 Task: Find connections with filter location Nadiād with filter topic #bestadvicewith filter profile language Spanish with filter current company BookMyShow with filter school MICA | The School of Ideas with filter industry Food and Beverage Manufacturing with filter service category Personal Injury Law with filter keywords title Engineer
Action: Mouse moved to (549, 97)
Screenshot: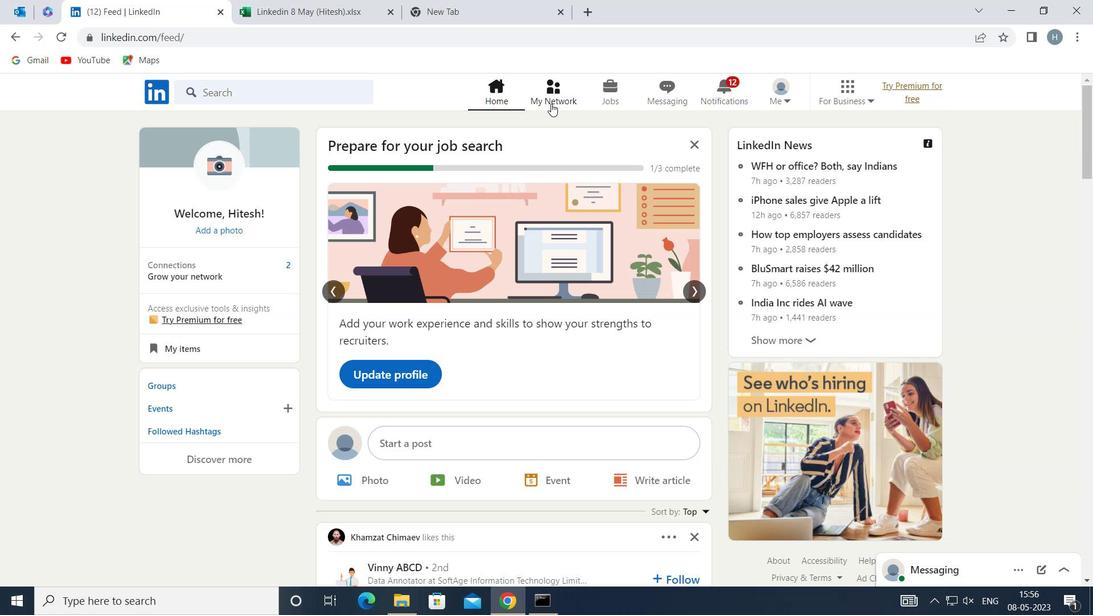 
Action: Mouse pressed left at (549, 97)
Screenshot: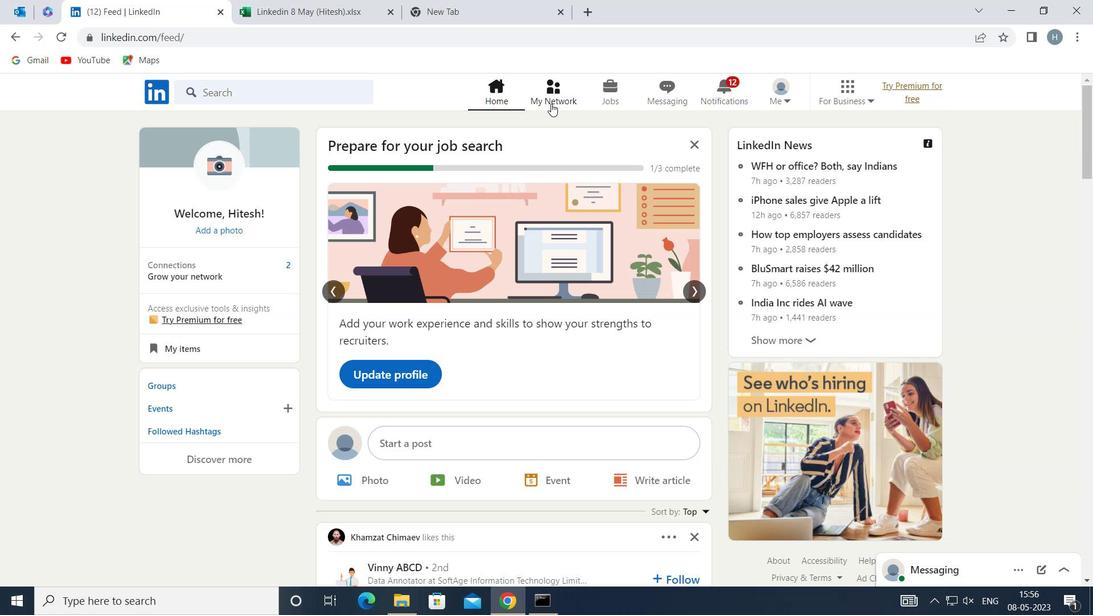 
Action: Mouse moved to (296, 173)
Screenshot: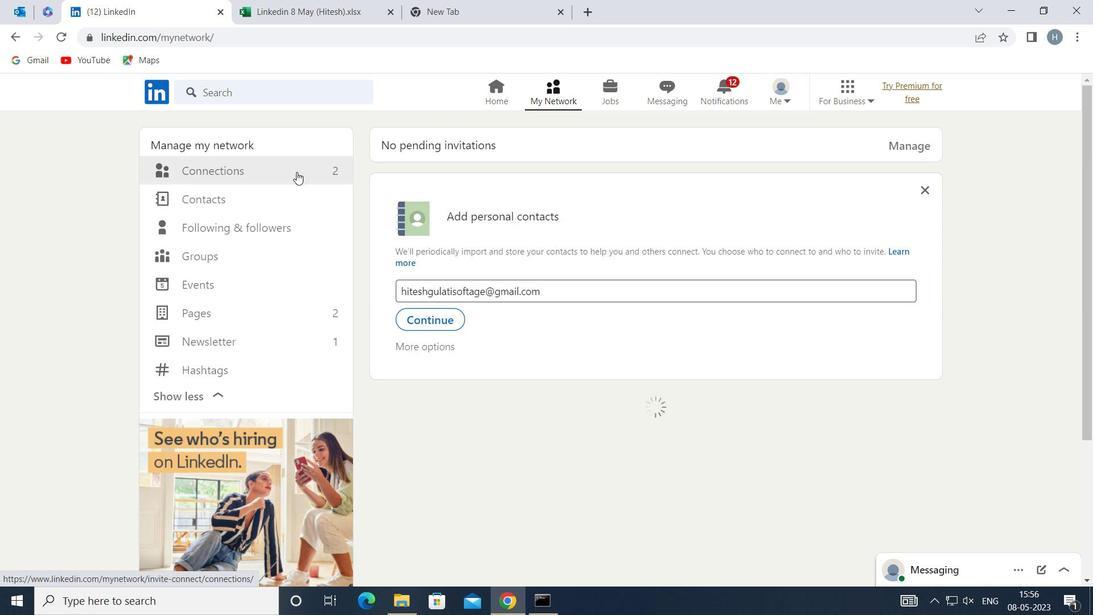 
Action: Mouse pressed left at (296, 173)
Screenshot: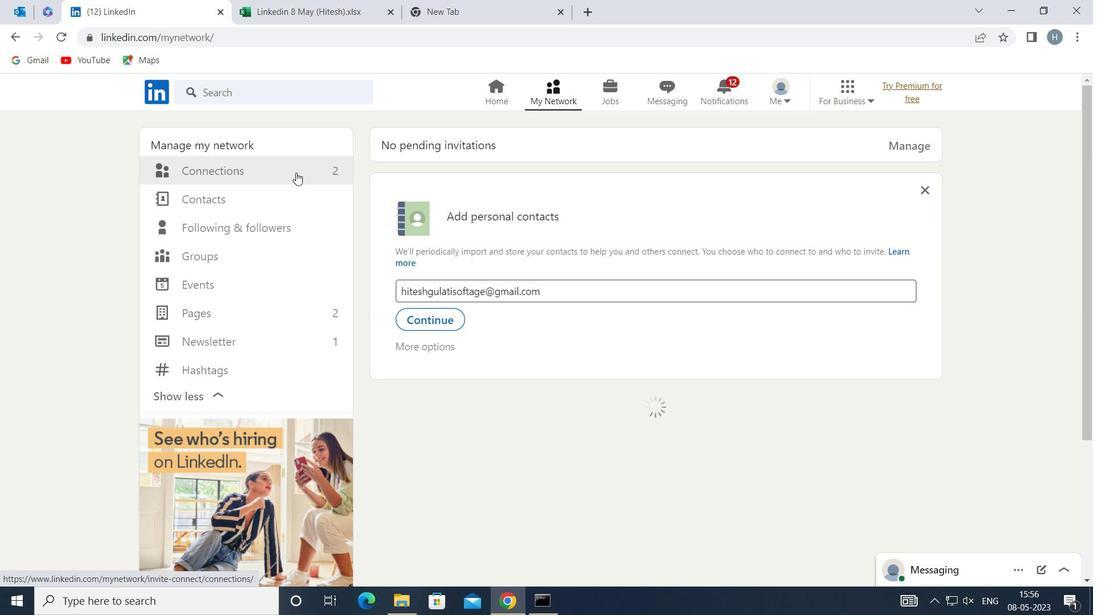 
Action: Mouse moved to (659, 171)
Screenshot: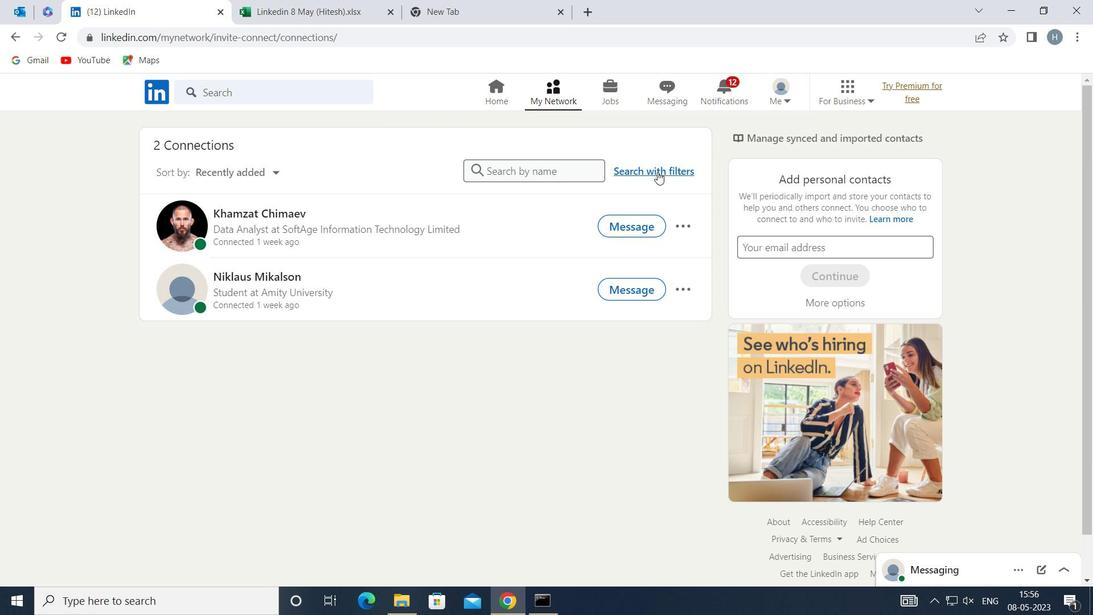 
Action: Mouse pressed left at (659, 171)
Screenshot: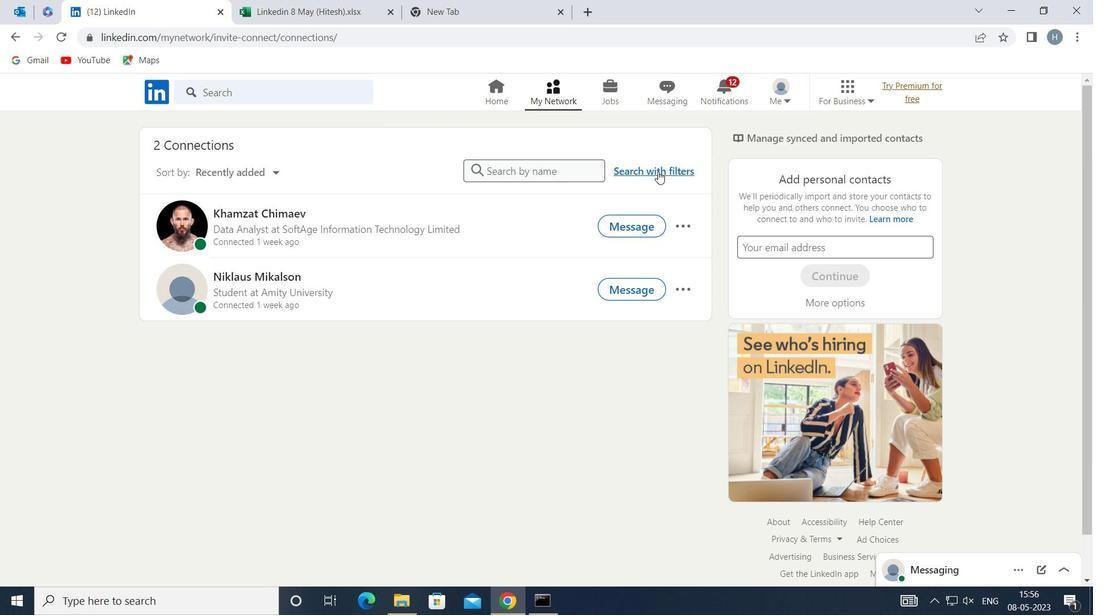 
Action: Mouse moved to (593, 129)
Screenshot: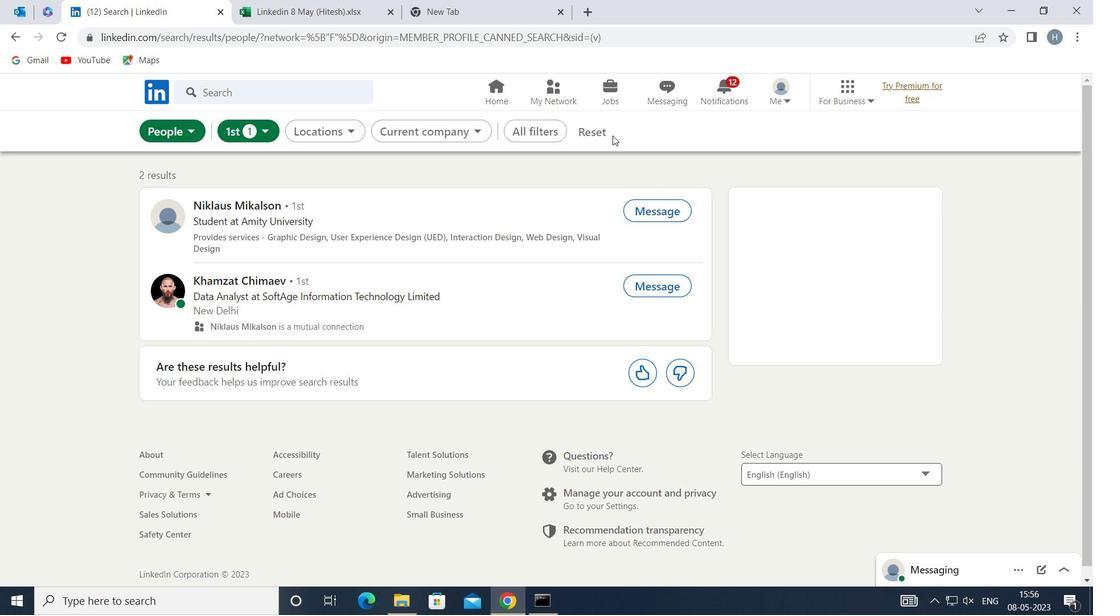 
Action: Mouse pressed left at (593, 129)
Screenshot: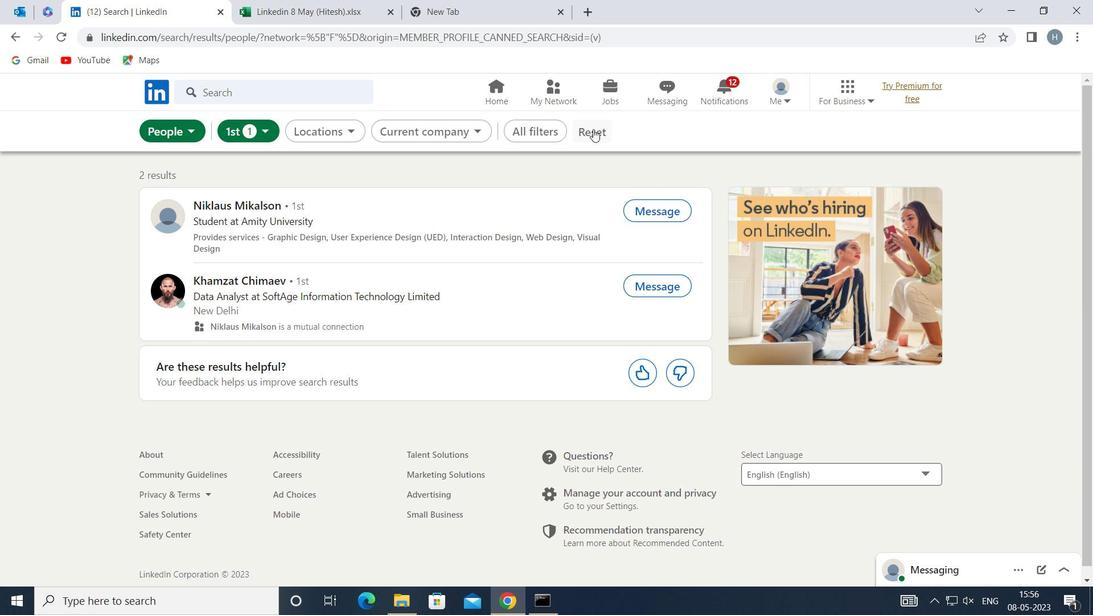 
Action: Mouse moved to (585, 129)
Screenshot: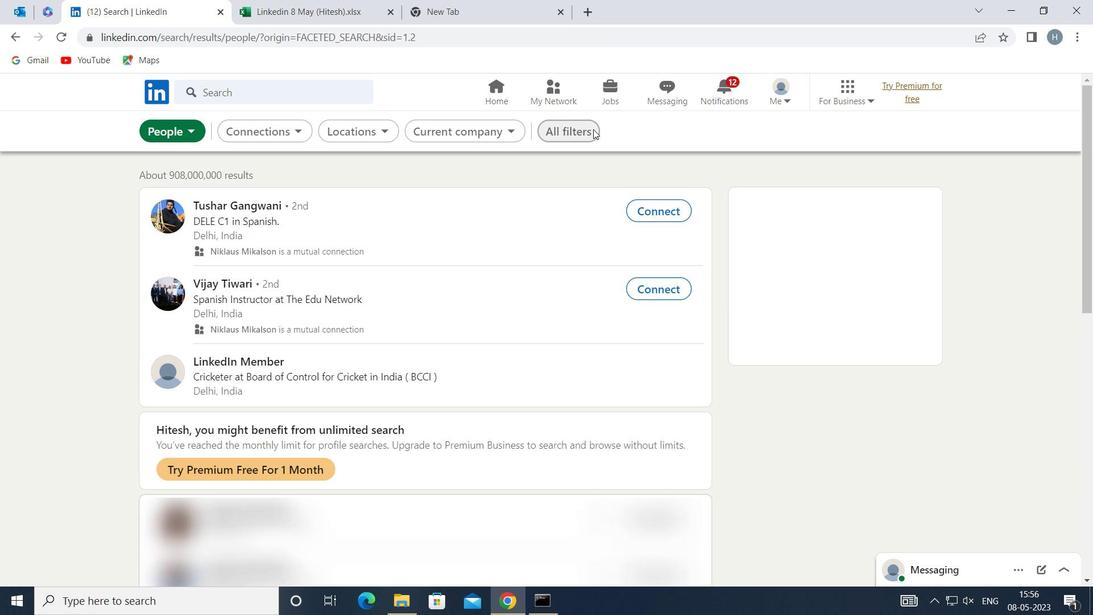 
Action: Mouse pressed left at (585, 129)
Screenshot: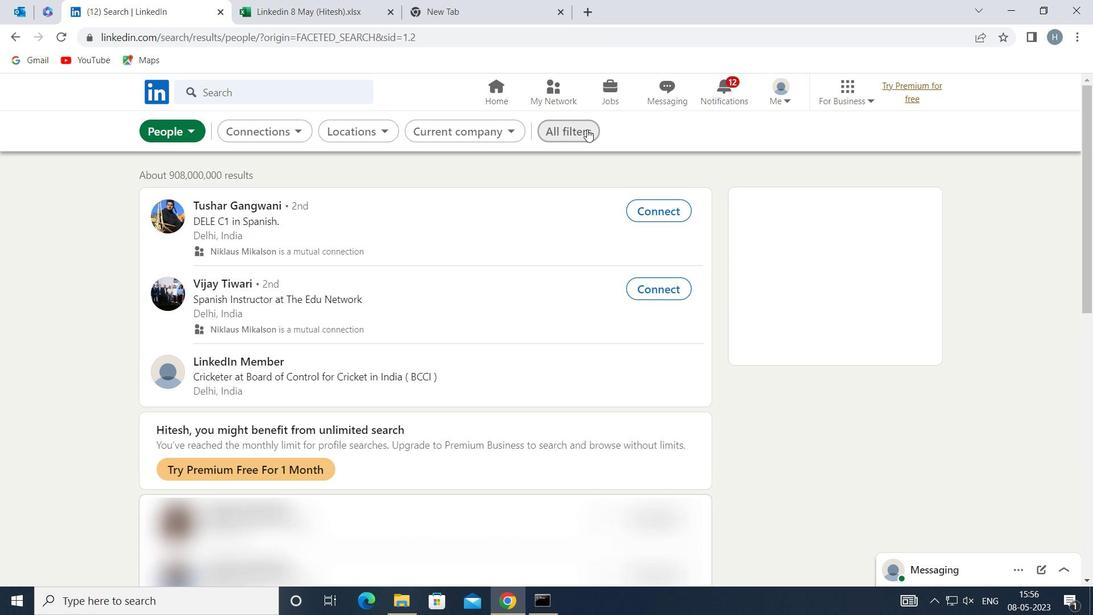 
Action: Mouse moved to (856, 291)
Screenshot: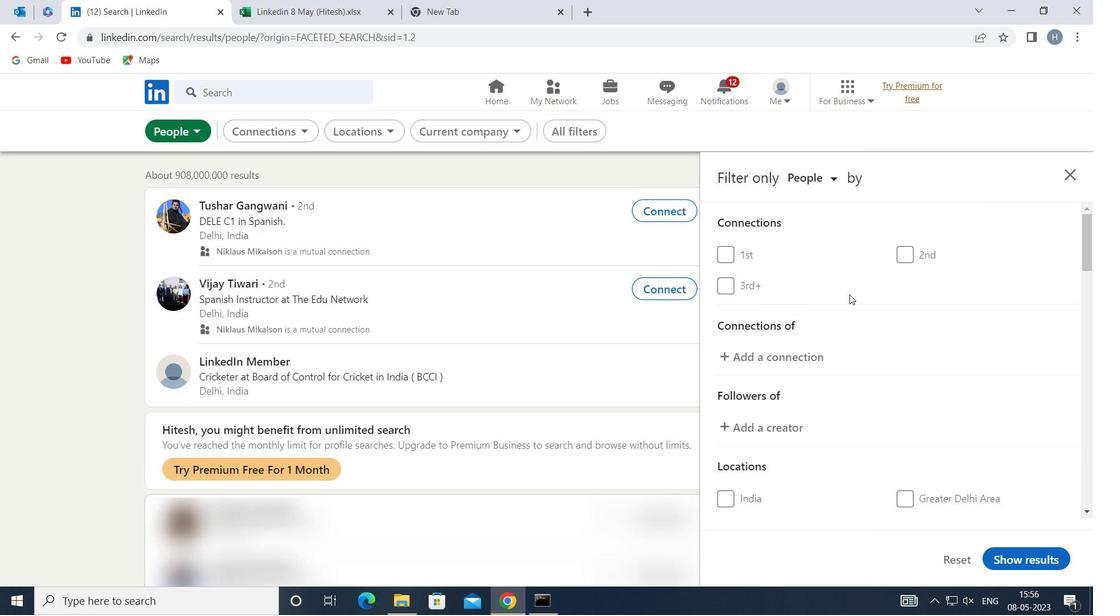 
Action: Mouse scrolled (856, 291) with delta (0, 0)
Screenshot: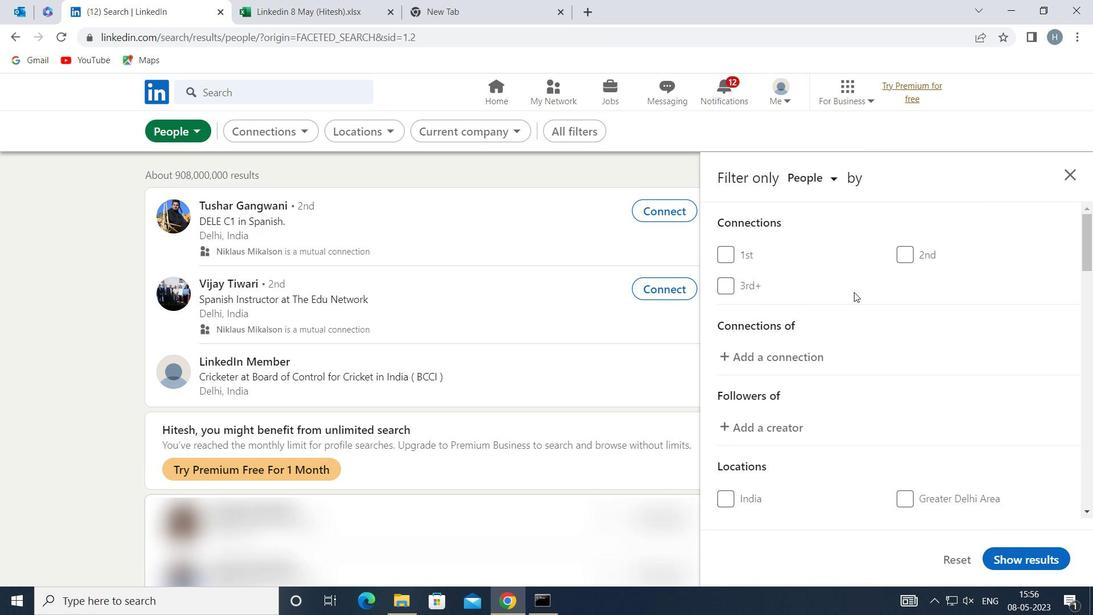 
Action: Mouse scrolled (856, 291) with delta (0, 0)
Screenshot: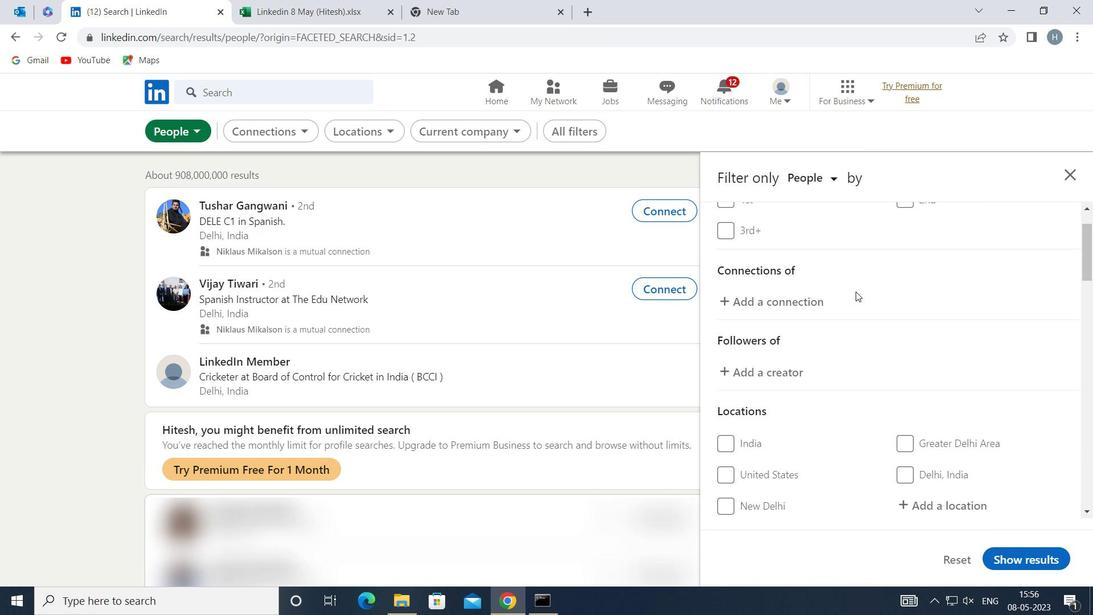 
Action: Mouse moved to (855, 295)
Screenshot: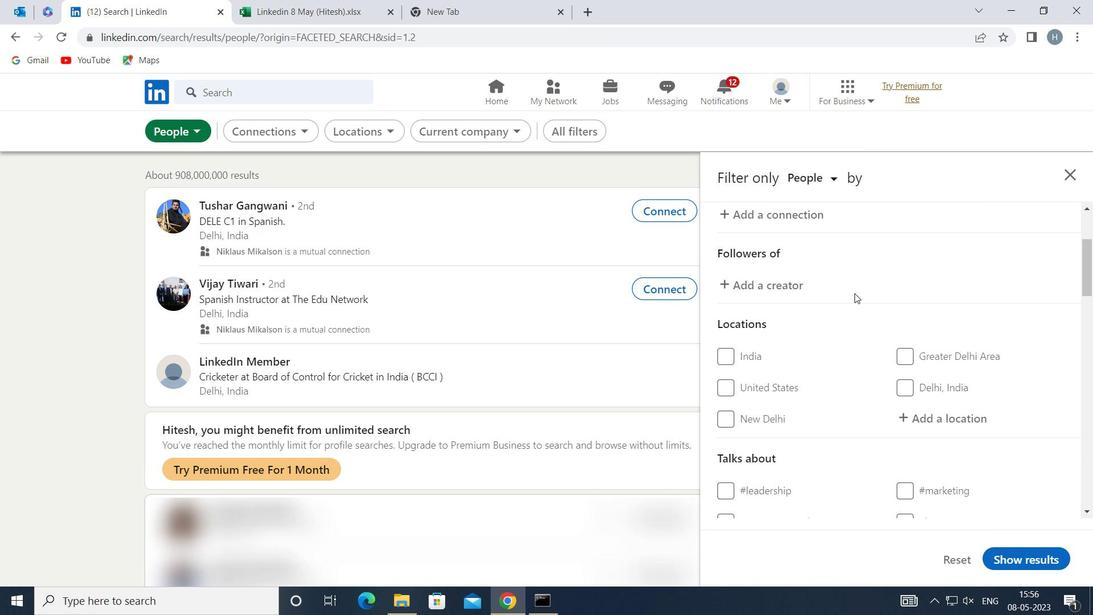 
Action: Mouse scrolled (855, 294) with delta (0, 0)
Screenshot: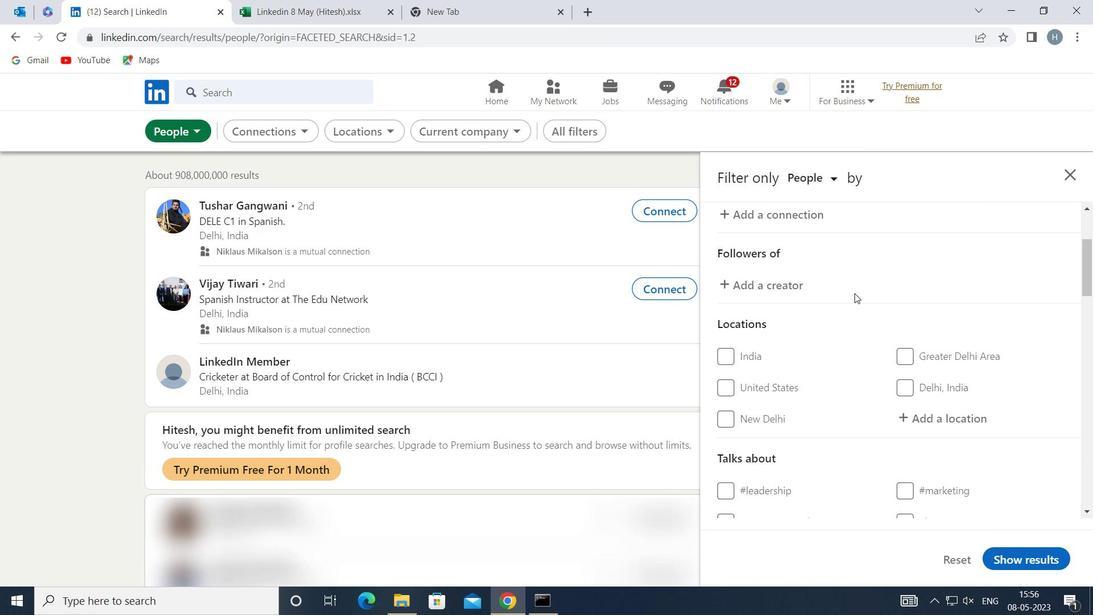 
Action: Mouse moved to (938, 344)
Screenshot: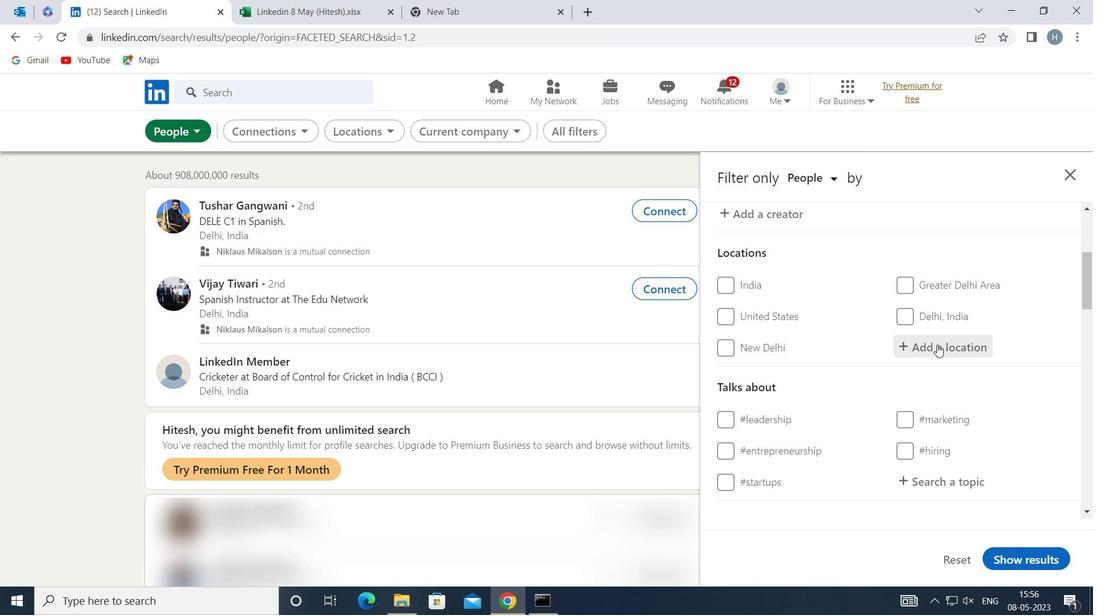 
Action: Mouse pressed left at (938, 344)
Screenshot: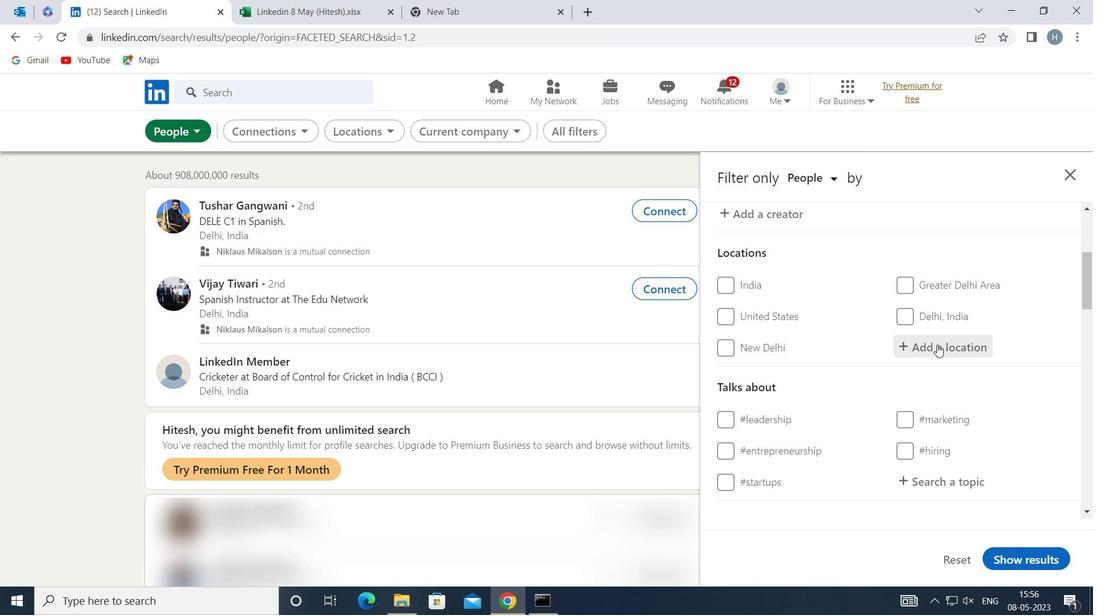 
Action: Mouse moved to (940, 344)
Screenshot: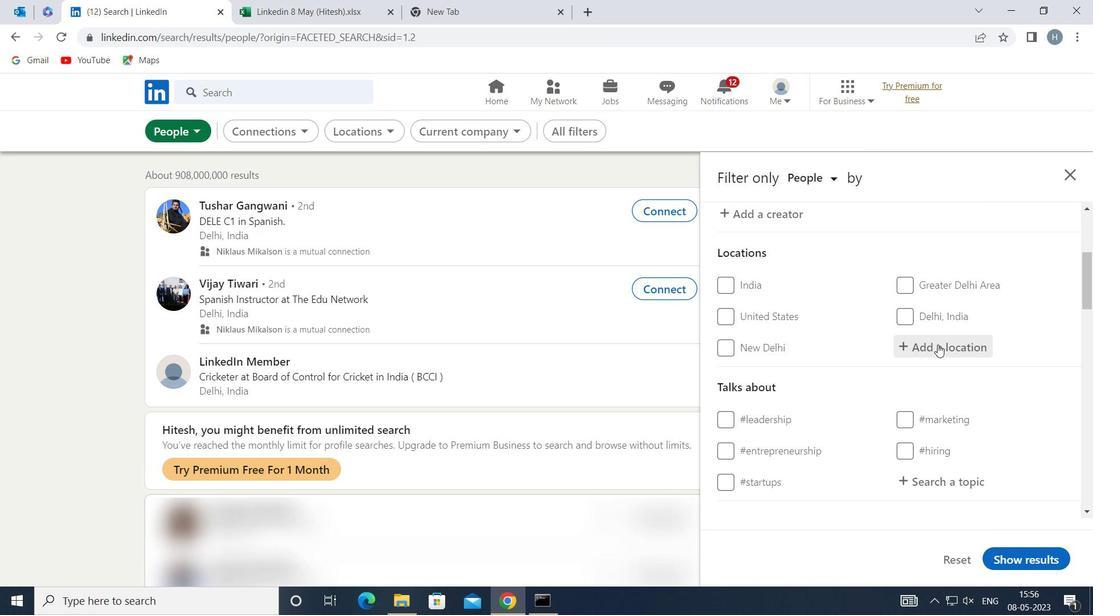 
Action: Key pressed <Key.shift>NAD
Screenshot: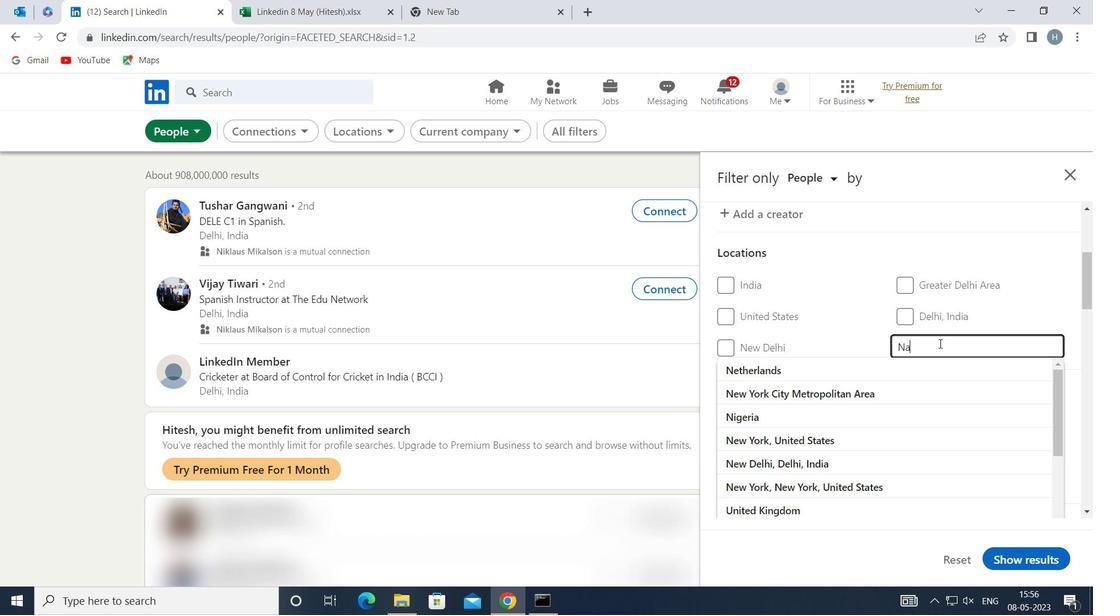 
Action: Mouse moved to (940, 343)
Screenshot: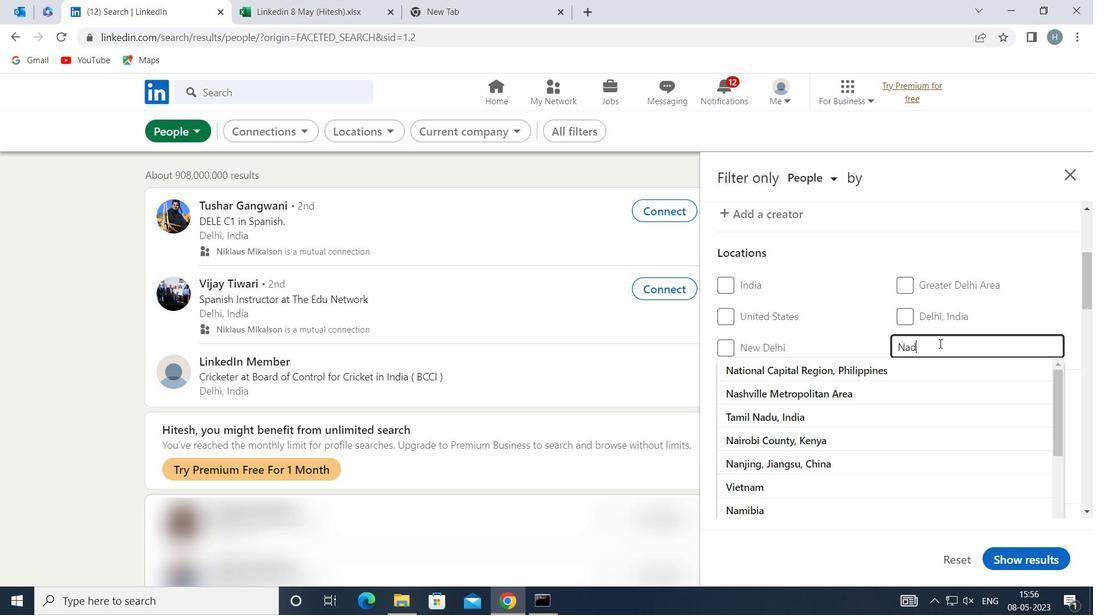 
Action: Key pressed IAD
Screenshot: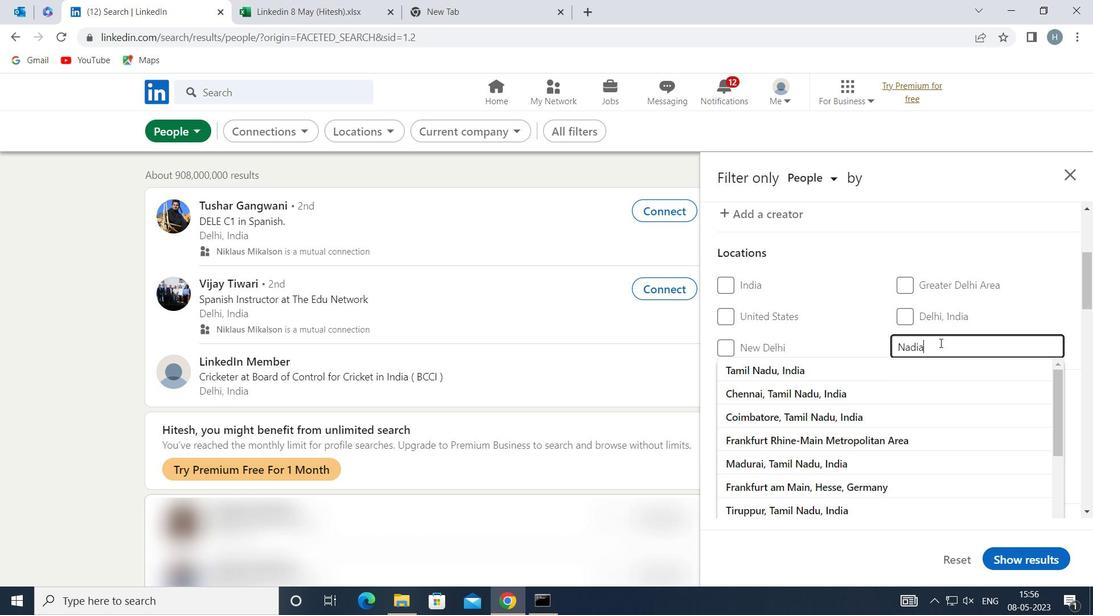 
Action: Mouse moved to (1033, 312)
Screenshot: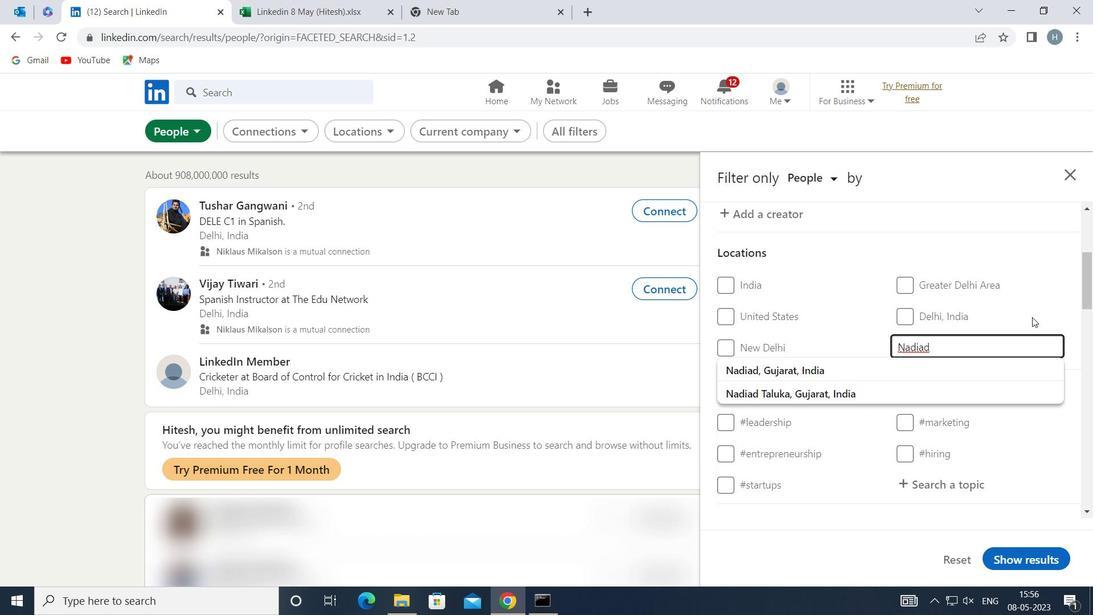 
Action: Mouse pressed left at (1033, 312)
Screenshot: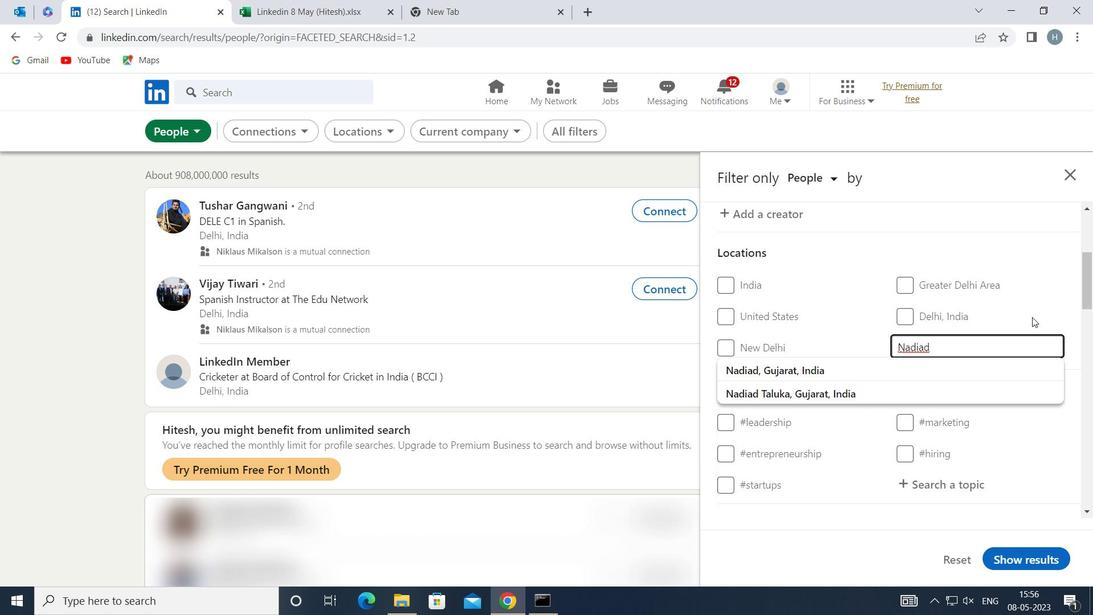 
Action: Mouse moved to (1007, 324)
Screenshot: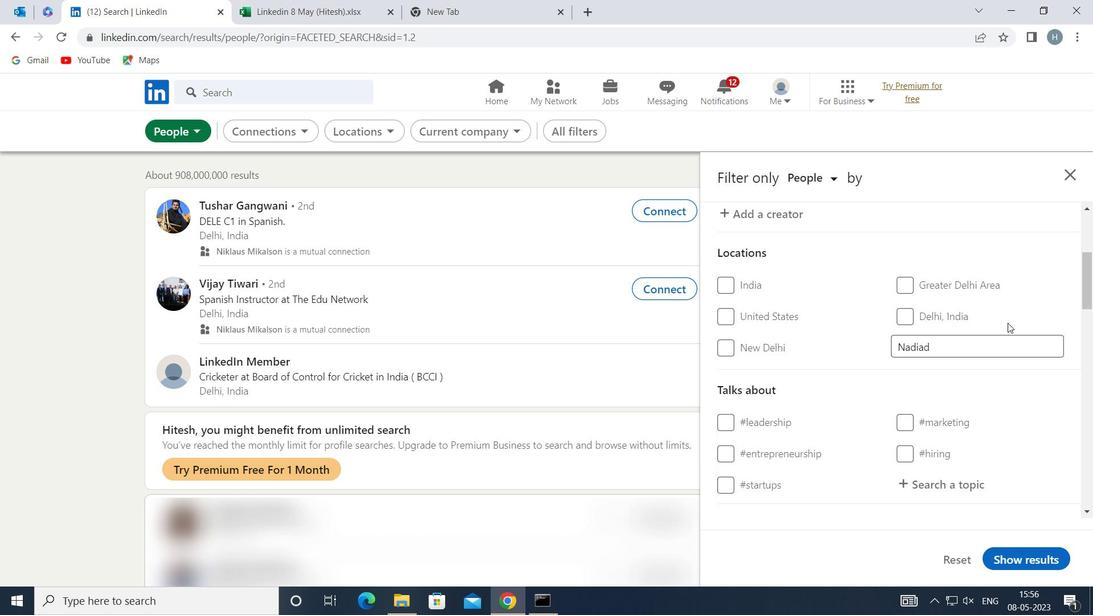 
Action: Mouse scrolled (1007, 323) with delta (0, 0)
Screenshot: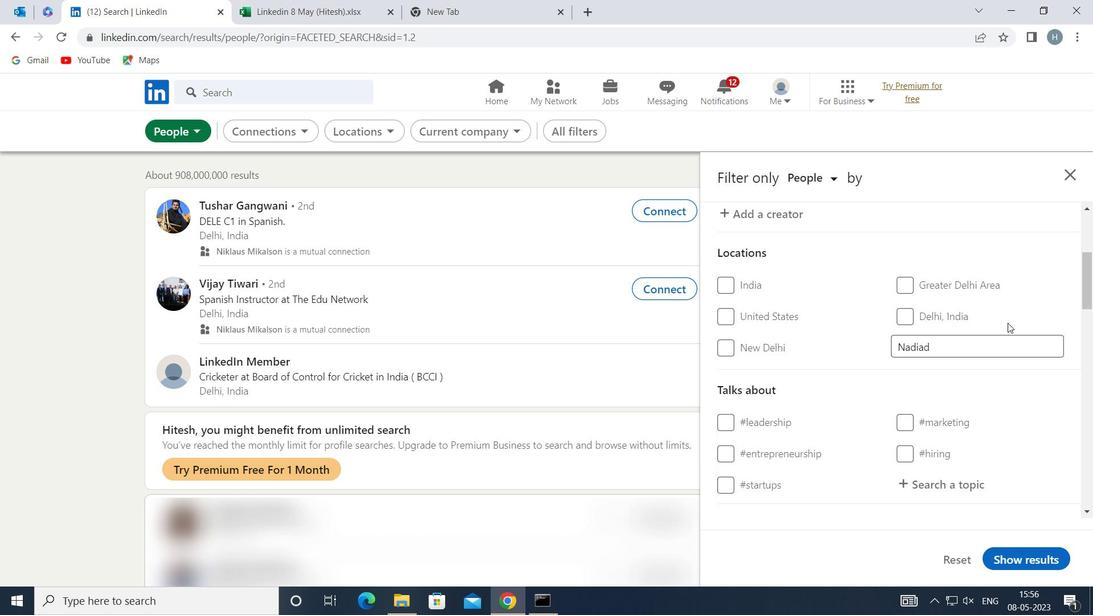 
Action: Mouse moved to (976, 357)
Screenshot: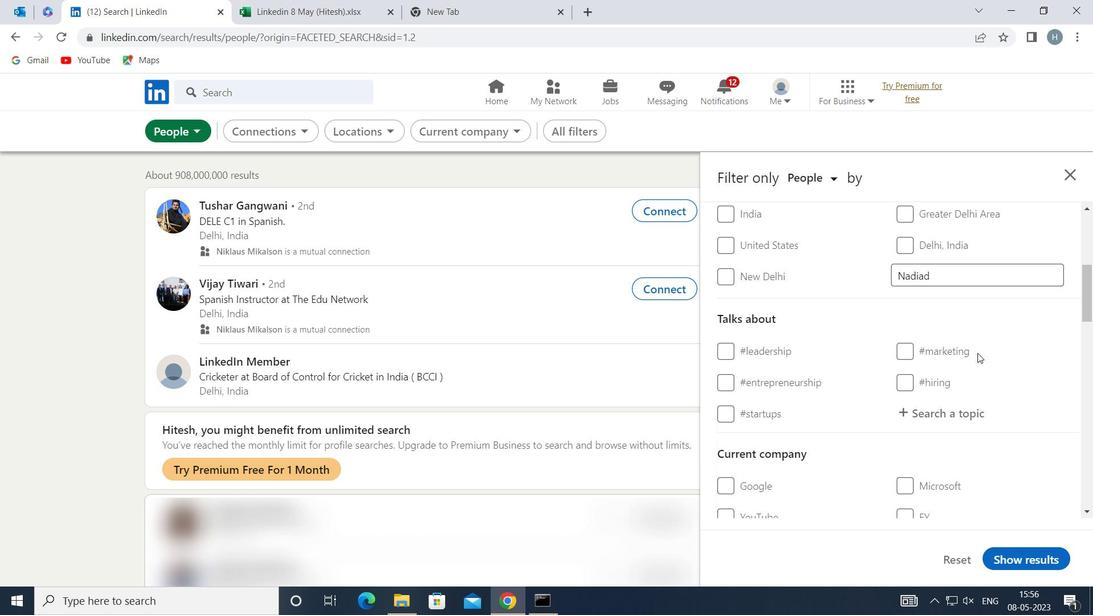 
Action: Mouse scrolled (976, 357) with delta (0, 0)
Screenshot: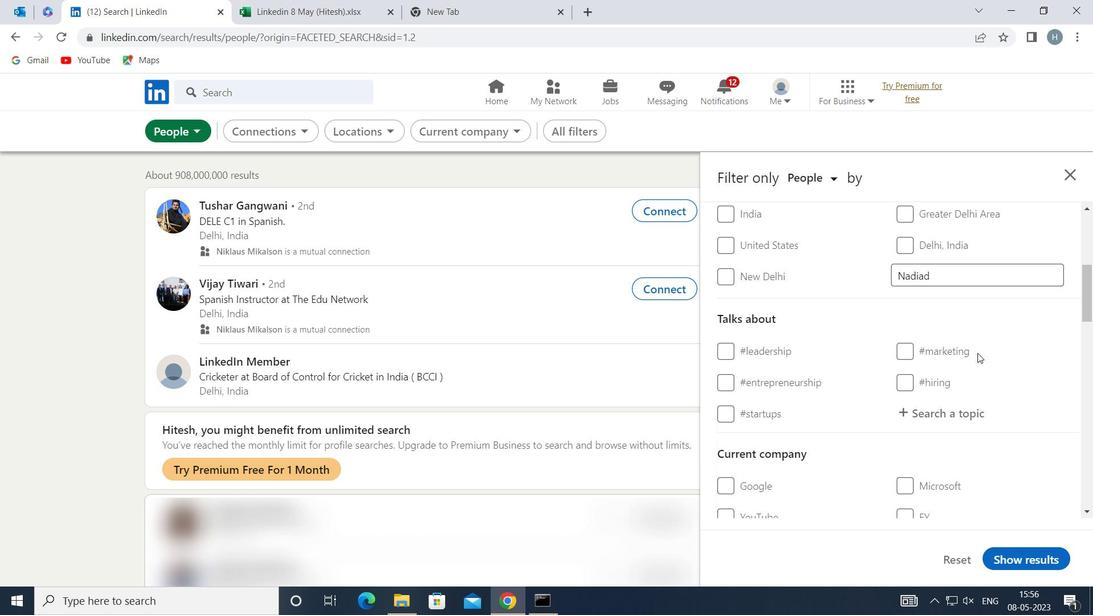 
Action: Mouse moved to (958, 342)
Screenshot: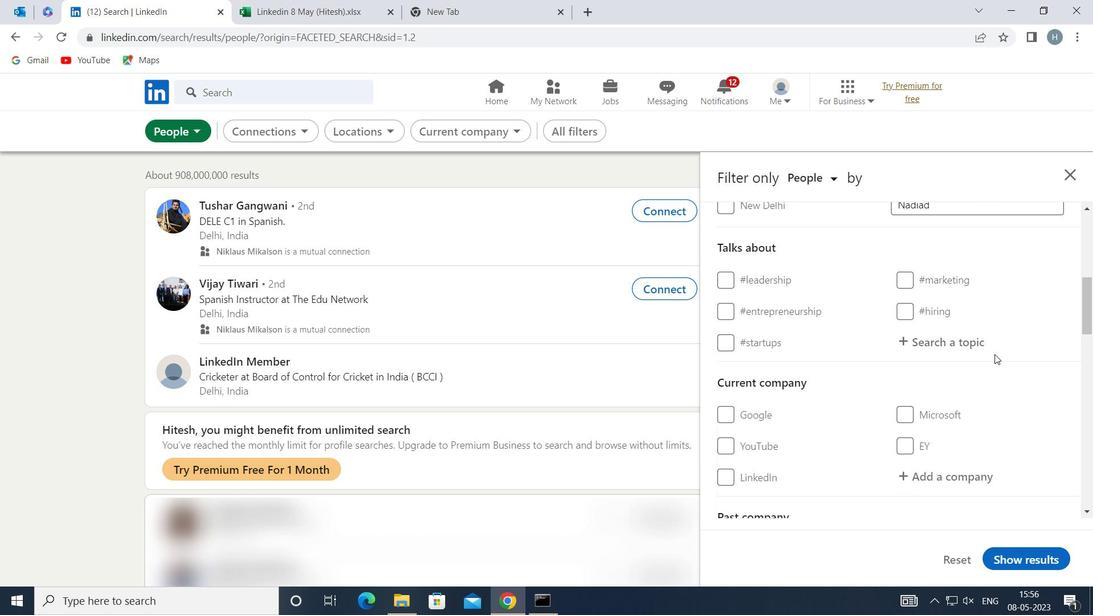 
Action: Mouse pressed left at (958, 342)
Screenshot: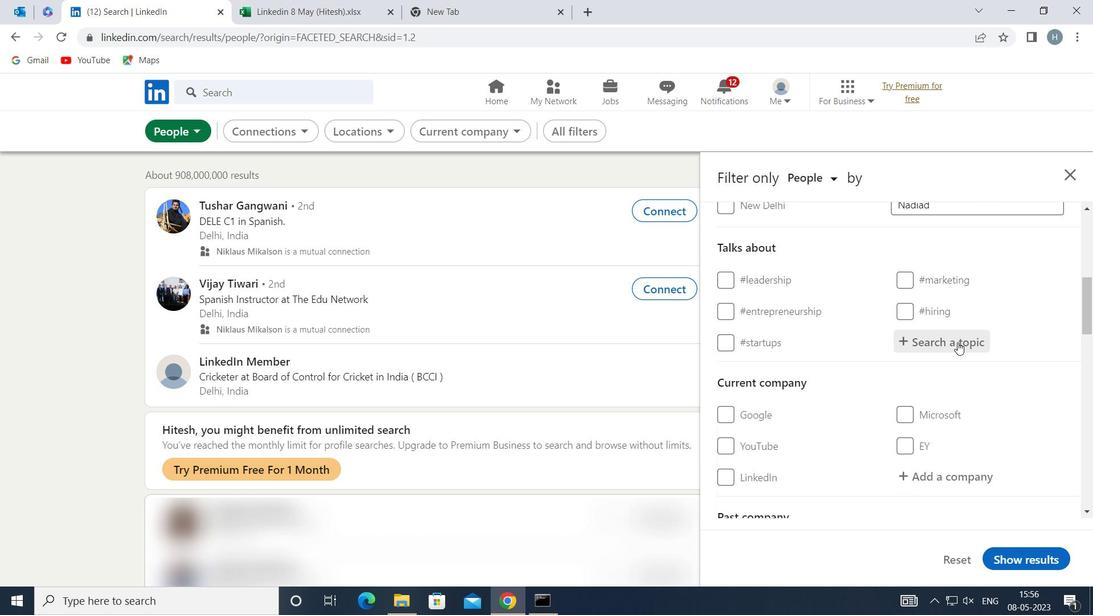 
Action: Key pressed BESTADVICE
Screenshot: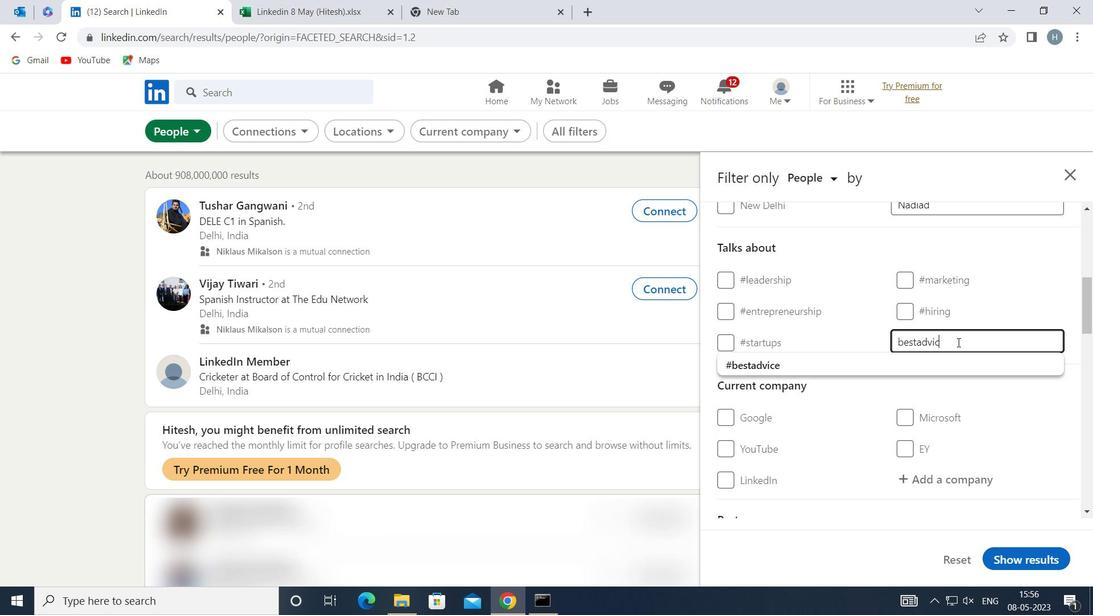 
Action: Mouse moved to (897, 358)
Screenshot: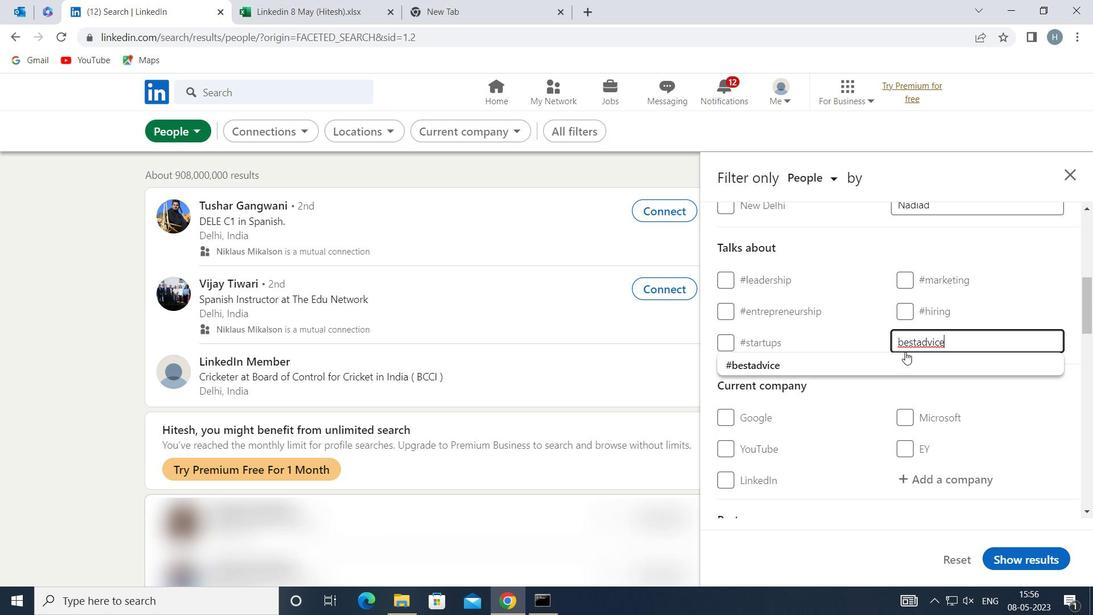 
Action: Mouse pressed left at (897, 358)
Screenshot: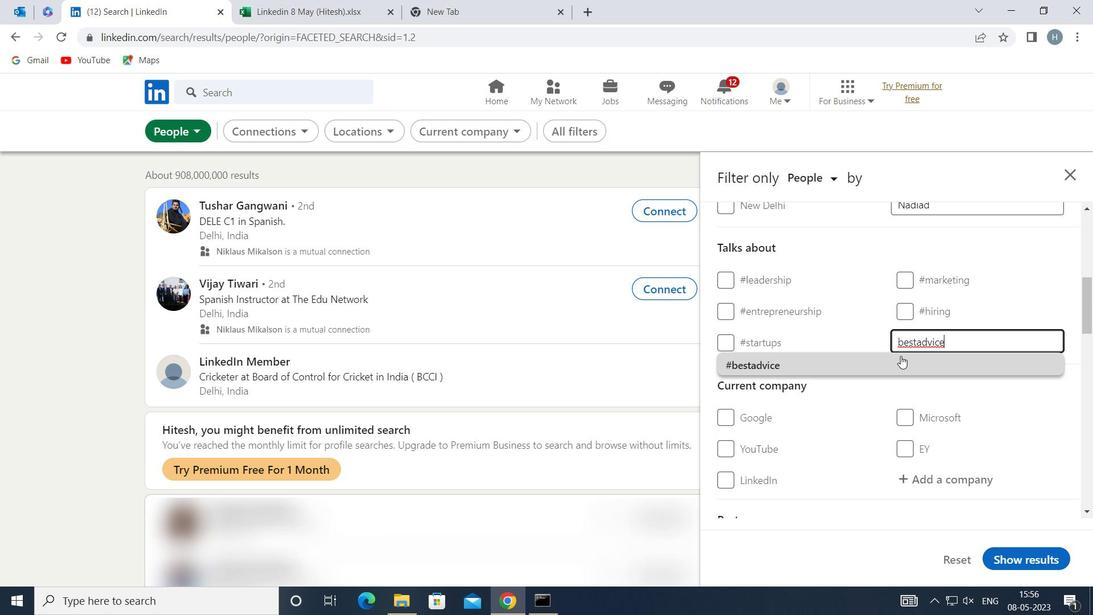 
Action: Mouse moved to (860, 382)
Screenshot: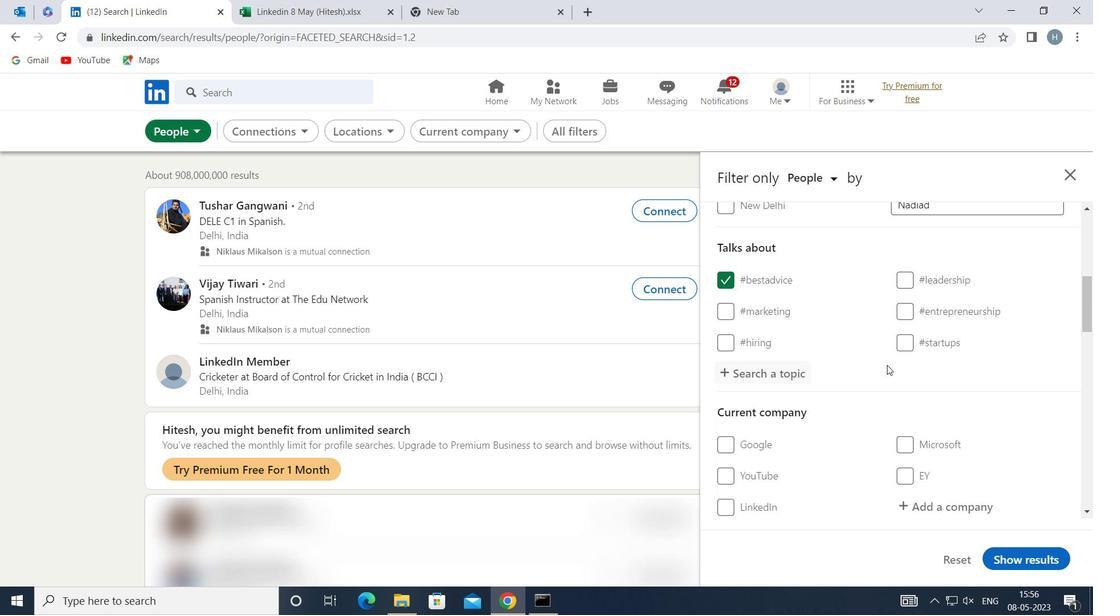 
Action: Mouse scrolled (860, 382) with delta (0, 0)
Screenshot: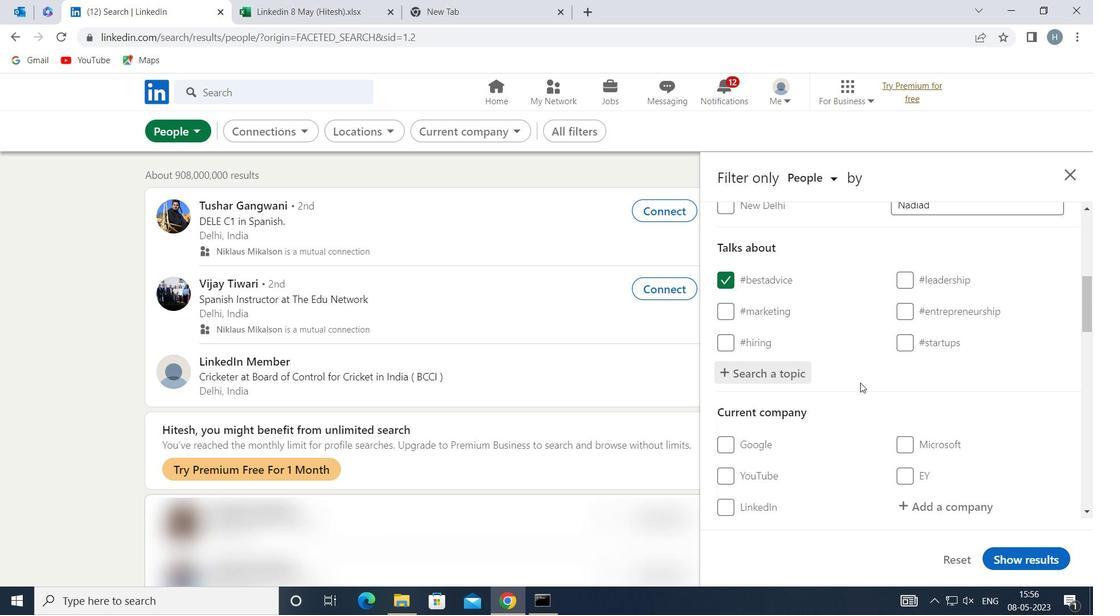 
Action: Mouse moved to (860, 381)
Screenshot: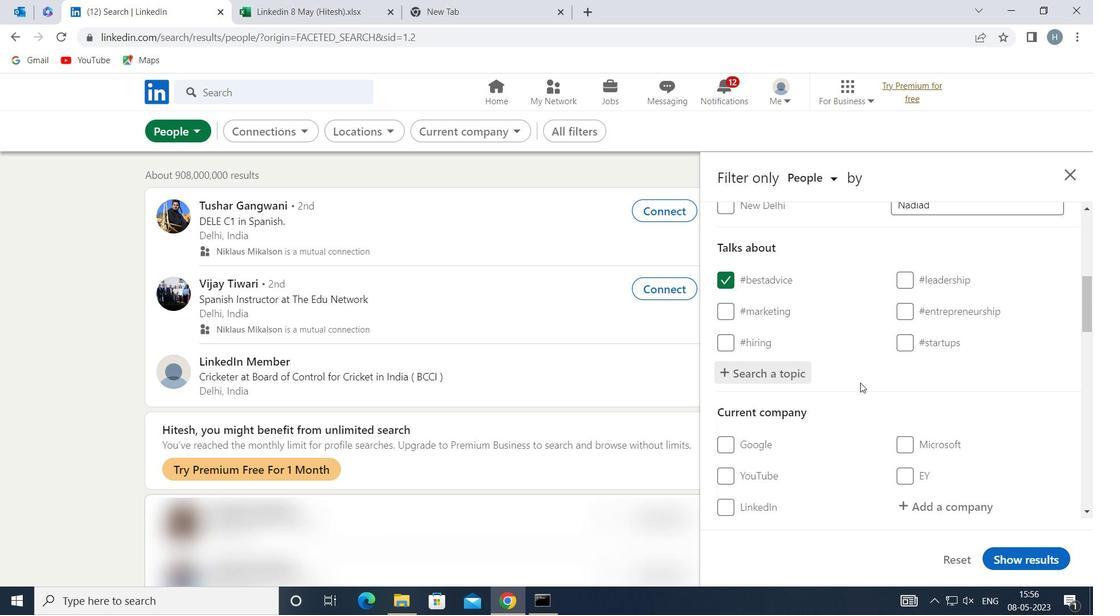 
Action: Mouse scrolled (860, 380) with delta (0, 0)
Screenshot: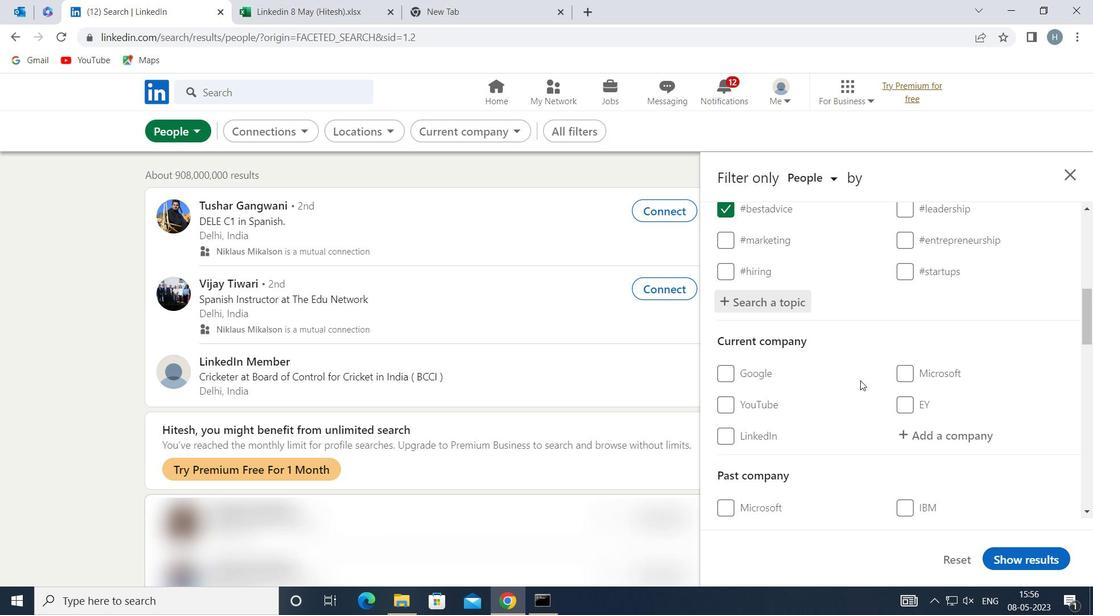 
Action: Mouse scrolled (860, 380) with delta (0, 0)
Screenshot: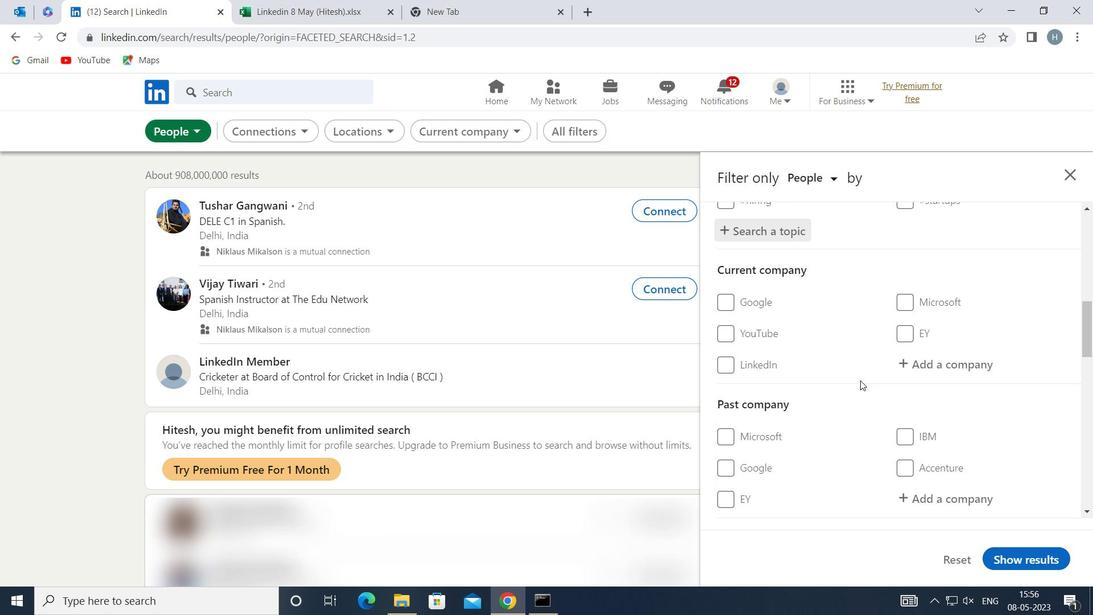 
Action: Mouse scrolled (860, 380) with delta (0, 0)
Screenshot: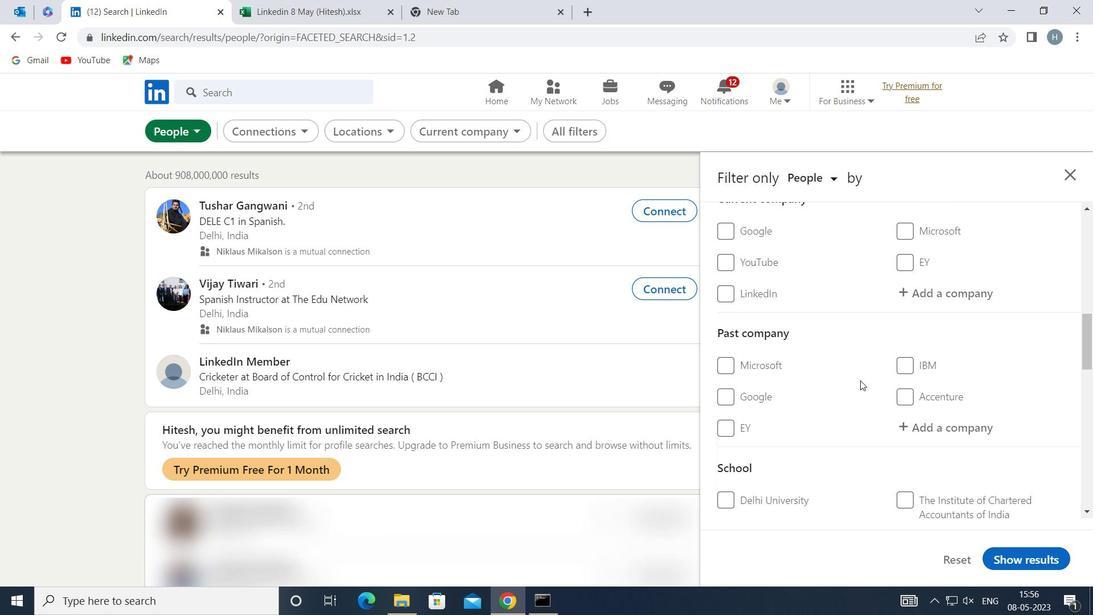 
Action: Mouse moved to (860, 378)
Screenshot: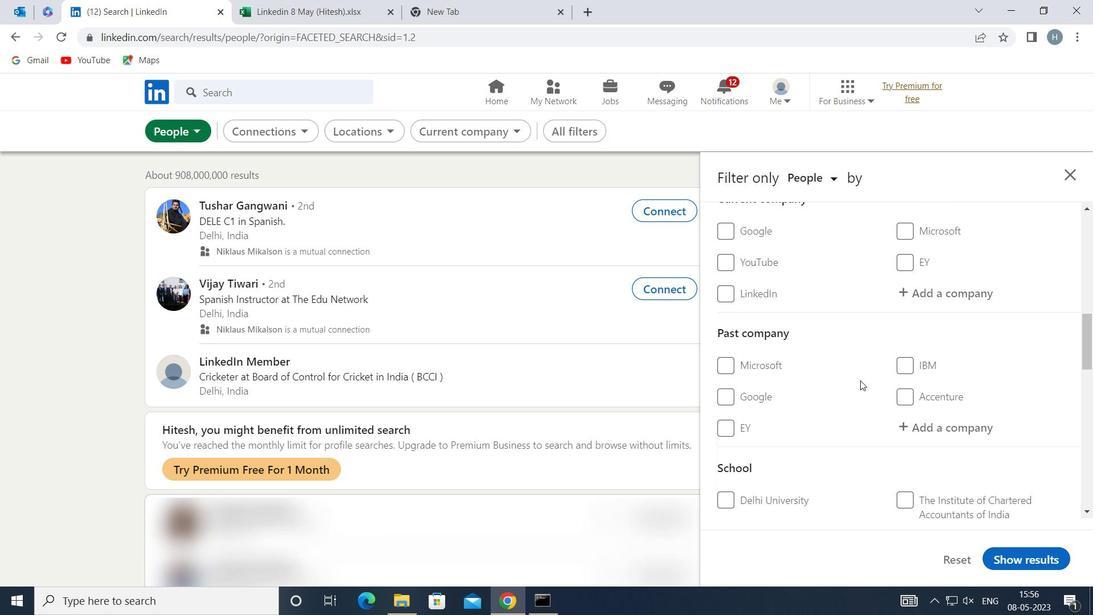 
Action: Mouse scrolled (860, 377) with delta (0, 0)
Screenshot: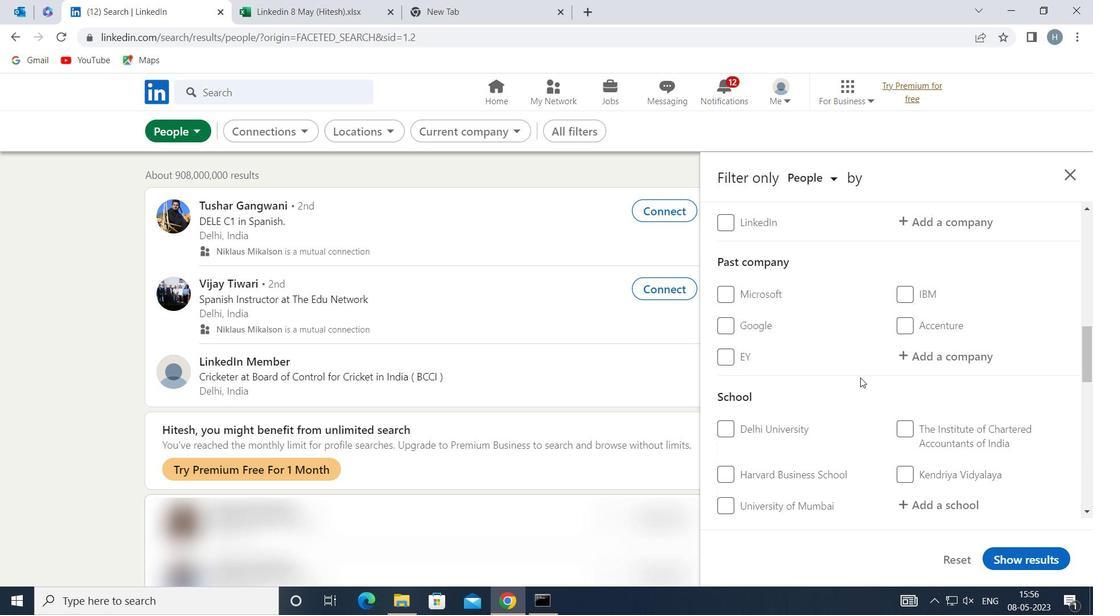 
Action: Mouse moved to (859, 373)
Screenshot: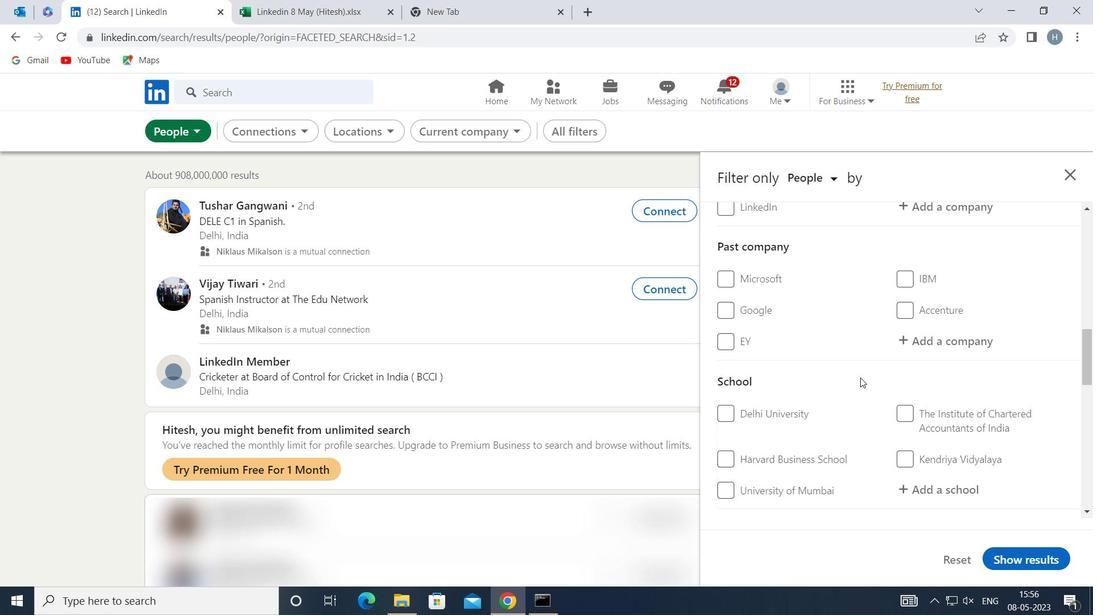 
Action: Mouse scrolled (859, 372) with delta (0, 0)
Screenshot: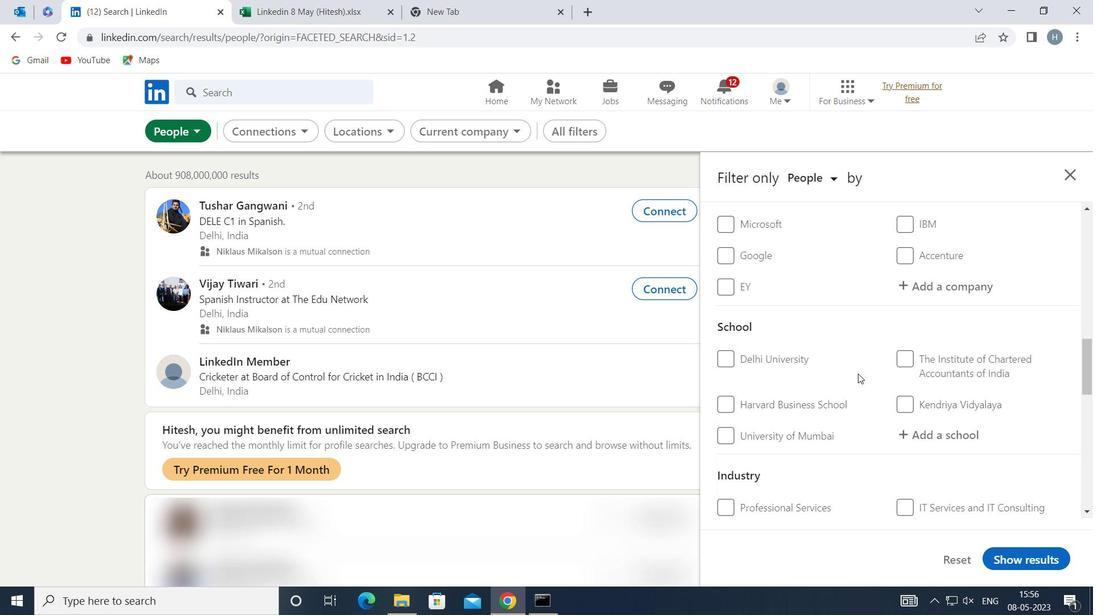 
Action: Mouse scrolled (859, 372) with delta (0, 0)
Screenshot: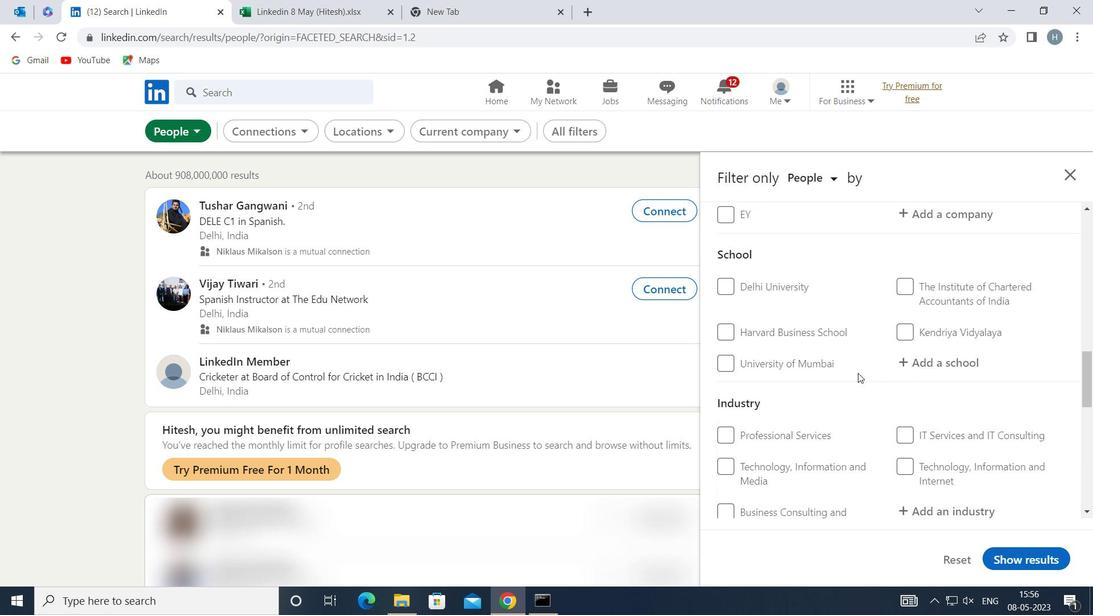 
Action: Mouse moved to (859, 372)
Screenshot: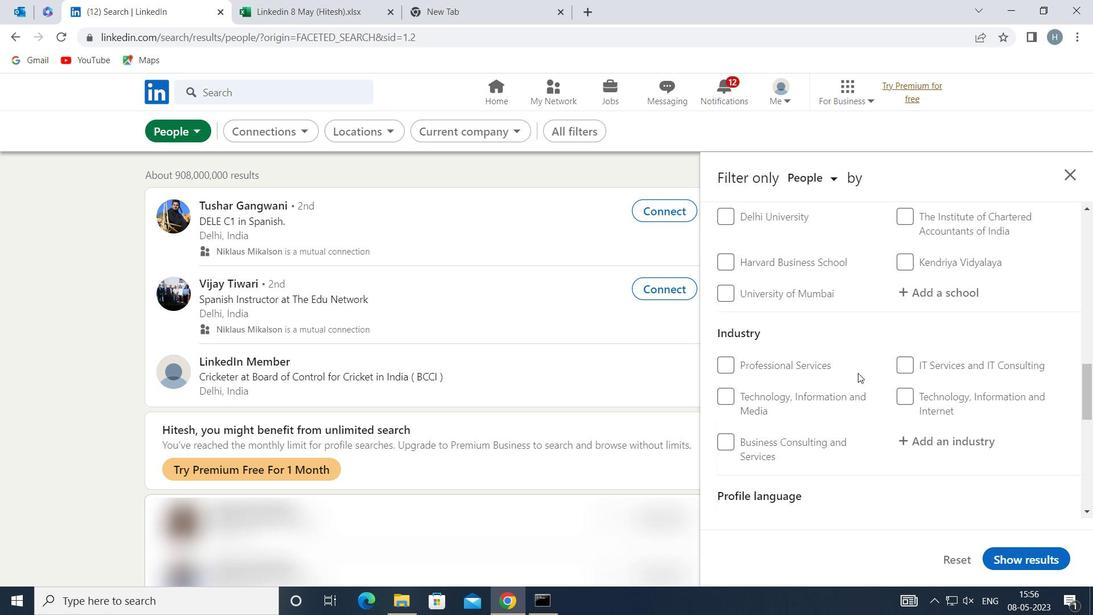 
Action: Mouse scrolled (859, 371) with delta (0, 0)
Screenshot: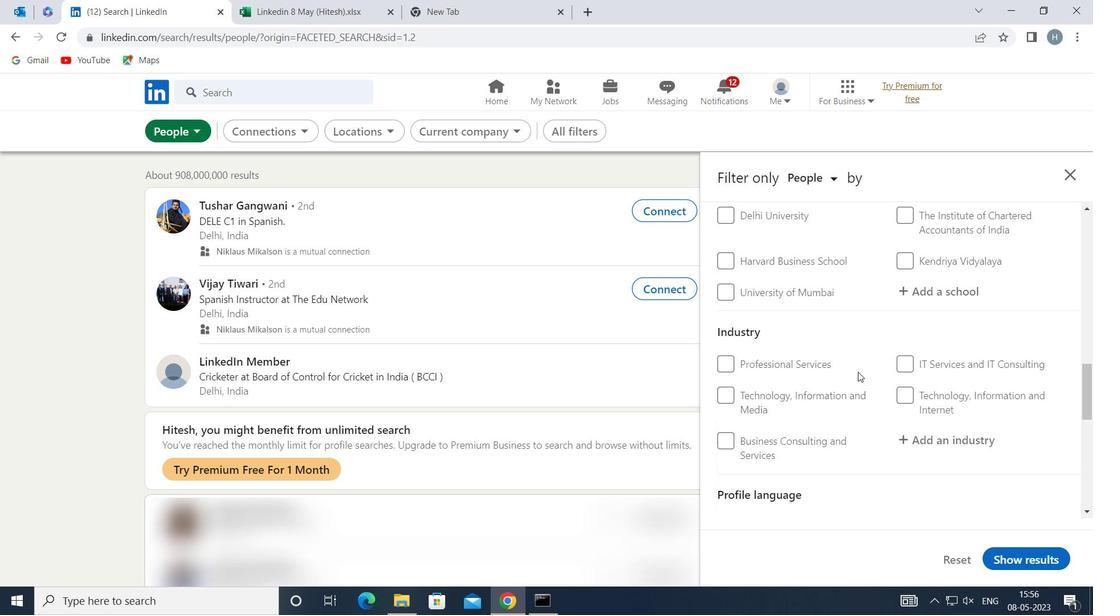 
Action: Mouse scrolled (859, 371) with delta (0, 0)
Screenshot: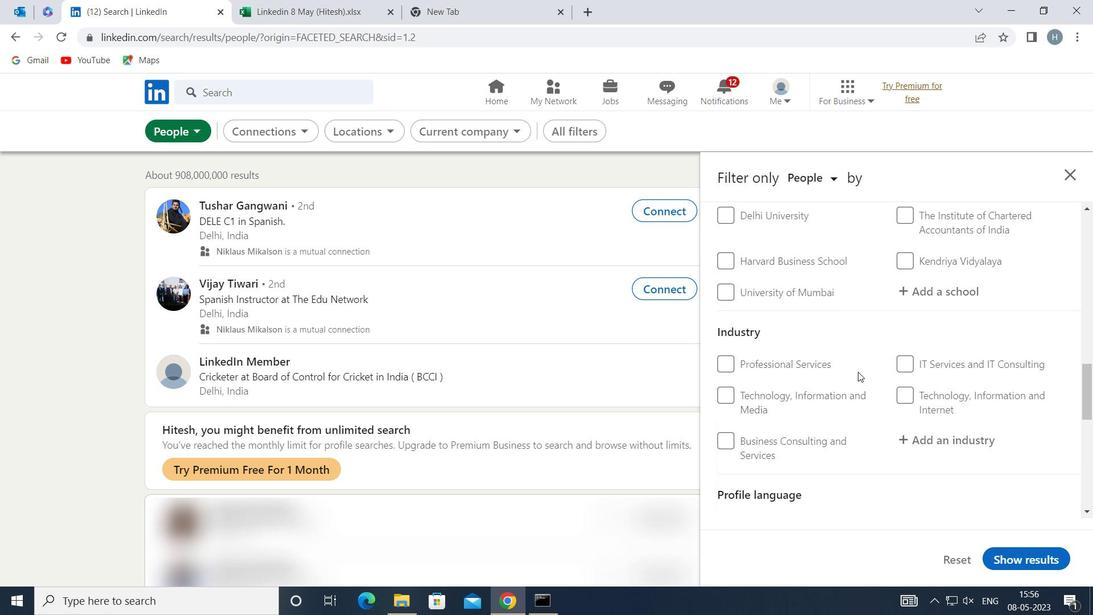 
Action: Mouse moved to (858, 370)
Screenshot: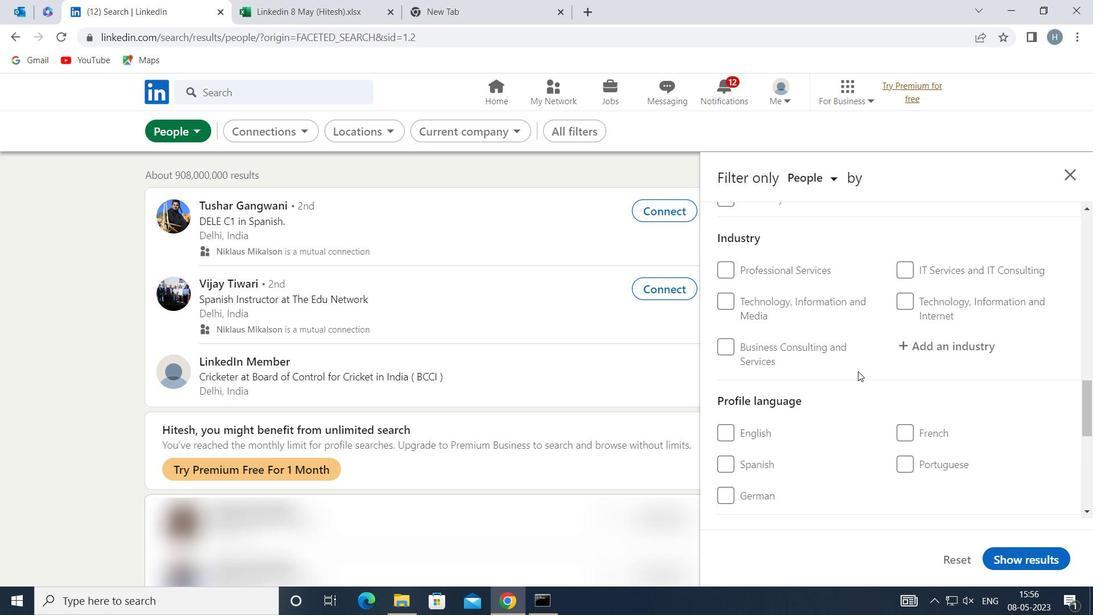 
Action: Mouse scrolled (858, 370) with delta (0, 0)
Screenshot: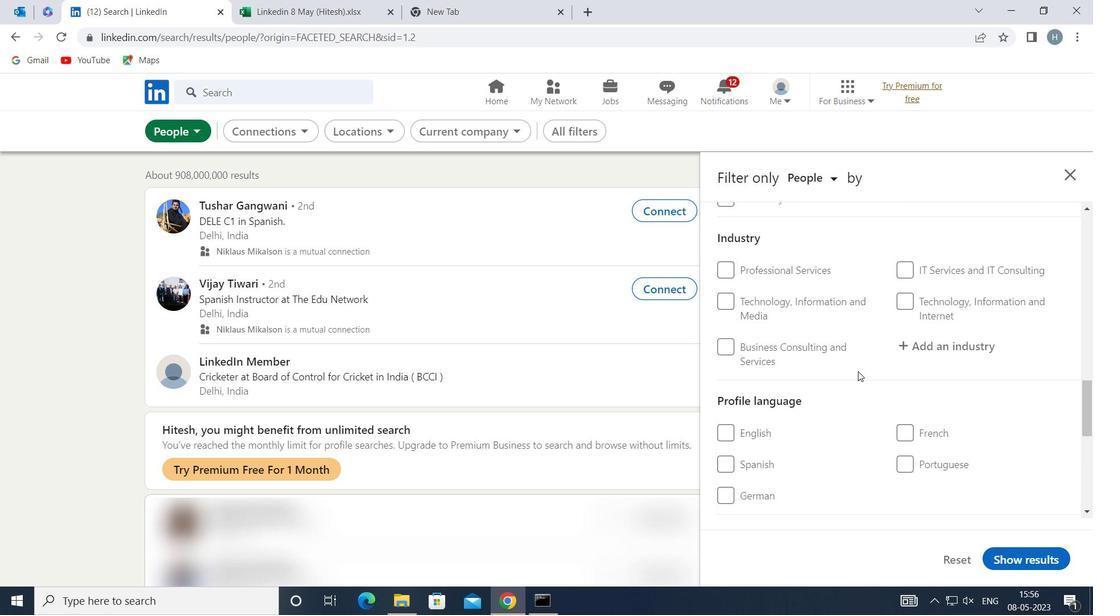 
Action: Mouse moved to (736, 352)
Screenshot: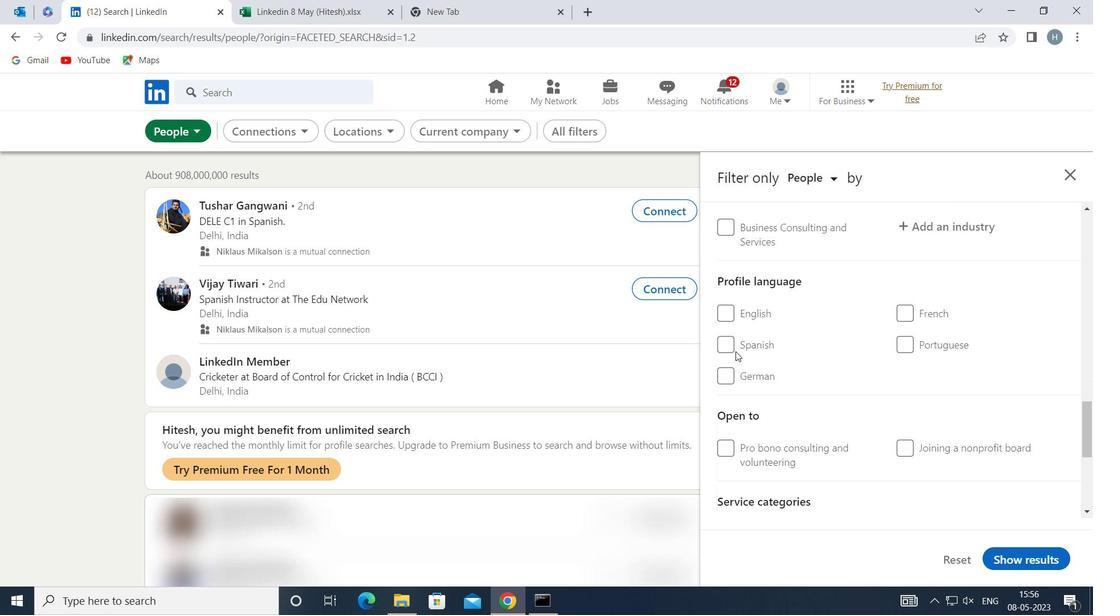 
Action: Mouse pressed left at (736, 352)
Screenshot: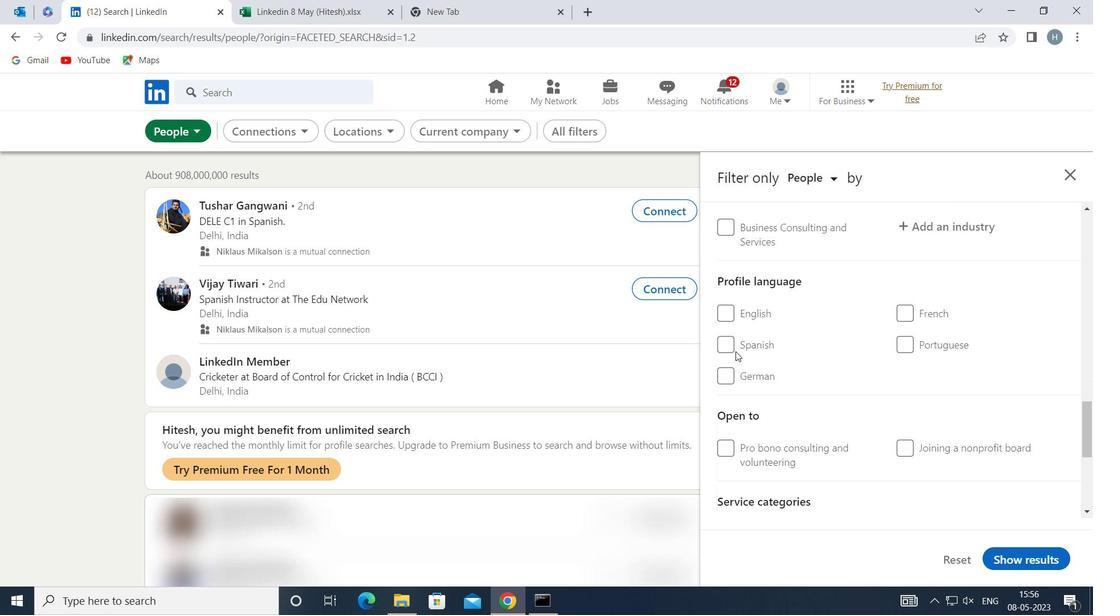 
Action: Mouse moved to (876, 356)
Screenshot: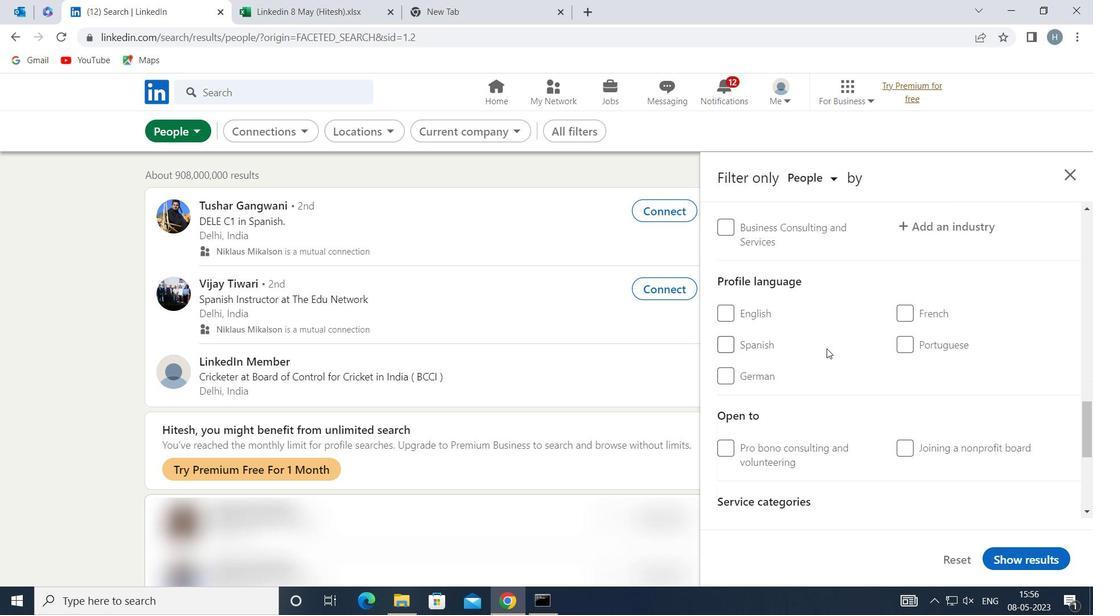 
Action: Mouse scrolled (876, 357) with delta (0, 0)
Screenshot: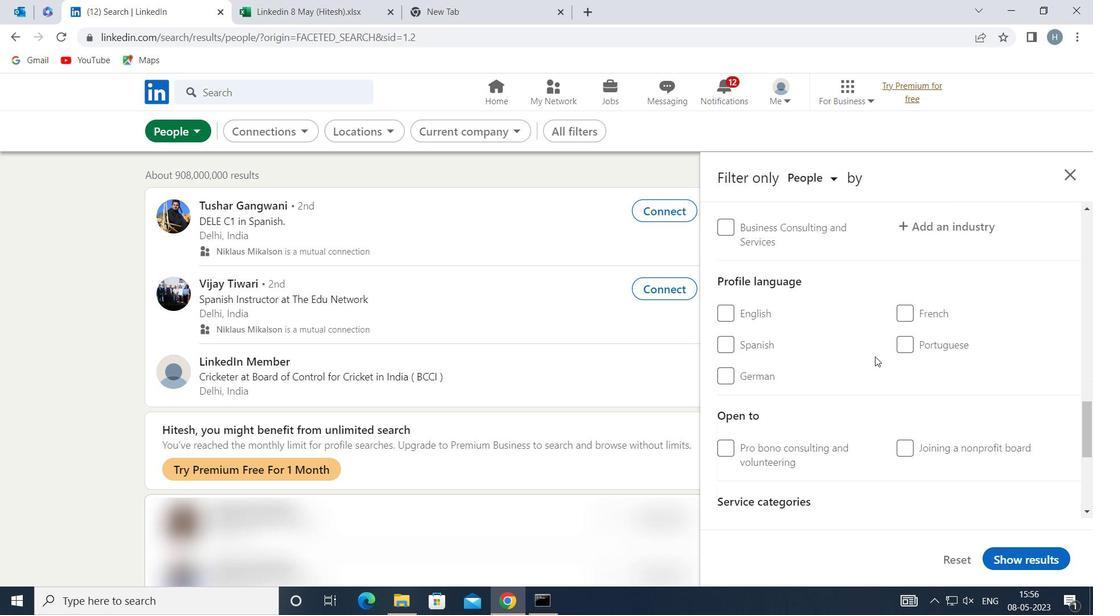 
Action: Mouse moved to (738, 416)
Screenshot: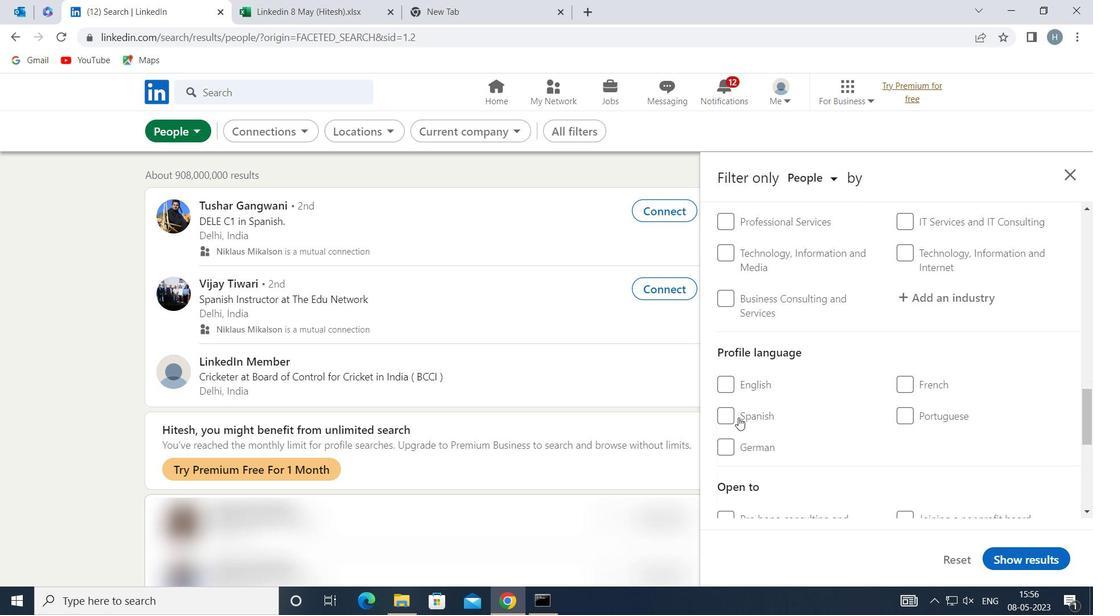 
Action: Mouse pressed left at (738, 416)
Screenshot: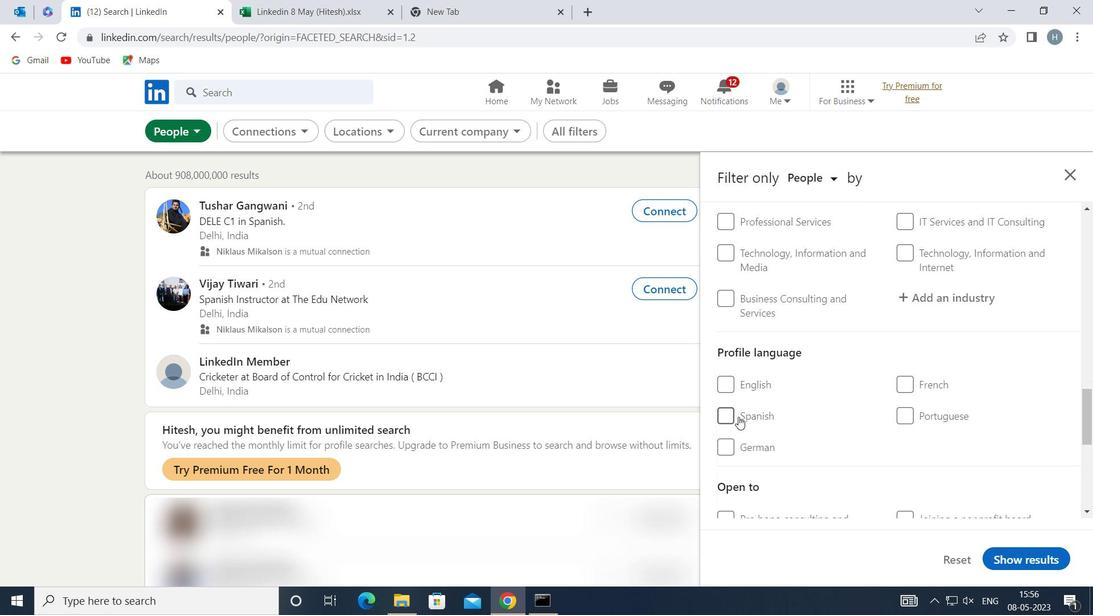 
Action: Mouse moved to (827, 414)
Screenshot: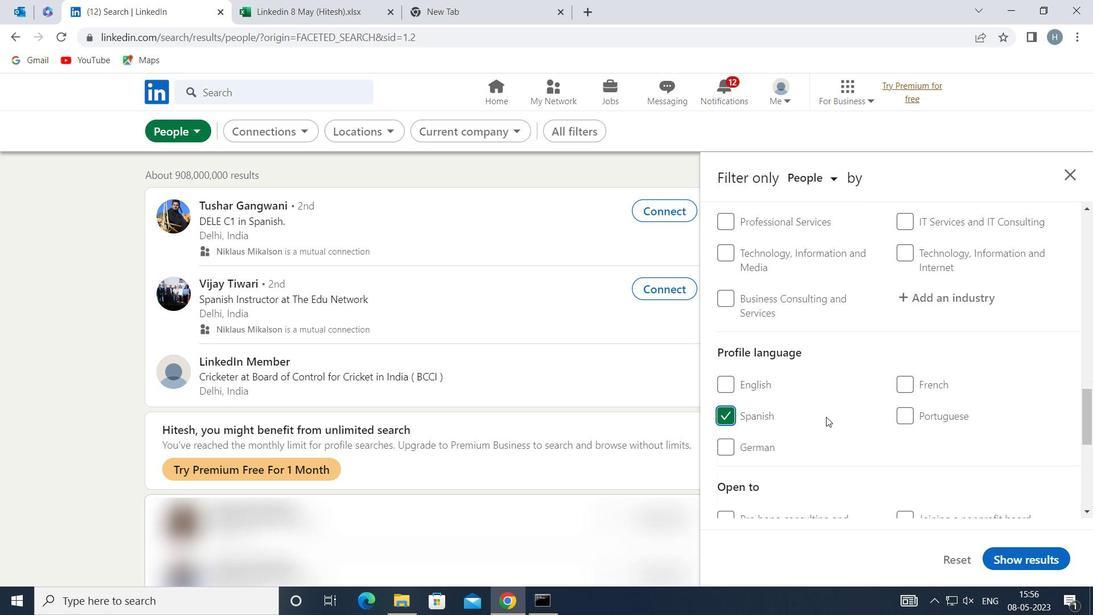 
Action: Mouse scrolled (827, 415) with delta (0, 0)
Screenshot: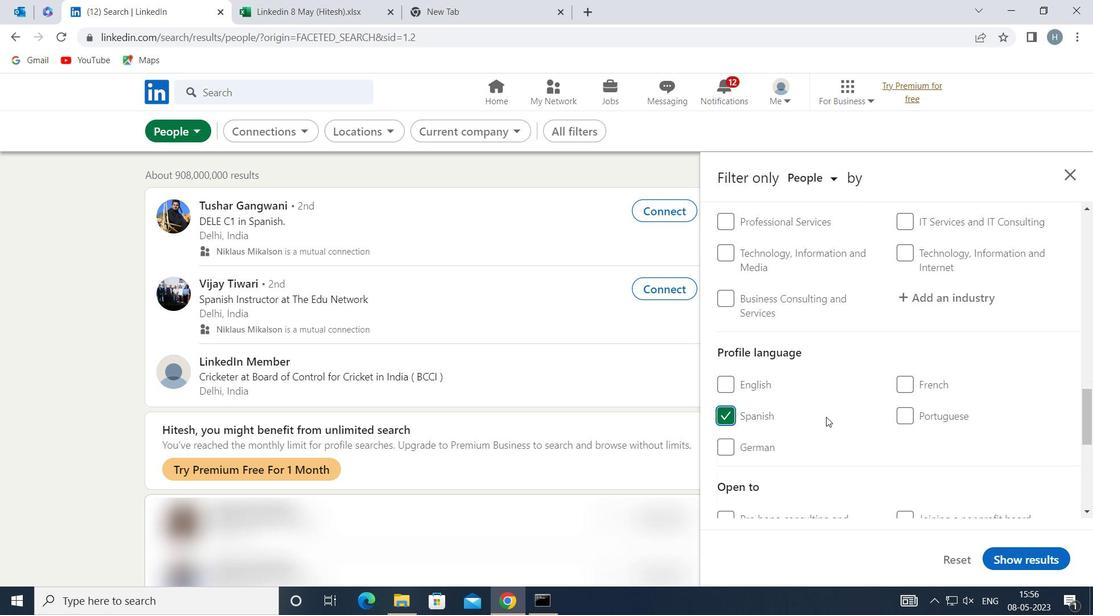 
Action: Mouse moved to (827, 412)
Screenshot: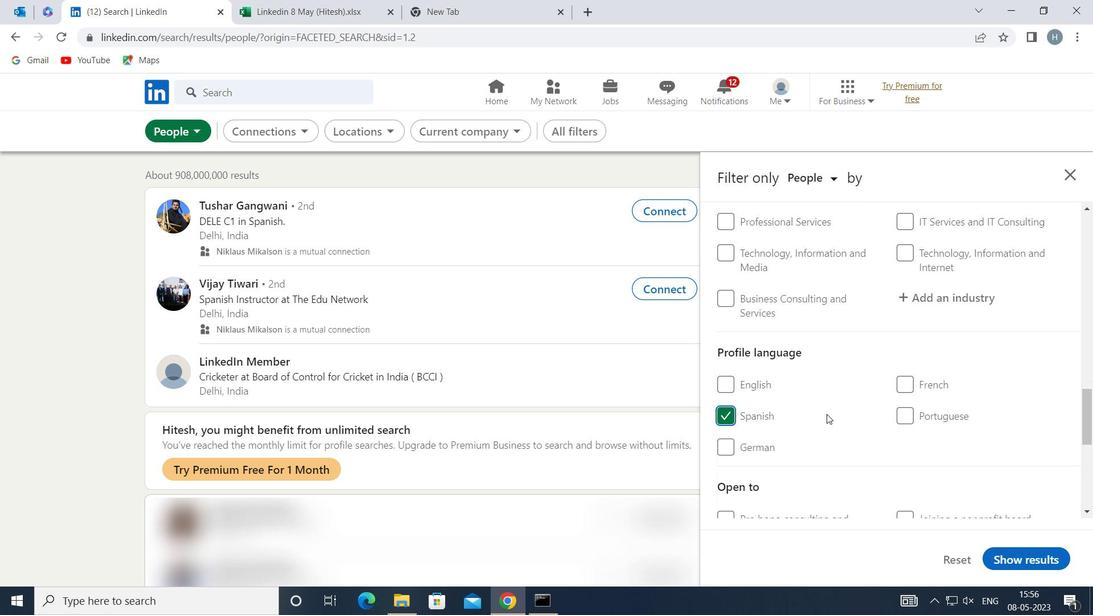 
Action: Mouse scrolled (827, 413) with delta (0, 0)
Screenshot: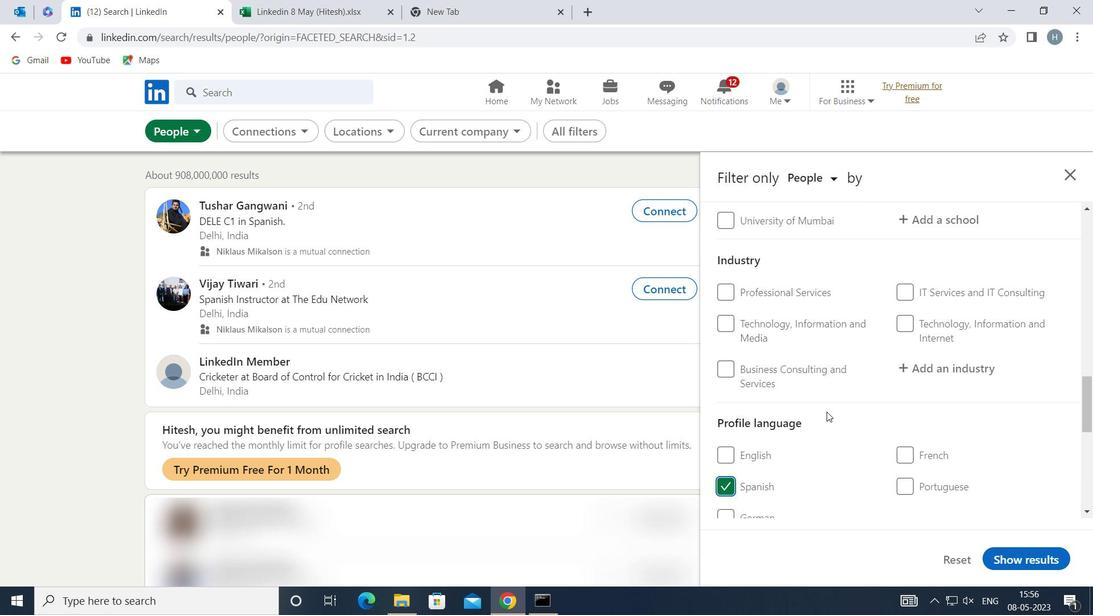 
Action: Mouse scrolled (827, 413) with delta (0, 0)
Screenshot: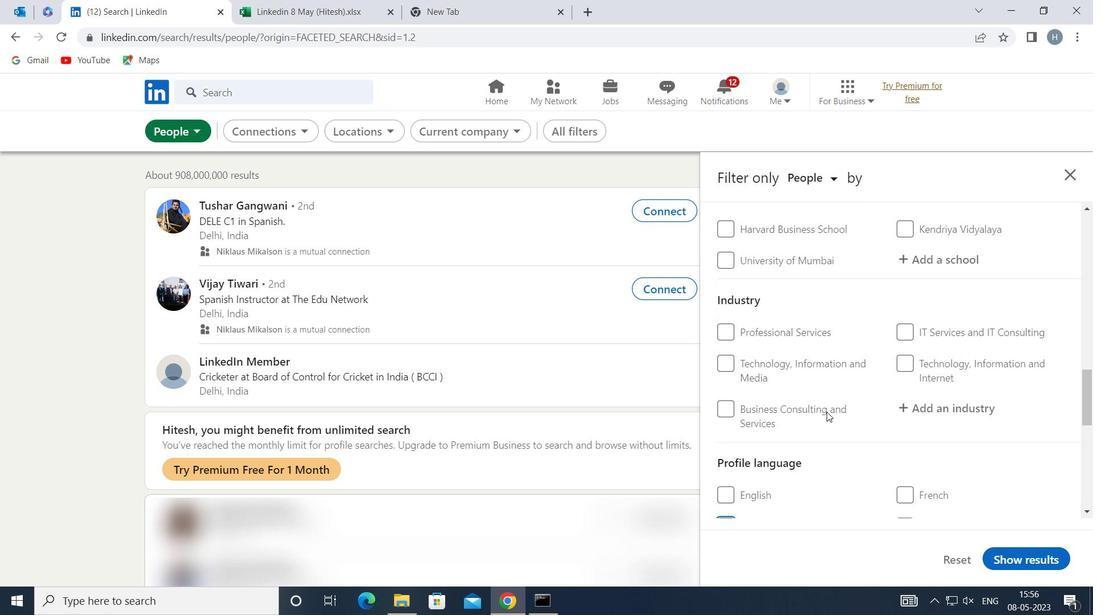 
Action: Mouse scrolled (827, 413) with delta (0, 0)
Screenshot: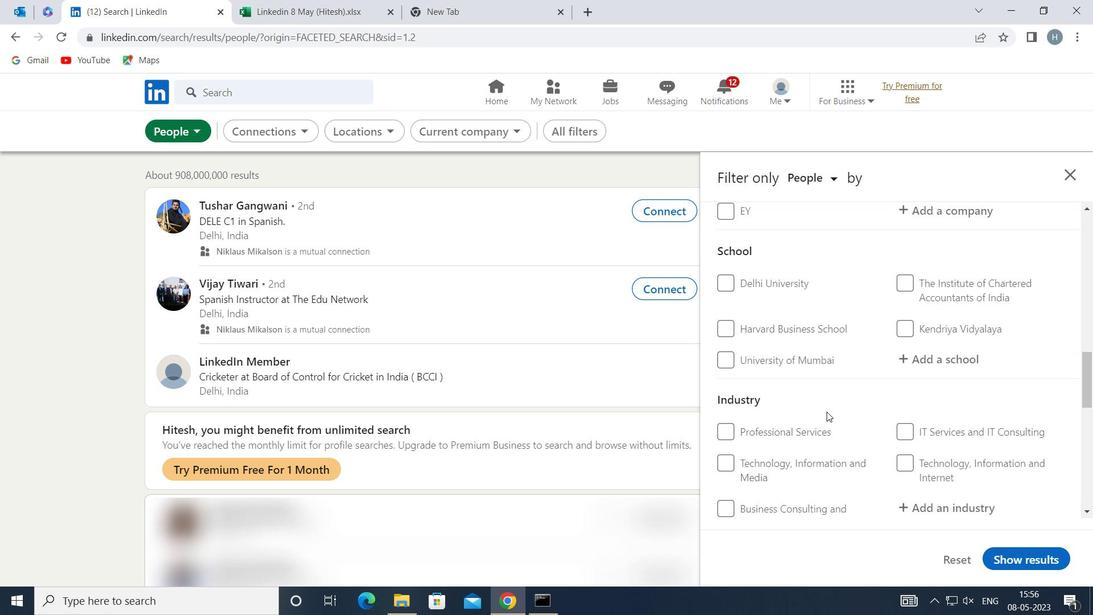 
Action: Mouse scrolled (827, 413) with delta (0, 0)
Screenshot: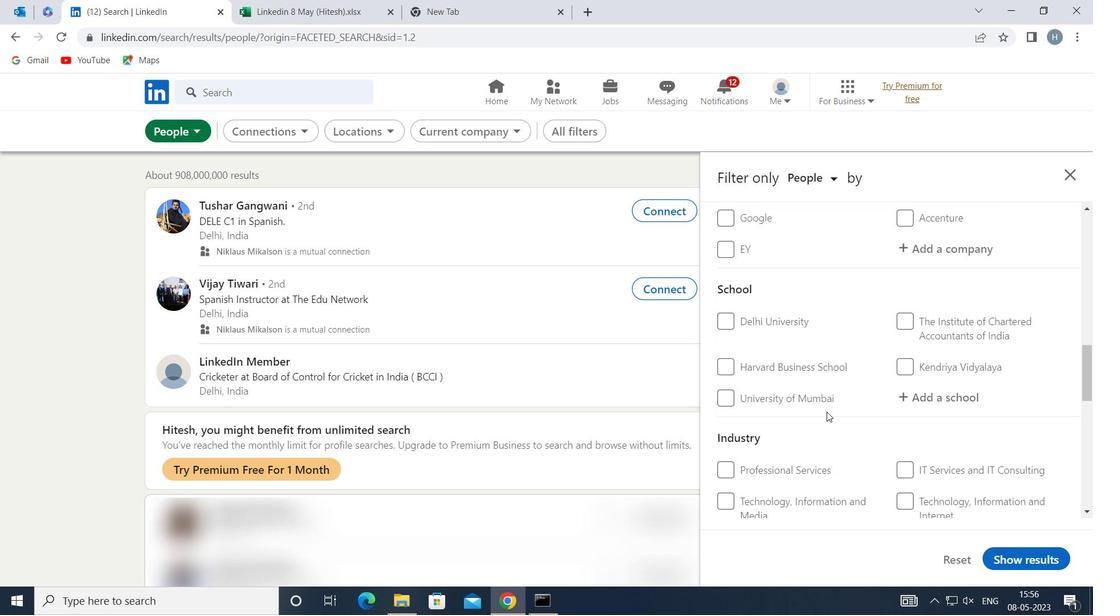 
Action: Mouse scrolled (827, 413) with delta (0, 0)
Screenshot: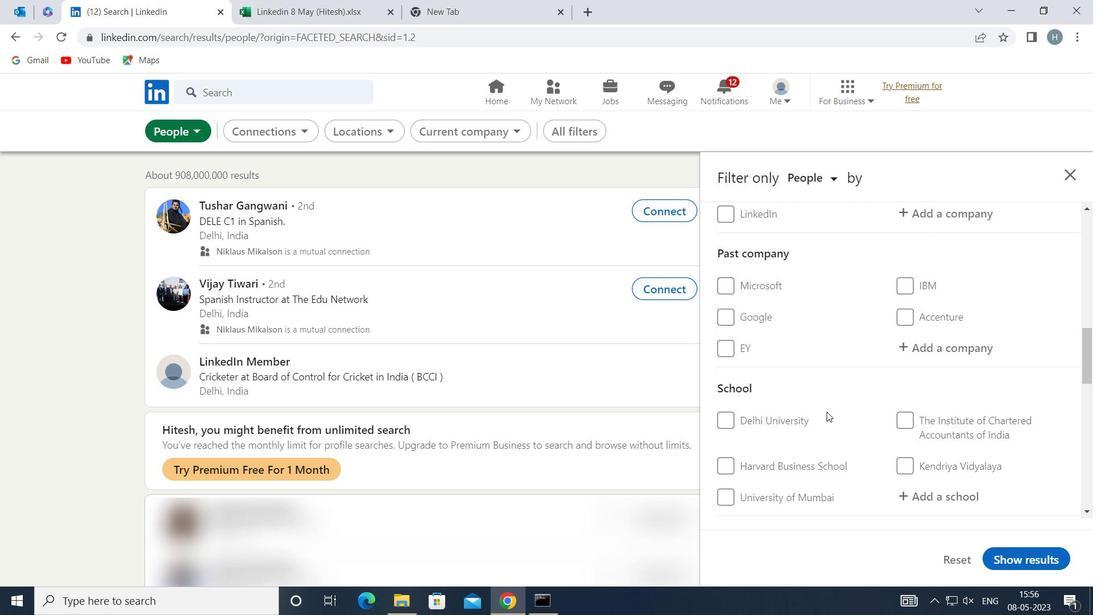 
Action: Mouse scrolled (827, 413) with delta (0, 0)
Screenshot: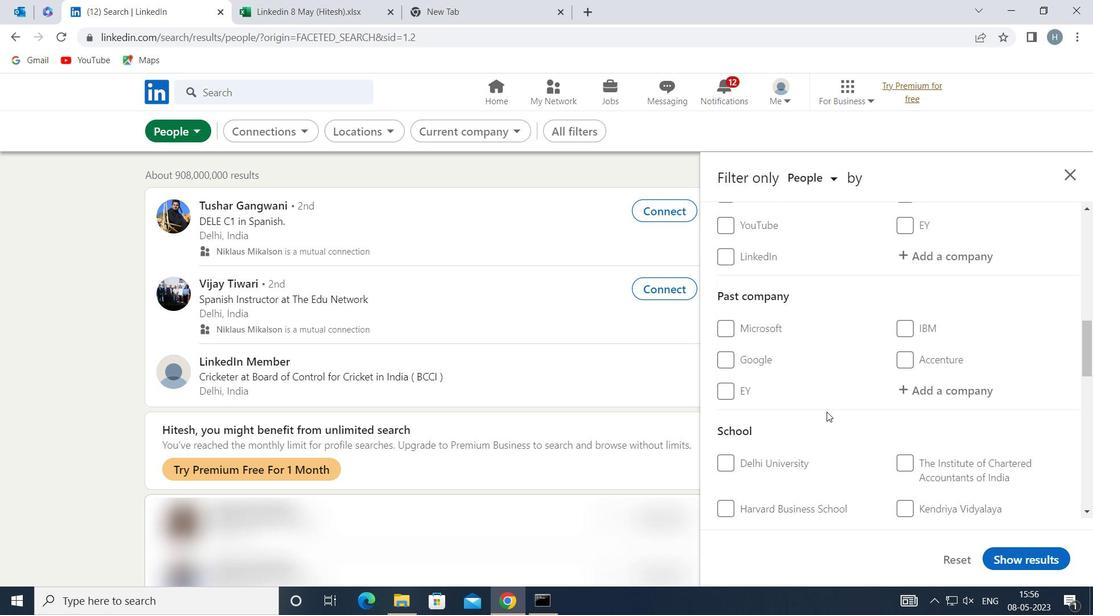 
Action: Mouse scrolled (827, 413) with delta (0, 0)
Screenshot: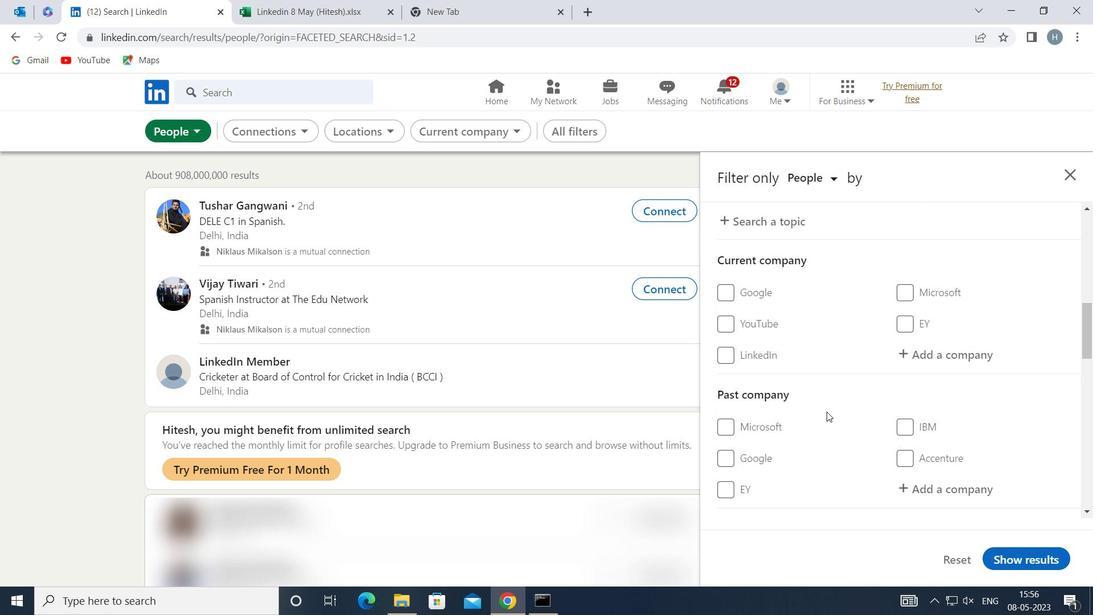 
Action: Mouse moved to (887, 425)
Screenshot: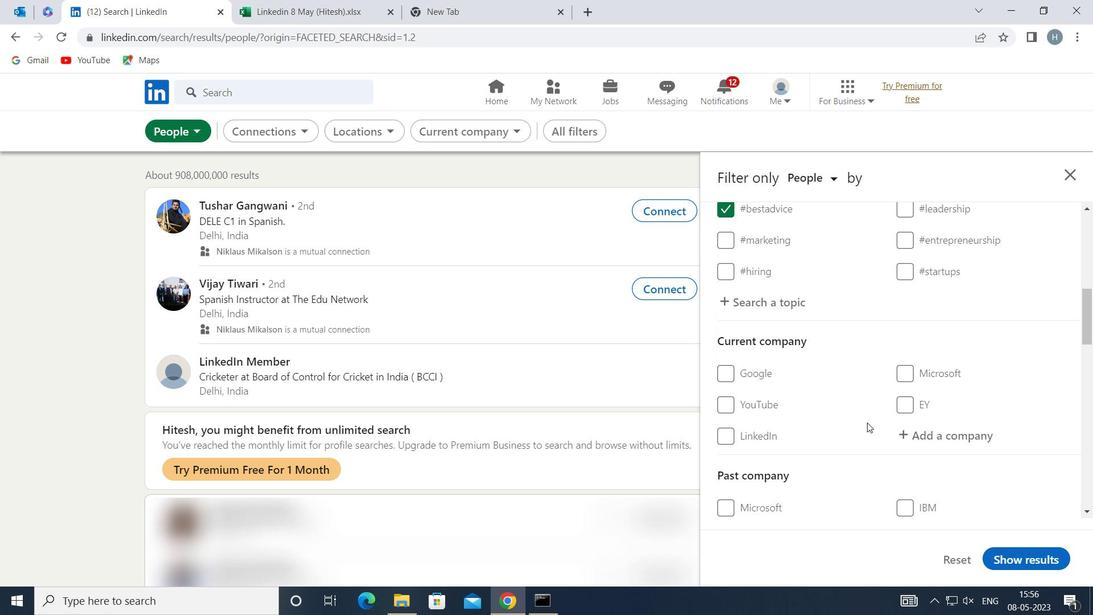 
Action: Mouse scrolled (887, 424) with delta (0, 0)
Screenshot: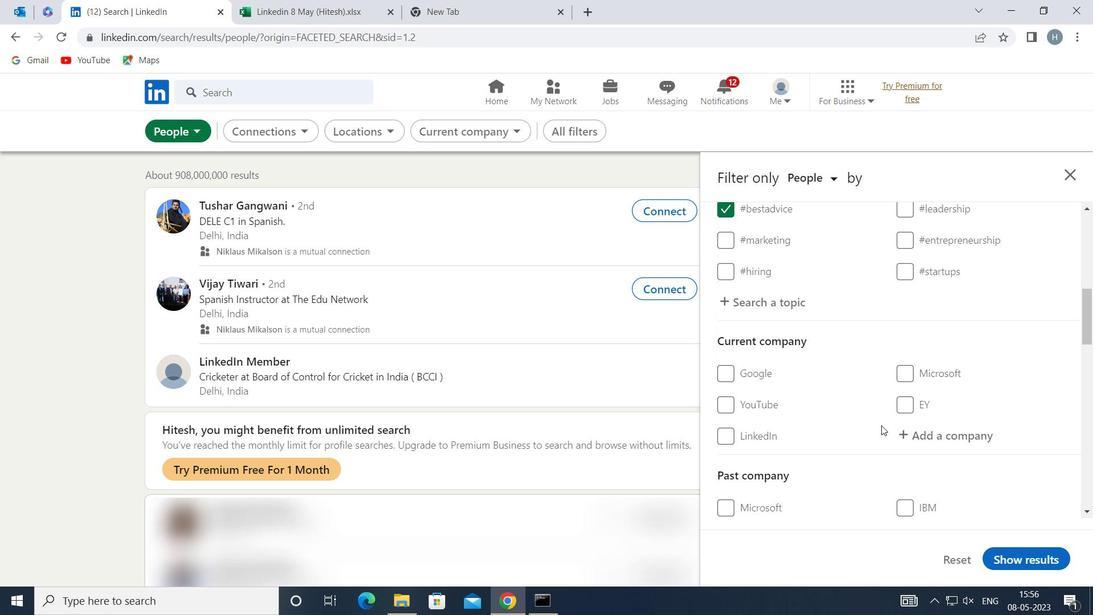 
Action: Mouse moved to (941, 364)
Screenshot: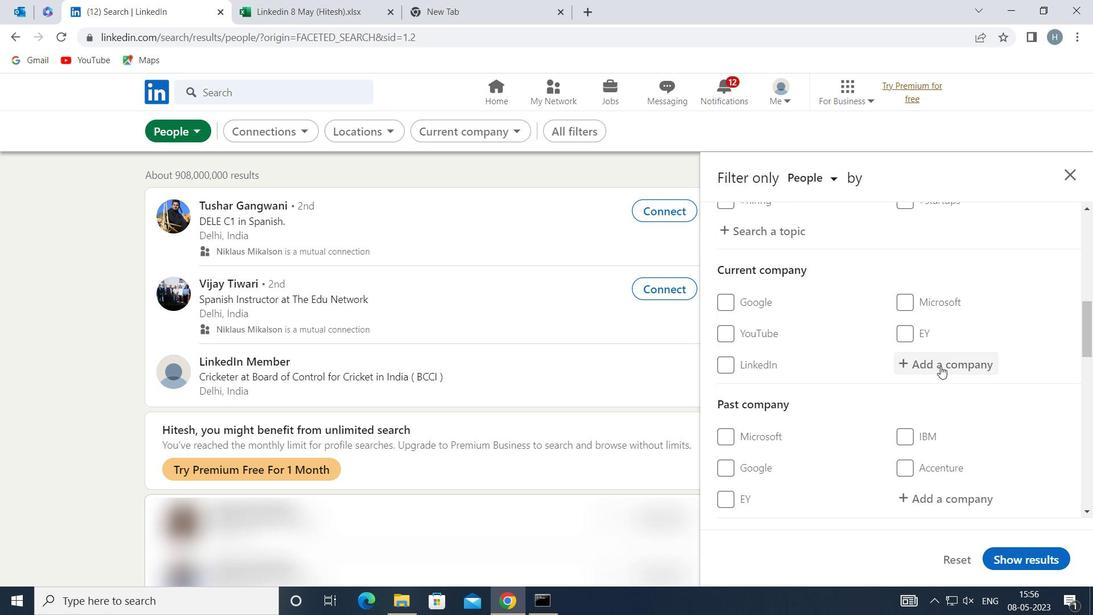 
Action: Mouse pressed left at (941, 364)
Screenshot: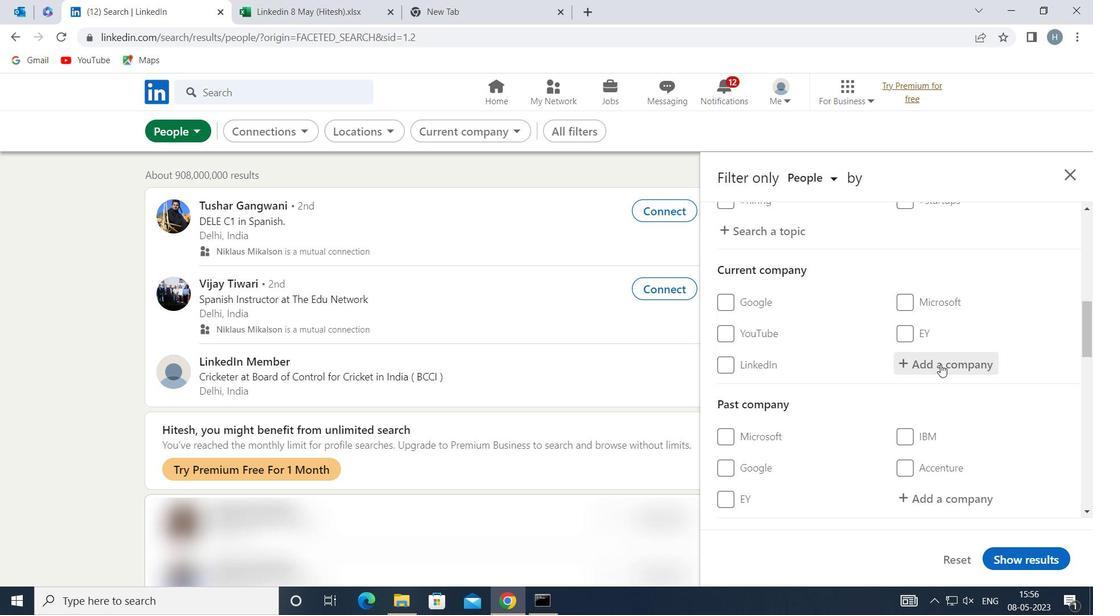 
Action: Key pressed <Key.shift>BOOK<Key.shift>MY<Key.shift>SHOW
Screenshot: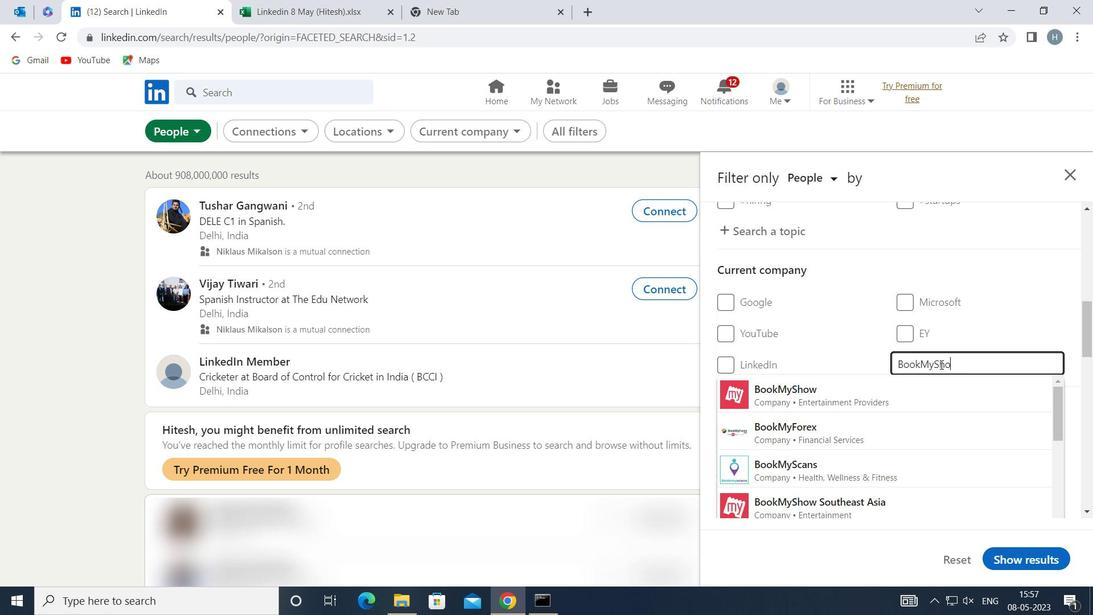 
Action: Mouse moved to (857, 390)
Screenshot: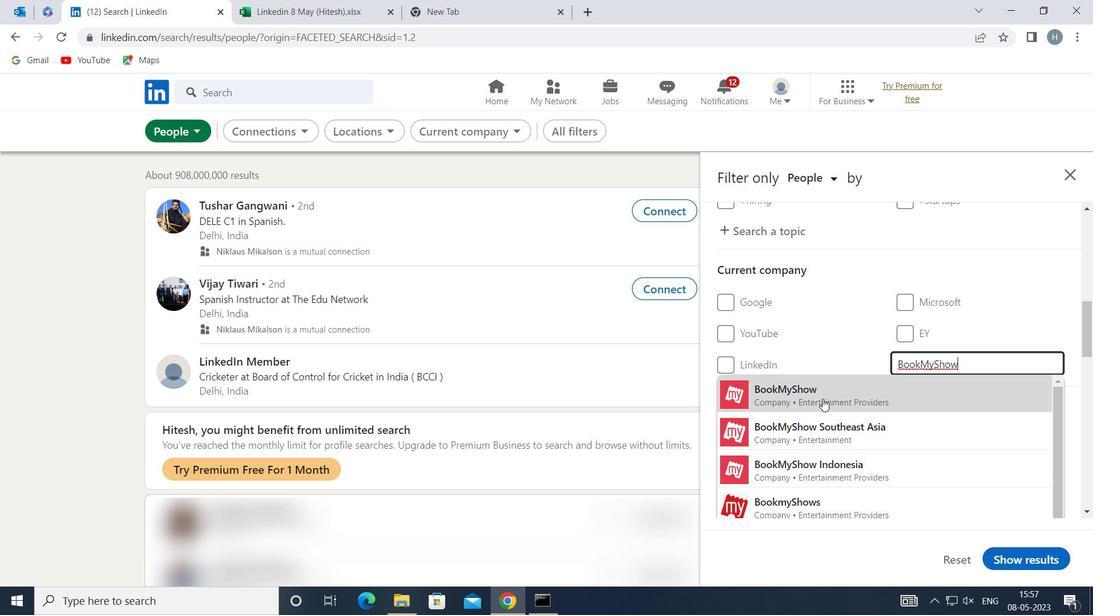 
Action: Mouse pressed left at (857, 390)
Screenshot: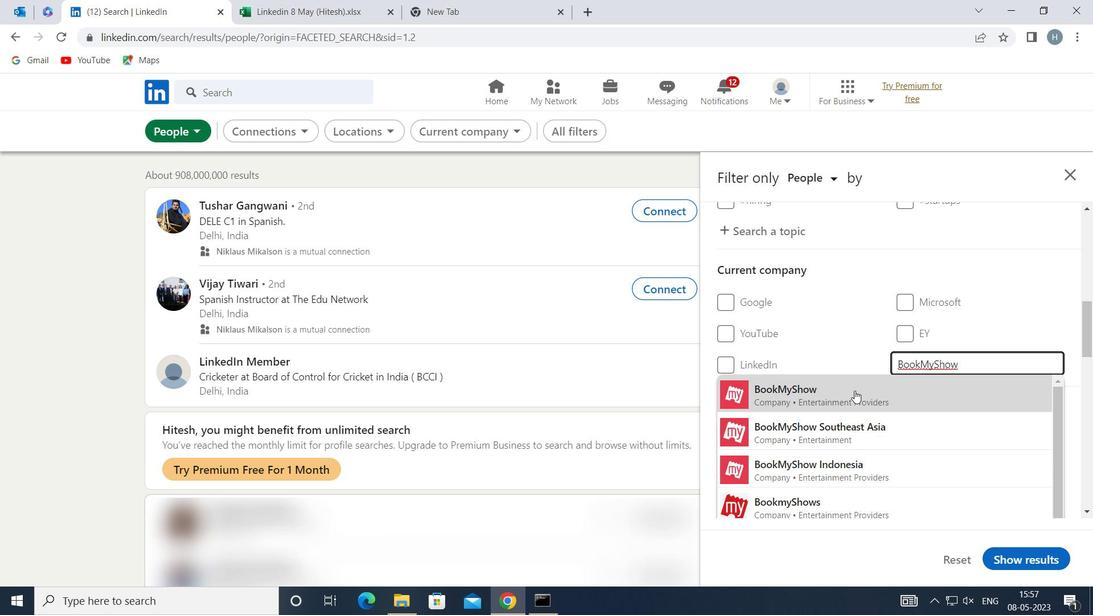 
Action: Mouse moved to (827, 380)
Screenshot: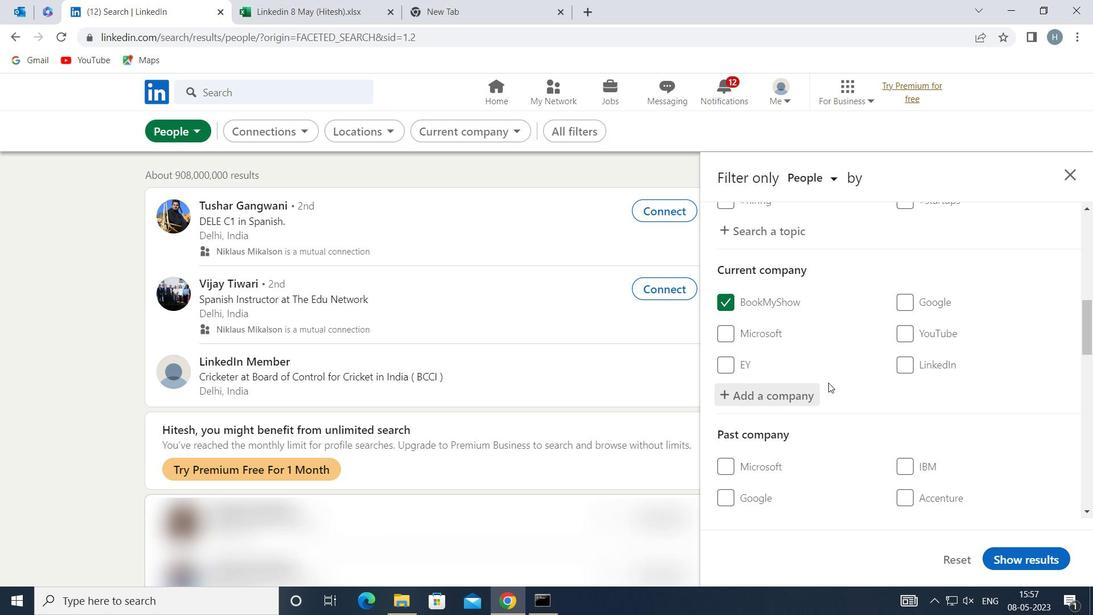 
Action: Mouse scrolled (827, 379) with delta (0, 0)
Screenshot: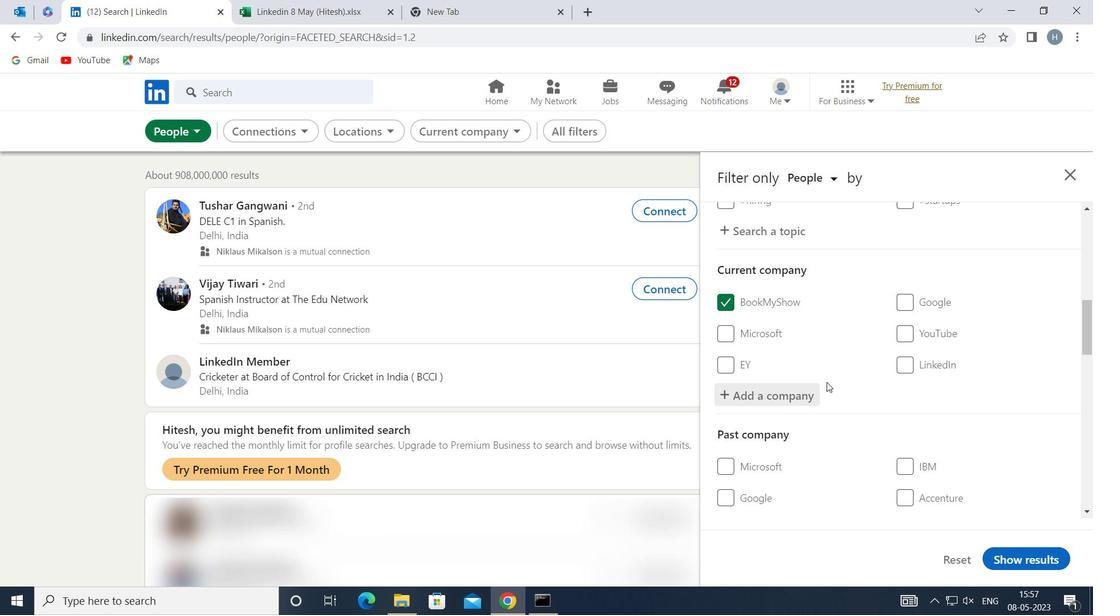 
Action: Mouse moved to (840, 372)
Screenshot: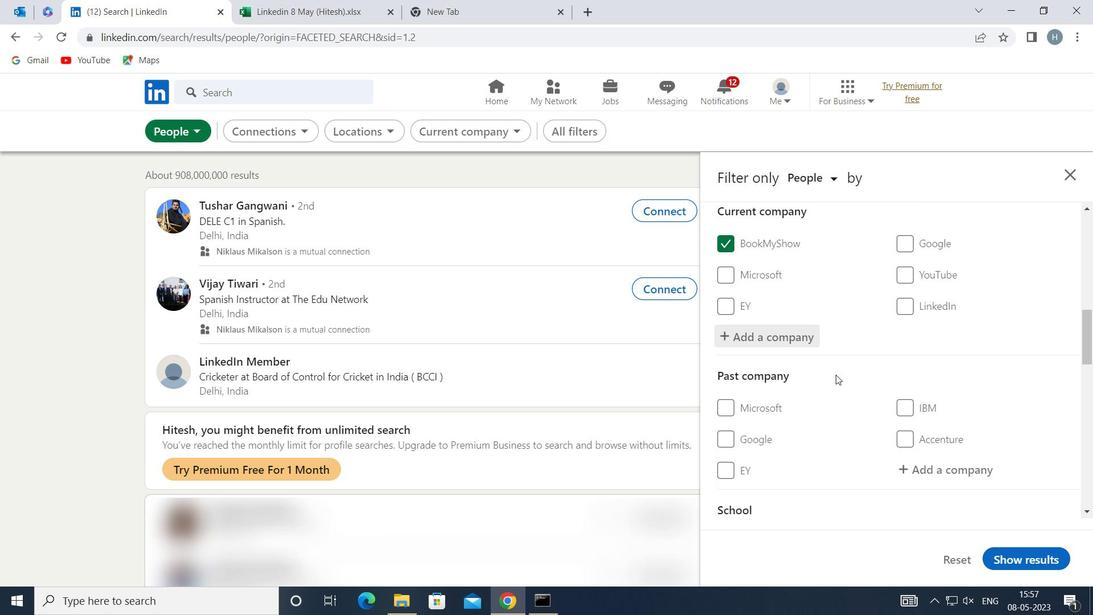 
Action: Mouse scrolled (840, 371) with delta (0, 0)
Screenshot: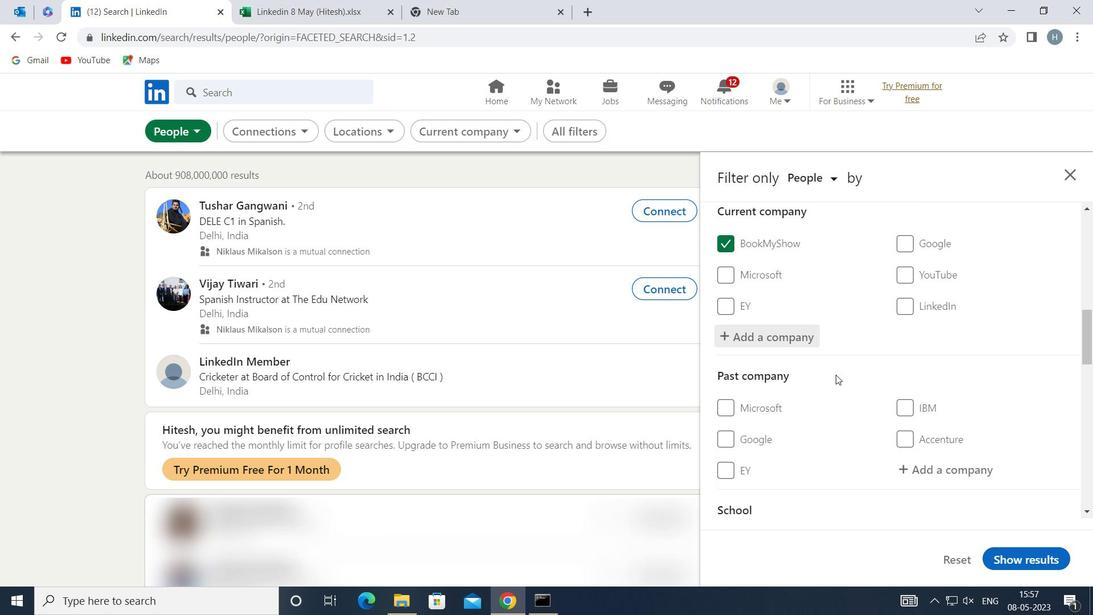 
Action: Mouse moved to (842, 370)
Screenshot: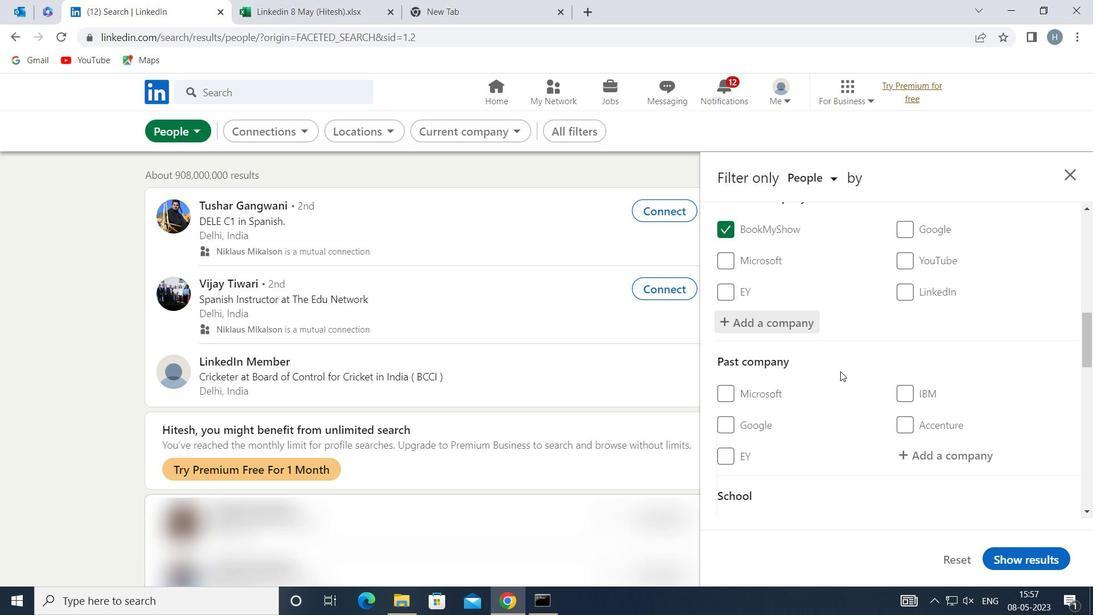 
Action: Mouse scrolled (842, 370) with delta (0, 0)
Screenshot: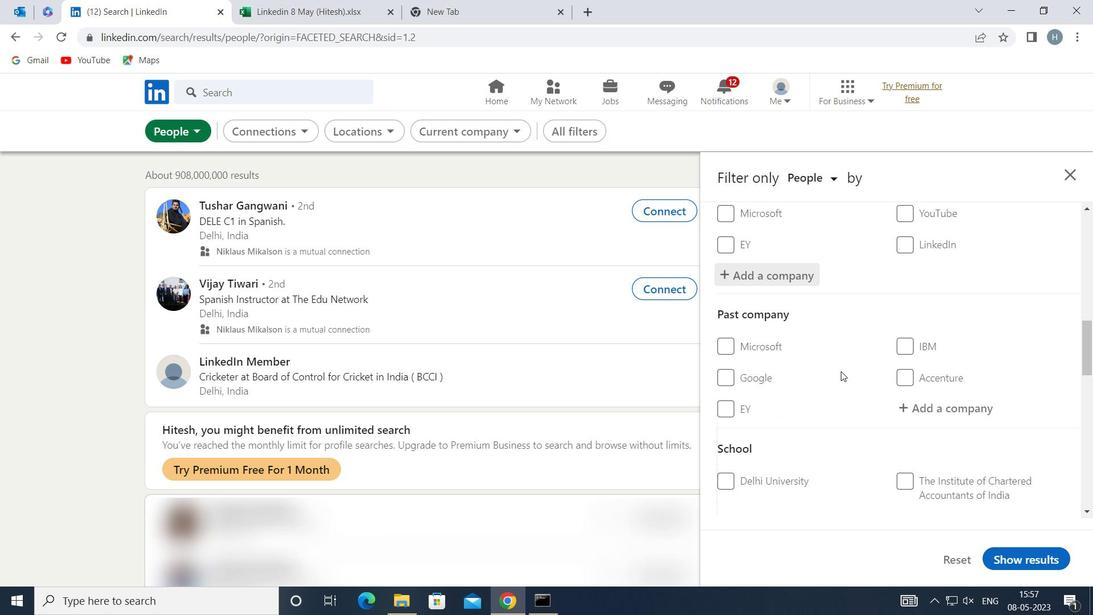 
Action: Mouse moved to (850, 366)
Screenshot: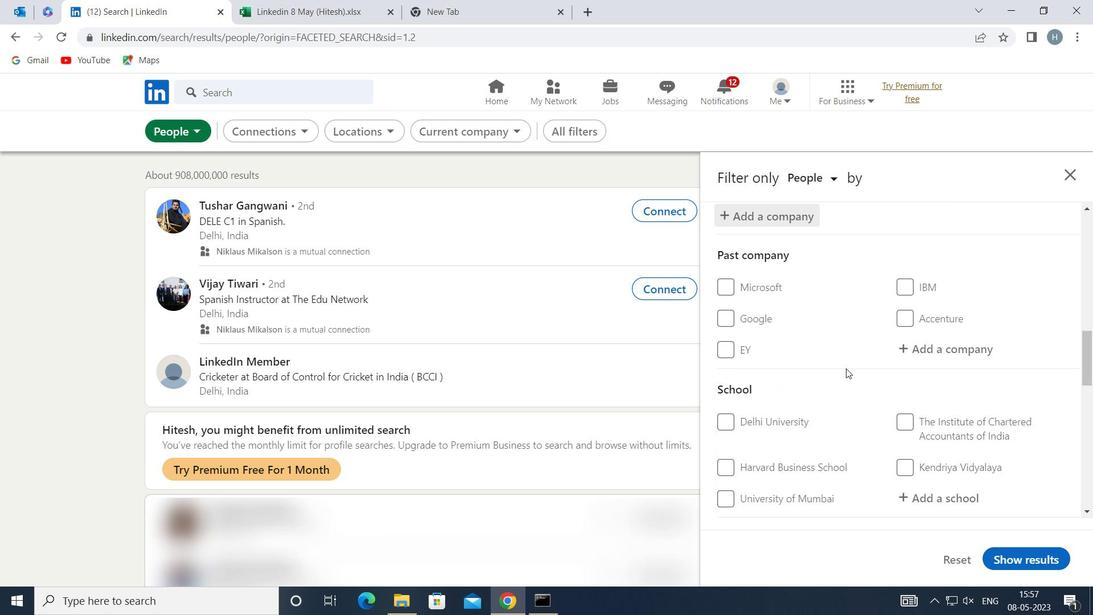 
Action: Mouse scrolled (850, 365) with delta (0, 0)
Screenshot: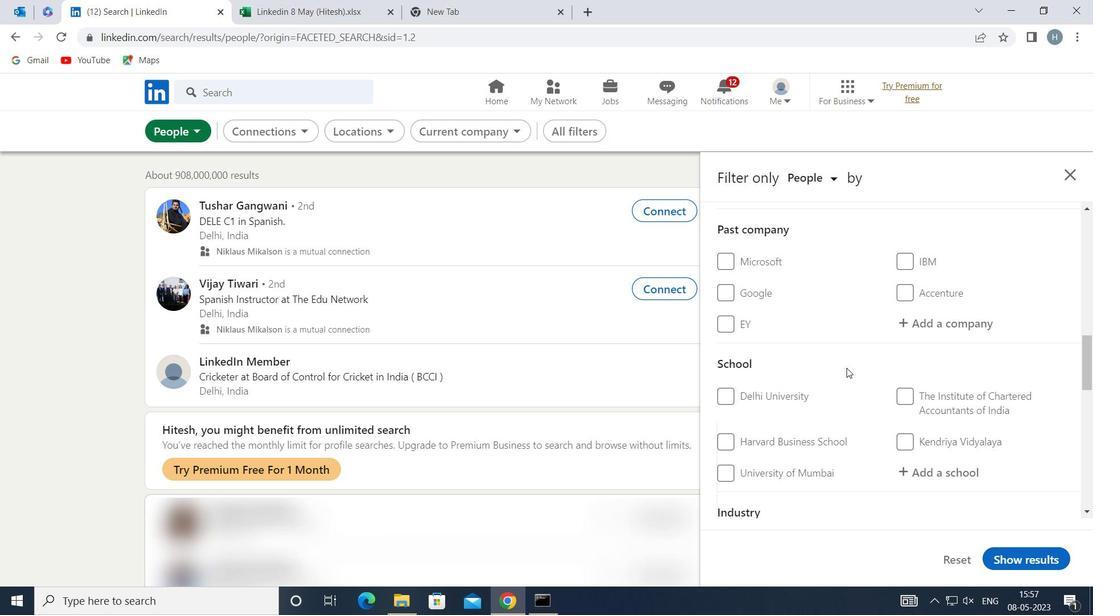
Action: Mouse moved to (914, 387)
Screenshot: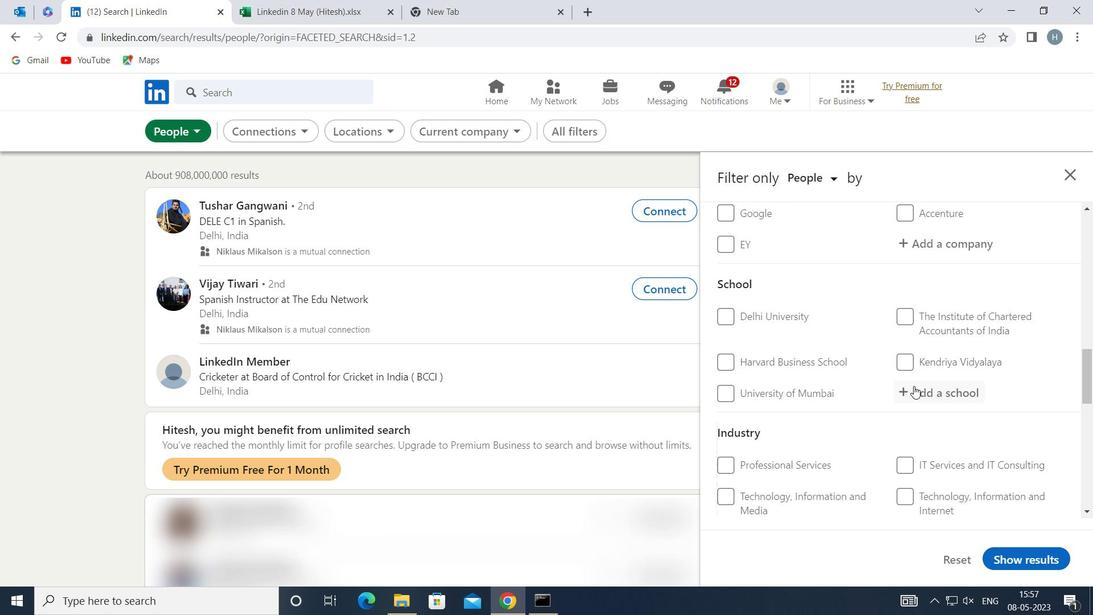
Action: Mouse pressed left at (914, 387)
Screenshot: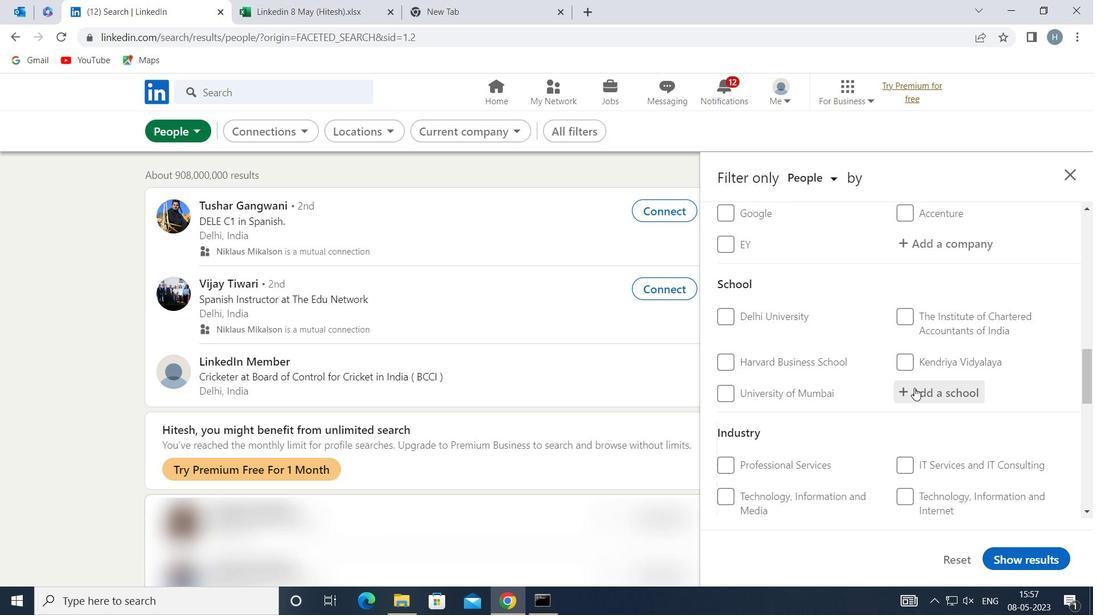 
Action: Key pressed <Key.shift>MICA
Screenshot: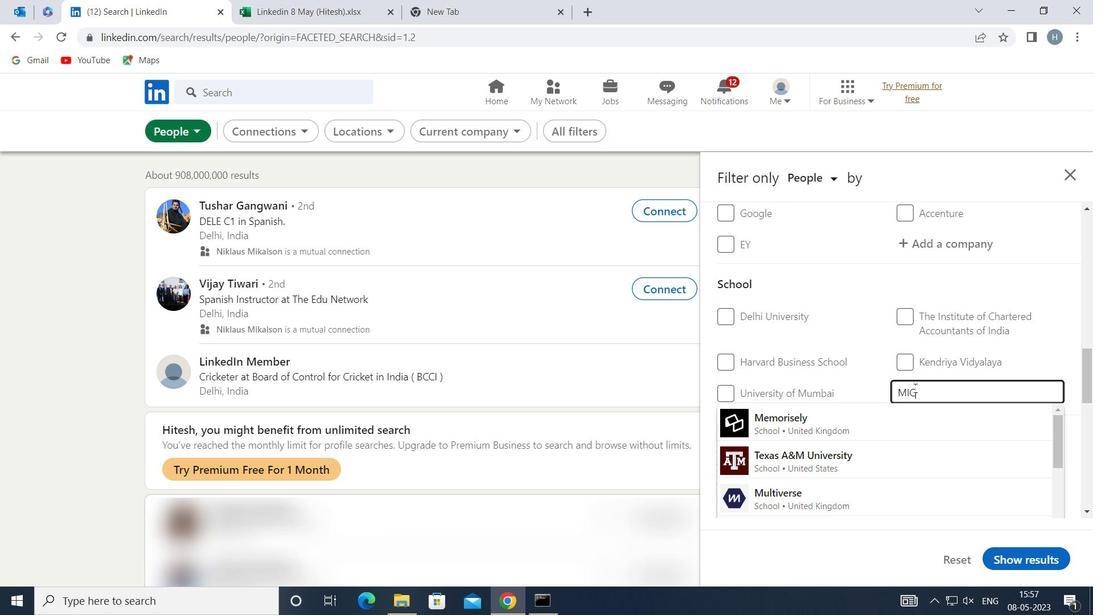 
Action: Mouse moved to (812, 417)
Screenshot: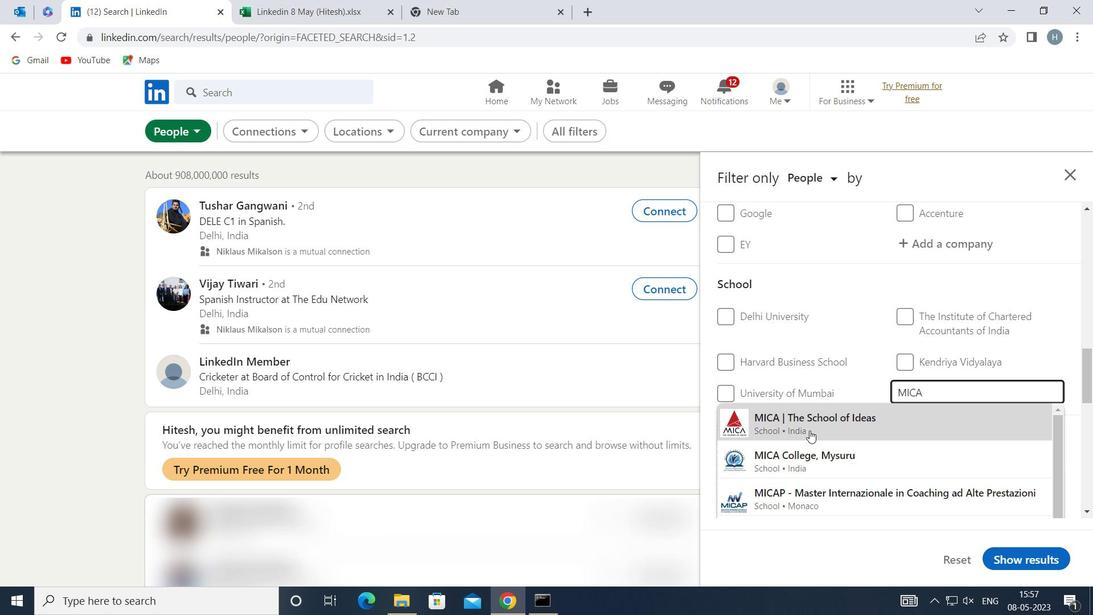 
Action: Mouse pressed left at (812, 417)
Screenshot: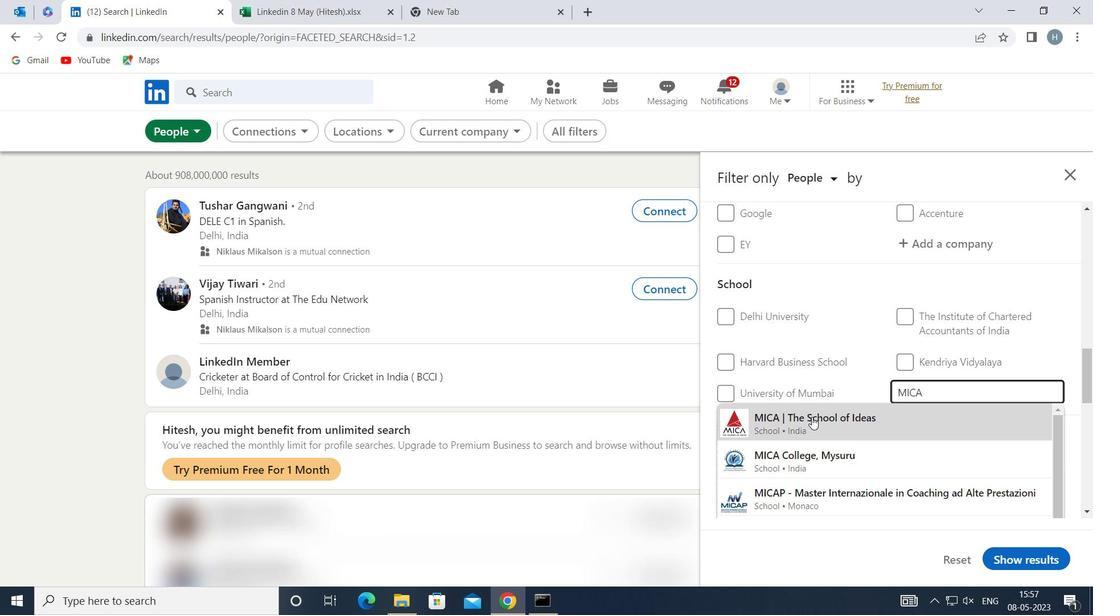 
Action: Mouse moved to (833, 400)
Screenshot: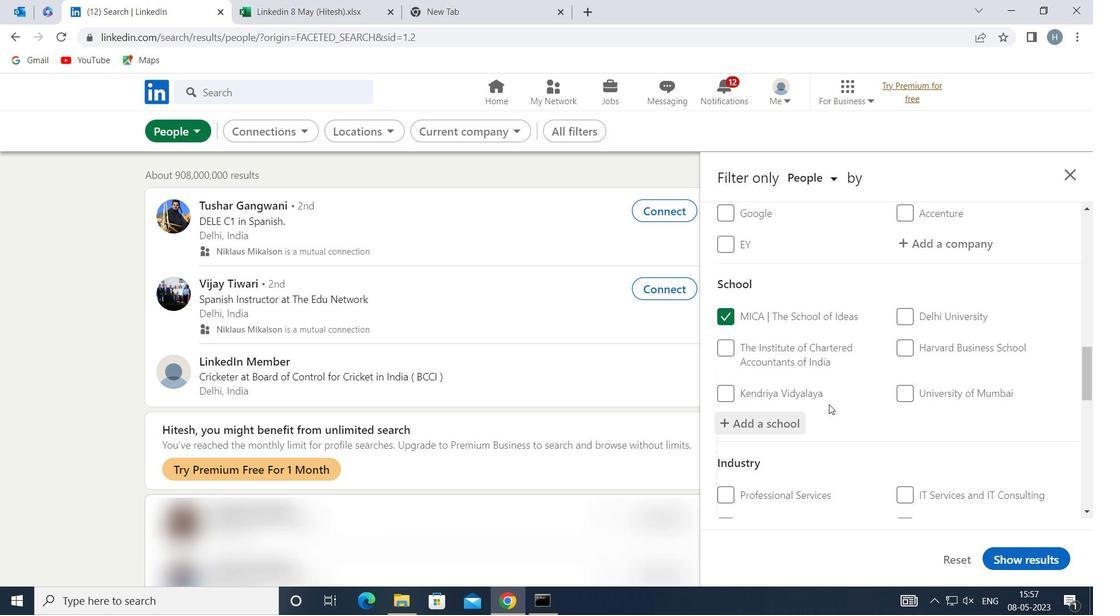 
Action: Mouse scrolled (833, 399) with delta (0, 0)
Screenshot: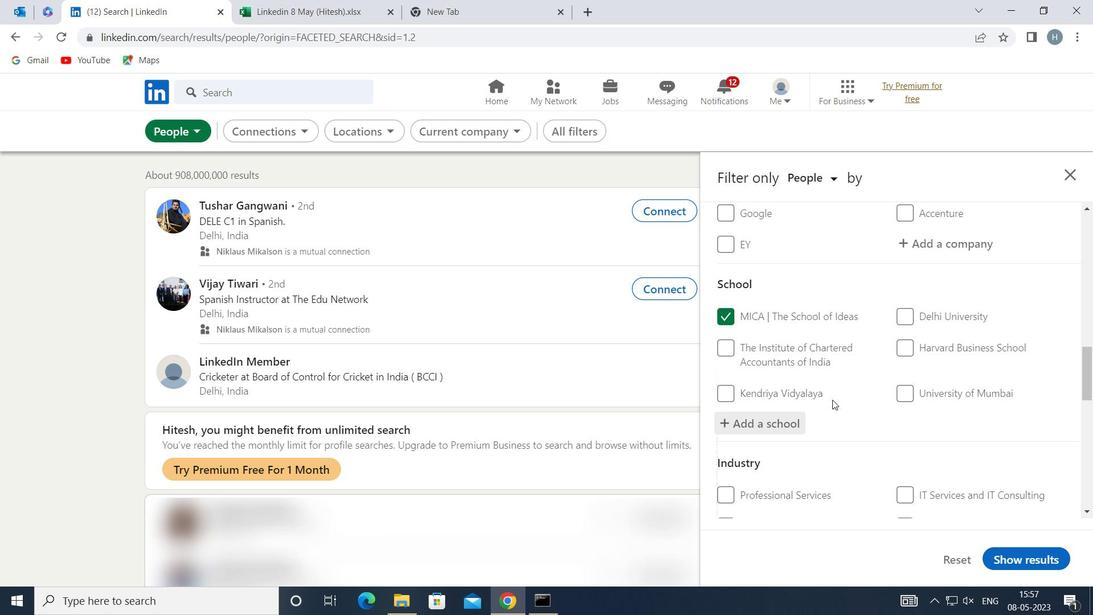 
Action: Mouse moved to (833, 398)
Screenshot: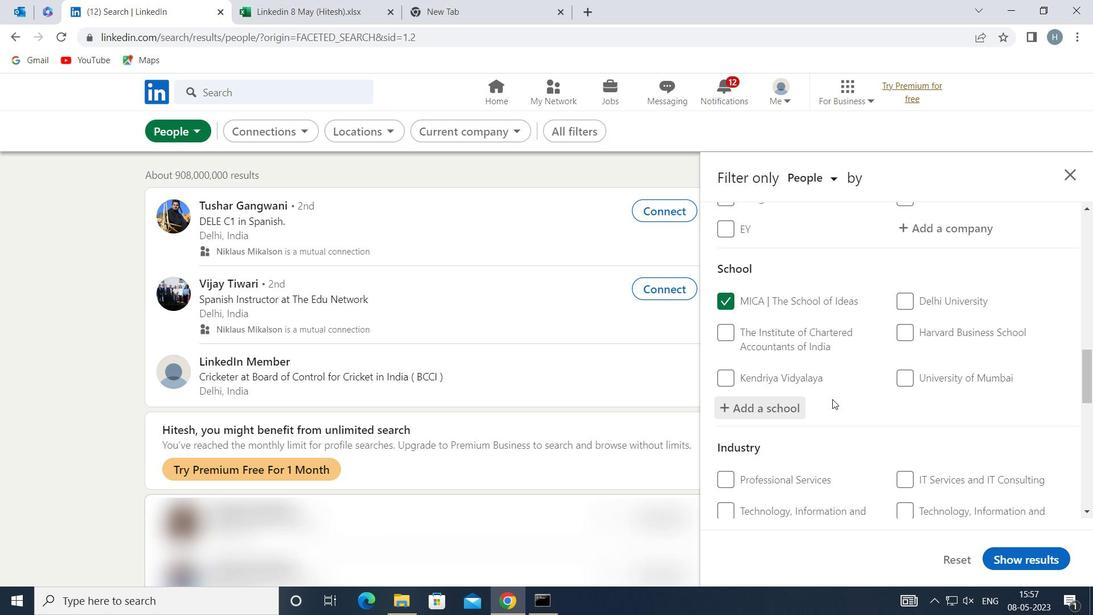 
Action: Mouse scrolled (833, 398) with delta (0, 0)
Screenshot: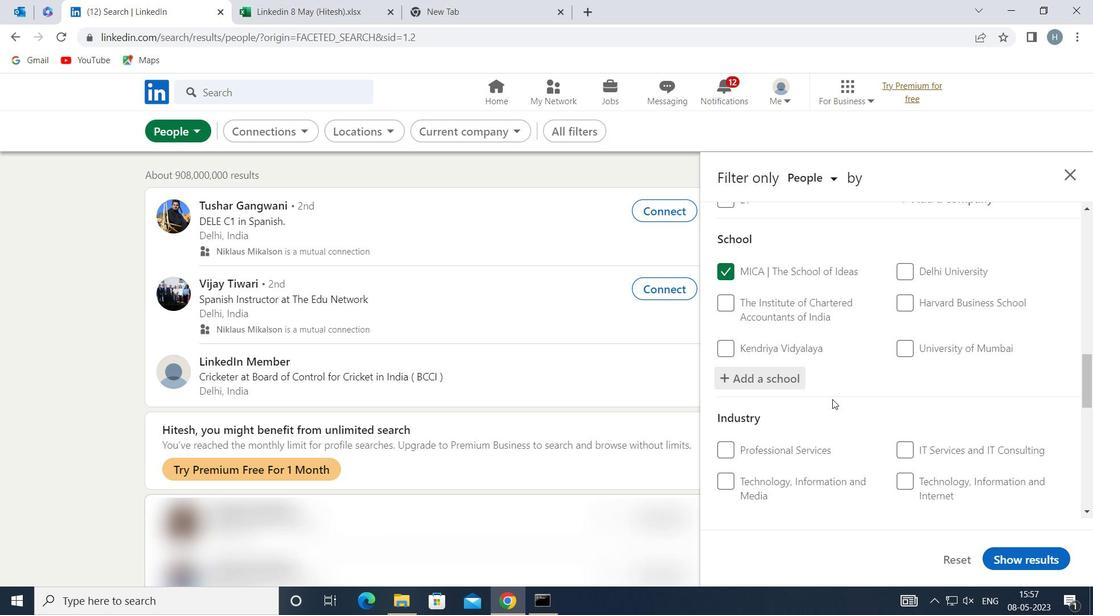 
Action: Mouse moved to (928, 428)
Screenshot: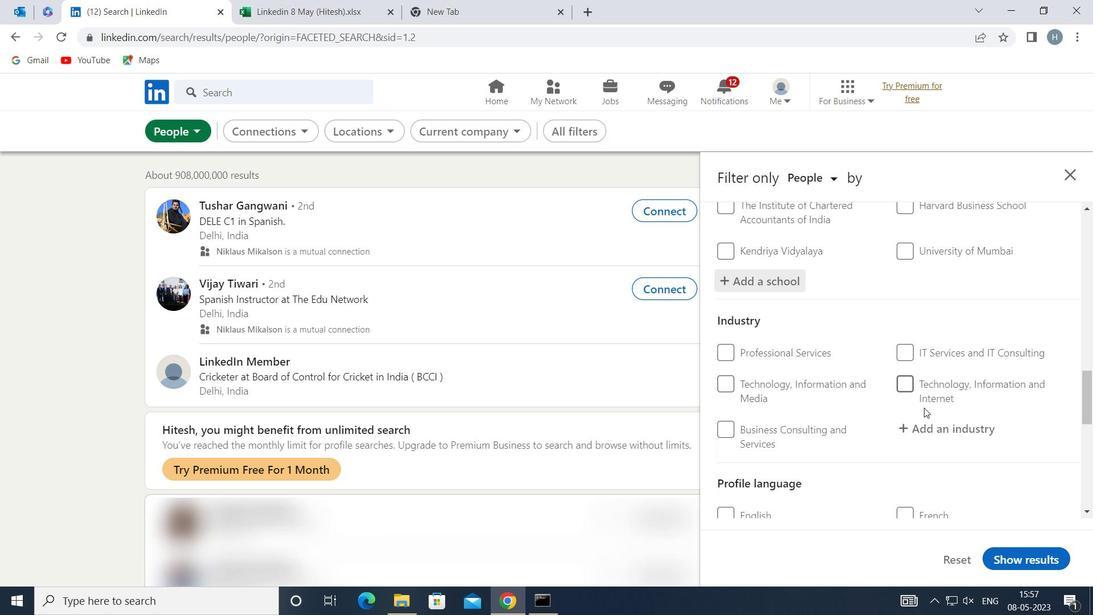 
Action: Mouse pressed left at (928, 428)
Screenshot: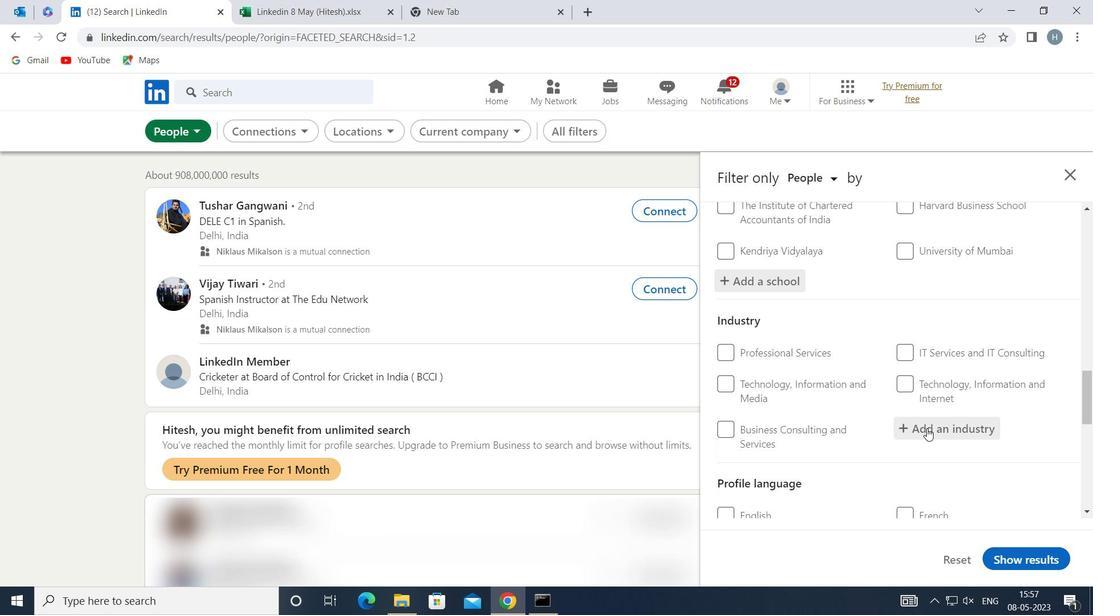
Action: Key pressed <Key.shift>FOOD<Key.space>AND<Key.space><Key.shift>B
Screenshot: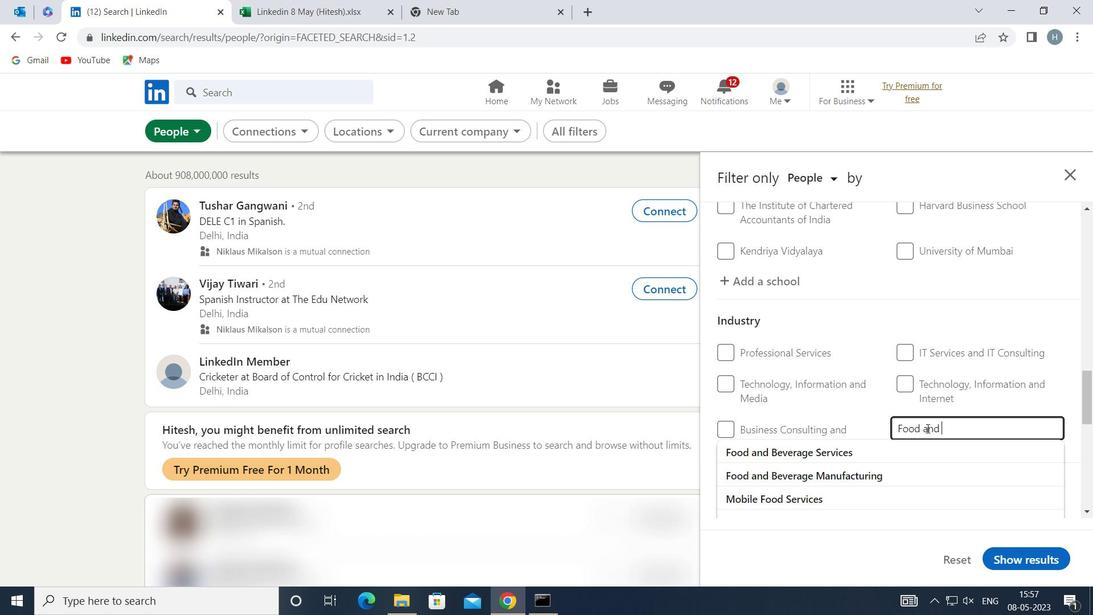 
Action: Mouse moved to (929, 428)
Screenshot: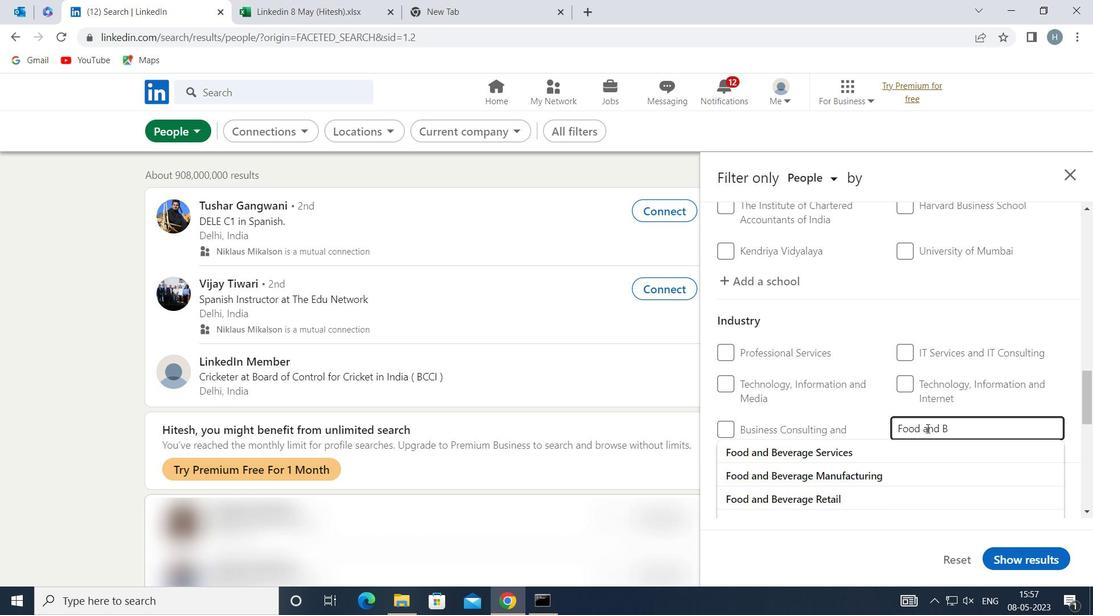 
Action: Key pressed E
Screenshot: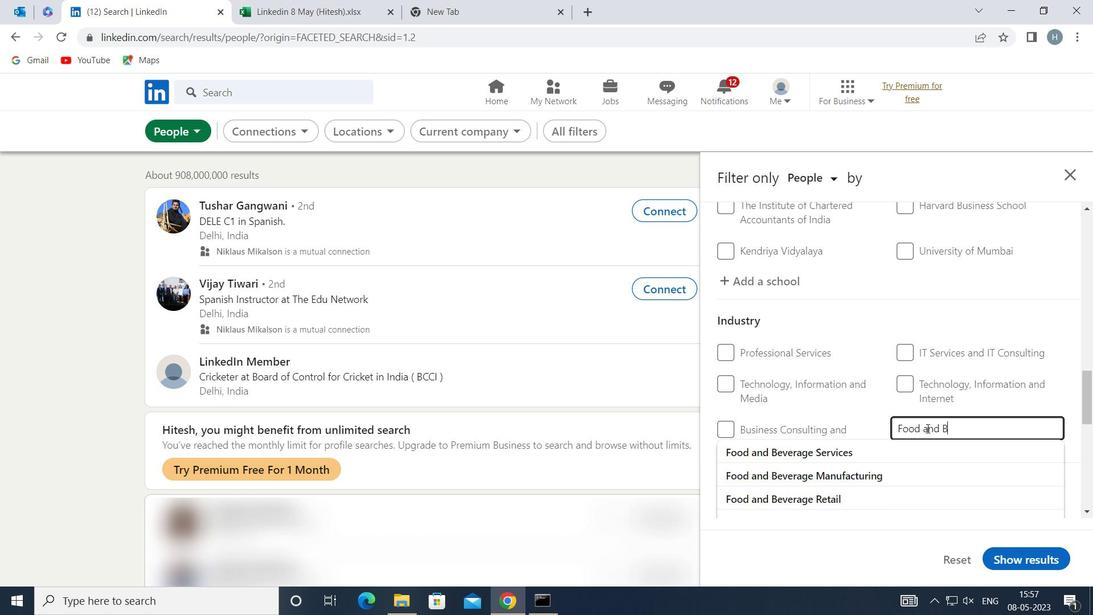 
Action: Mouse moved to (880, 471)
Screenshot: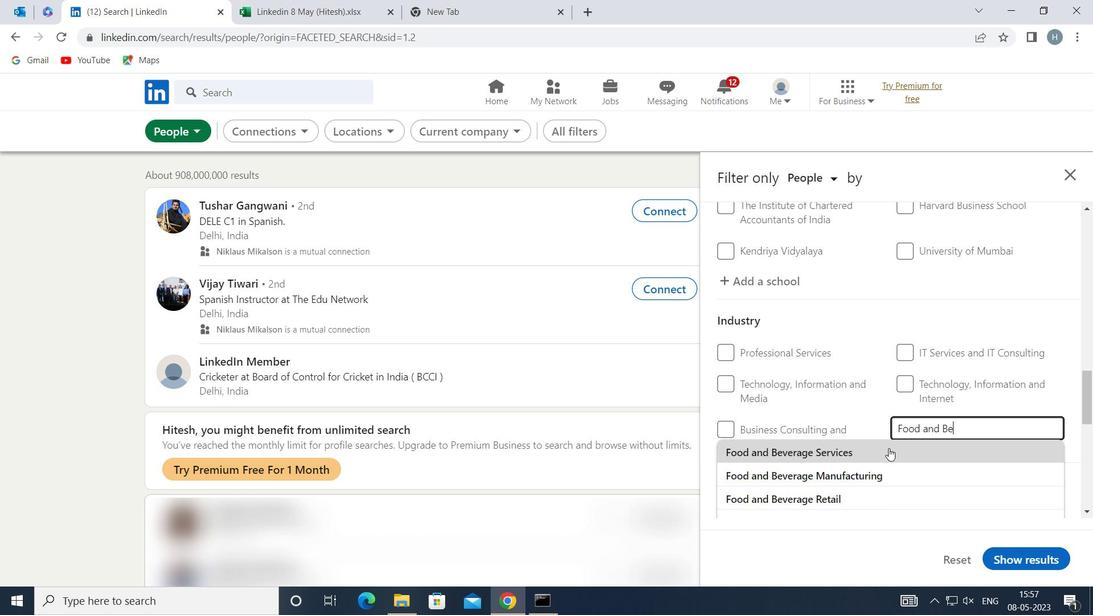 
Action: Mouse pressed left at (880, 471)
Screenshot: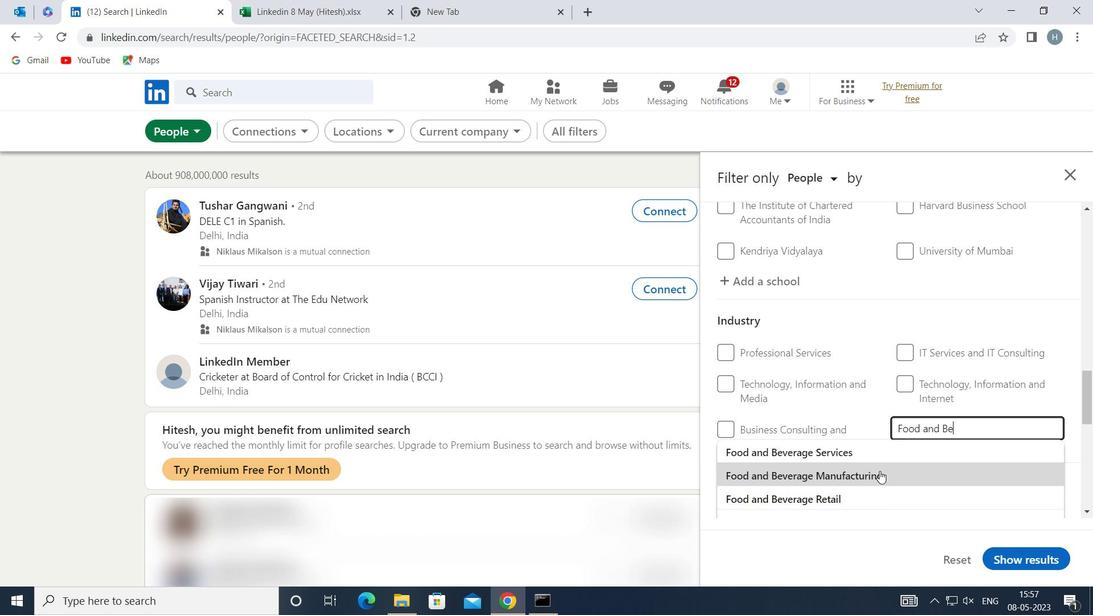 
Action: Mouse moved to (873, 425)
Screenshot: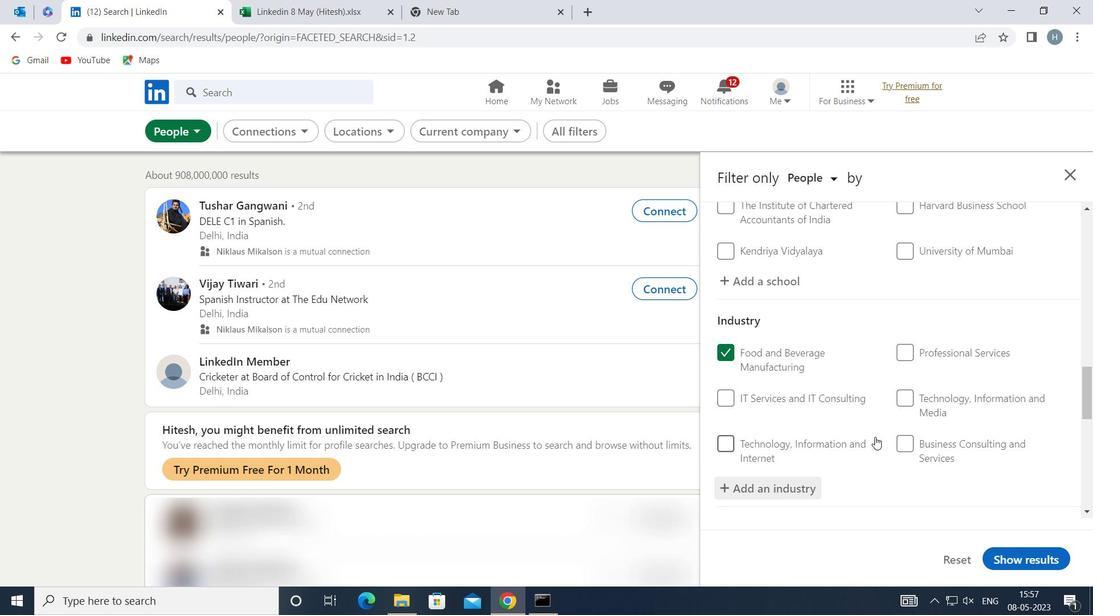 
Action: Mouse scrolled (873, 424) with delta (0, 0)
Screenshot: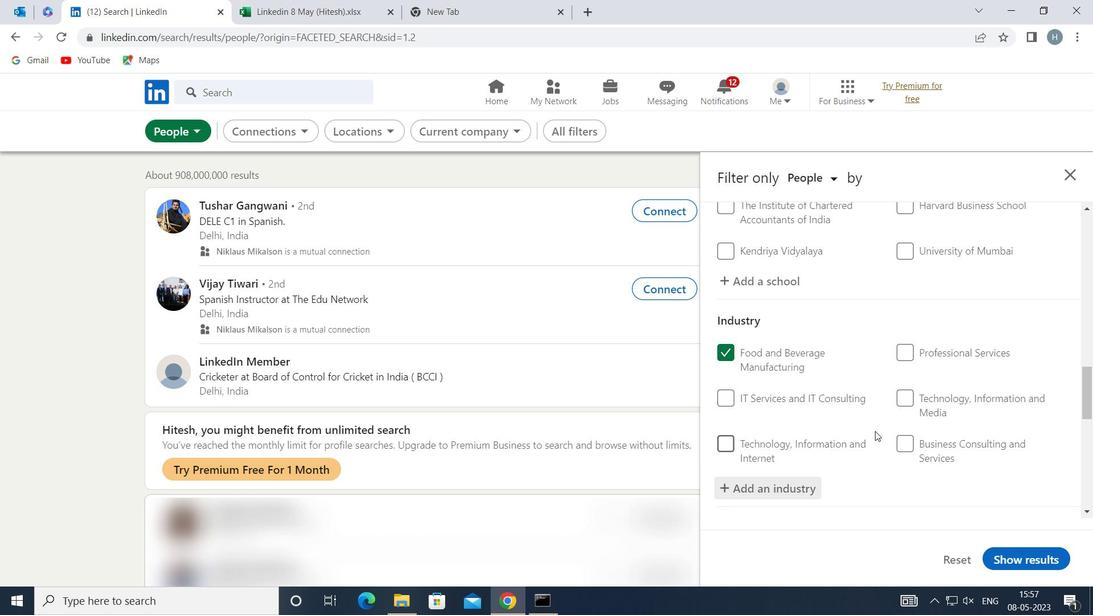 
Action: Mouse moved to (873, 425)
Screenshot: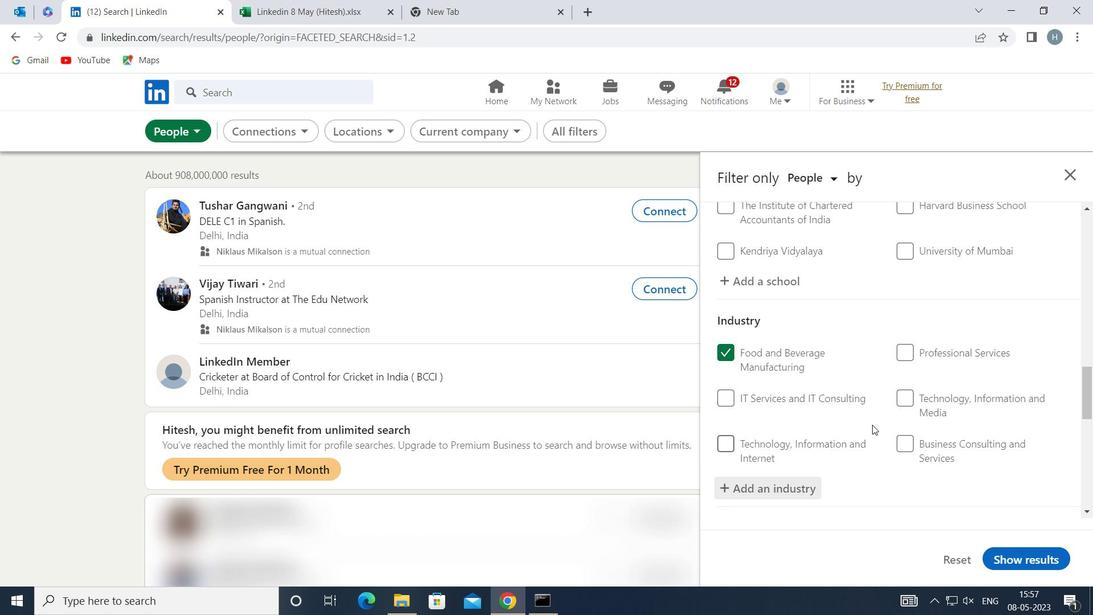 
Action: Mouse scrolled (873, 424) with delta (0, 0)
Screenshot: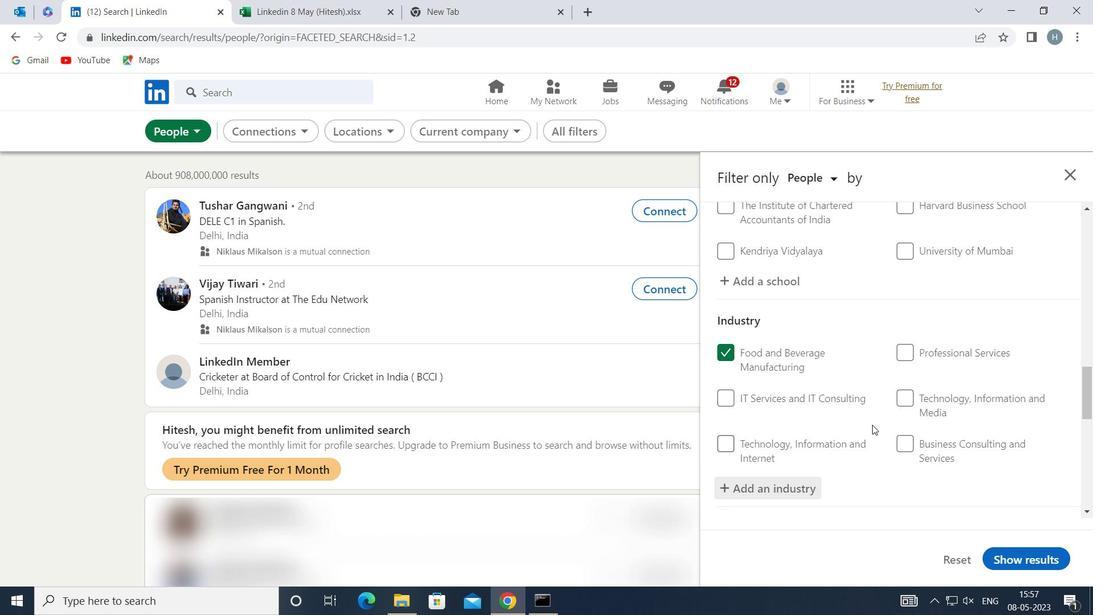 
Action: Mouse moved to (867, 426)
Screenshot: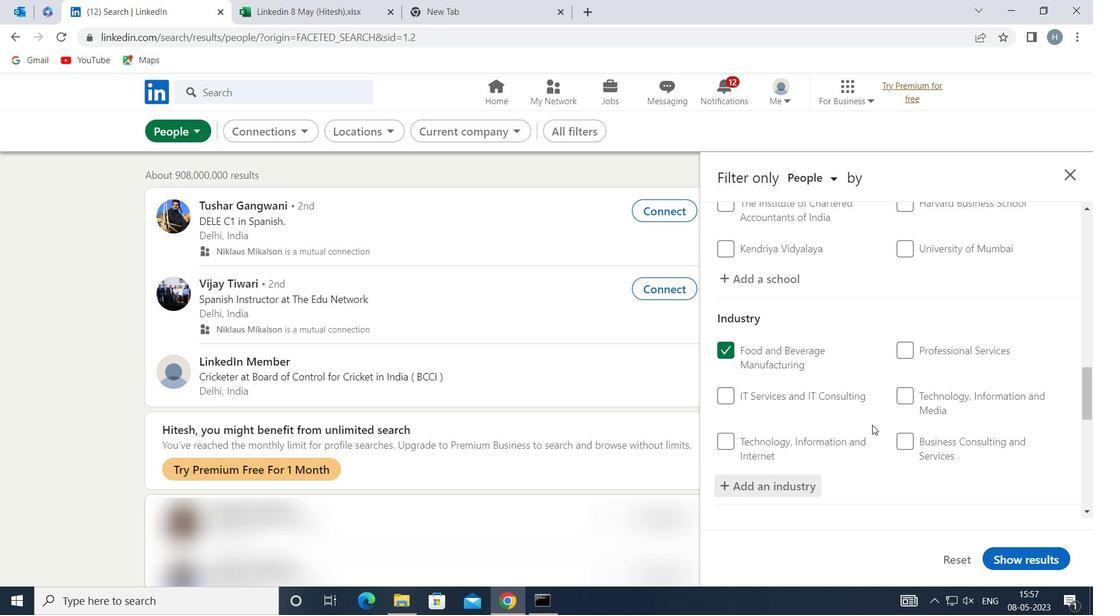 
Action: Mouse scrolled (867, 425) with delta (0, 0)
Screenshot: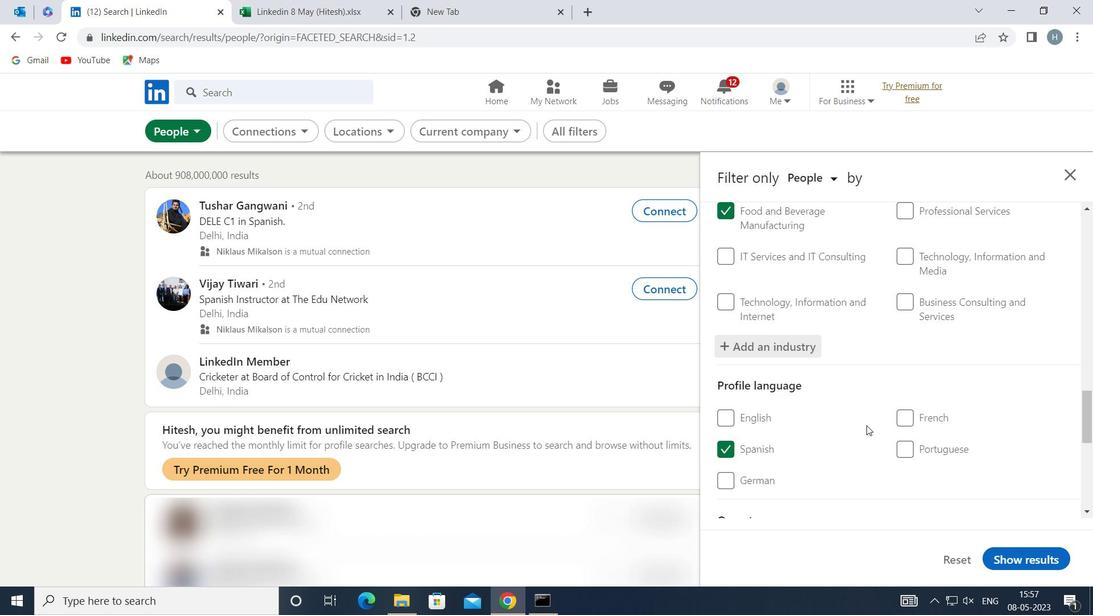 
Action: Mouse moved to (867, 419)
Screenshot: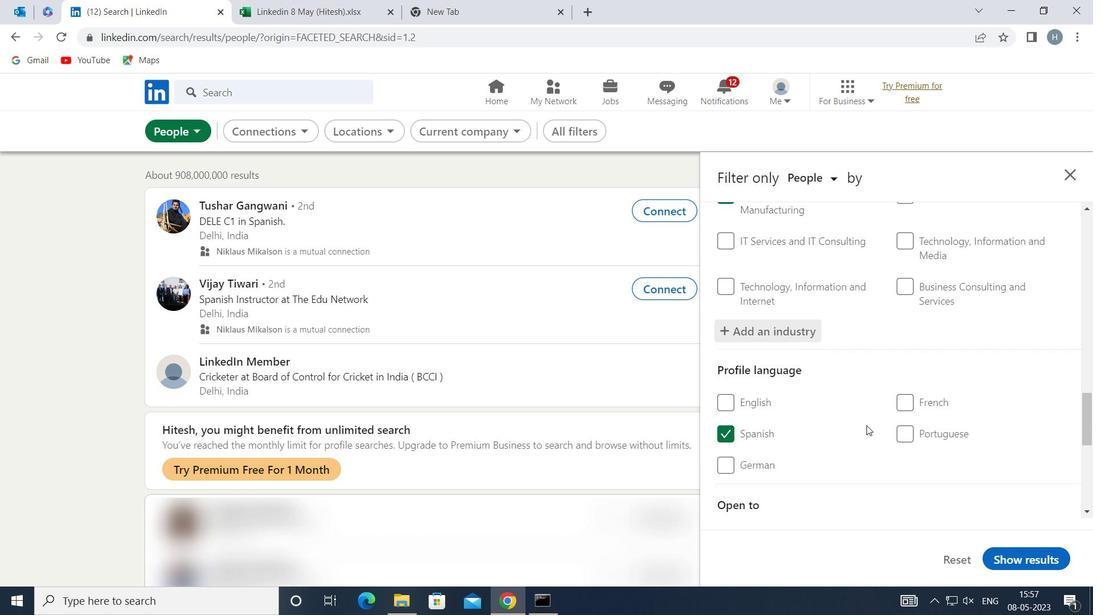 
Action: Mouse scrolled (867, 419) with delta (0, 0)
Screenshot: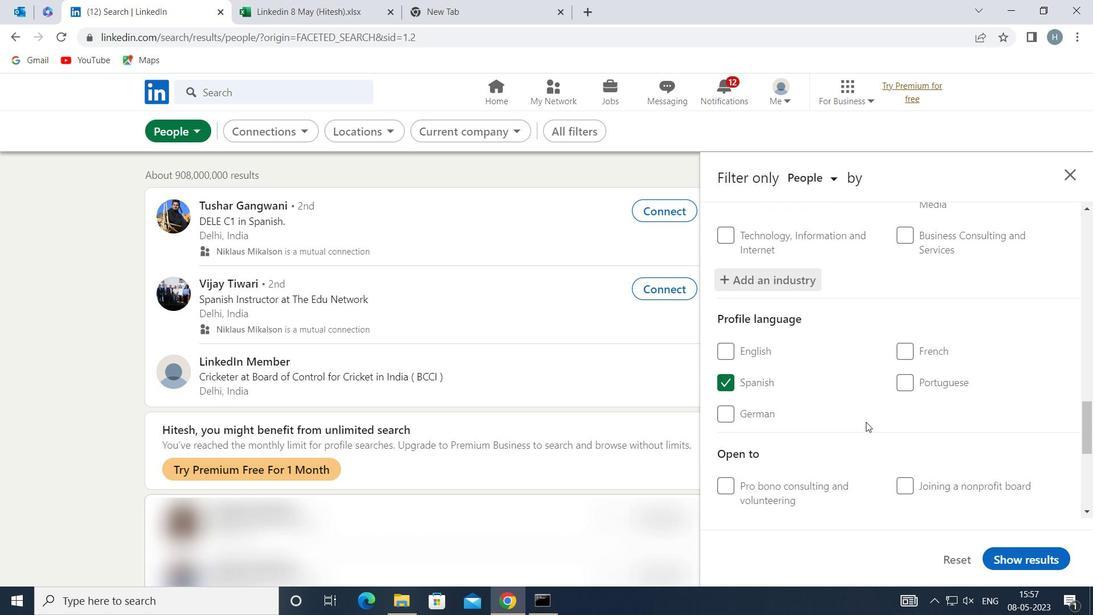 
Action: Mouse moved to (867, 418)
Screenshot: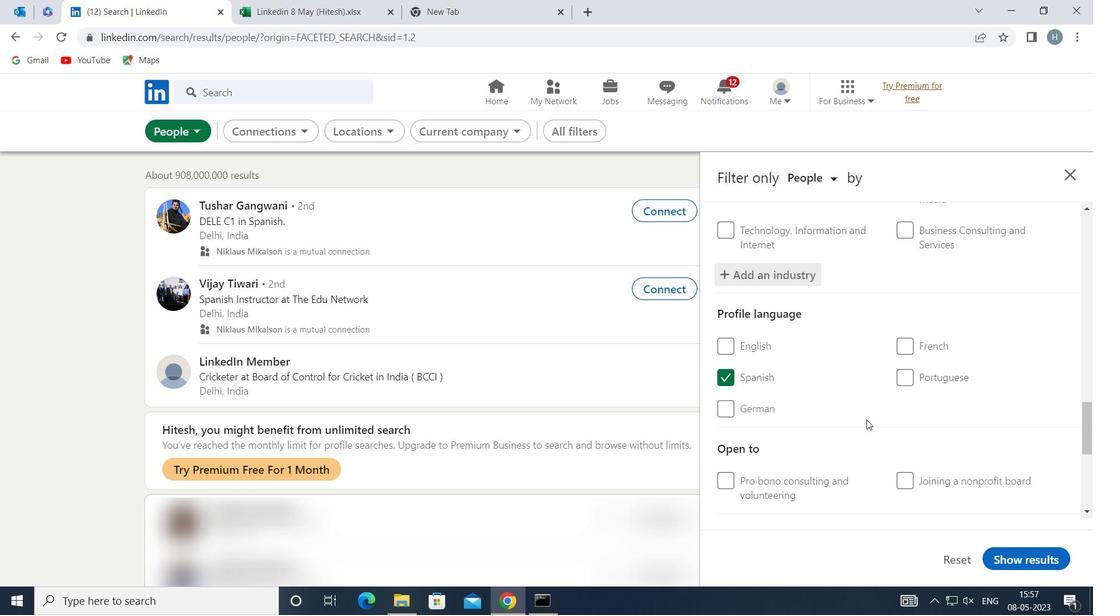 
Action: Mouse scrolled (867, 417) with delta (0, 0)
Screenshot: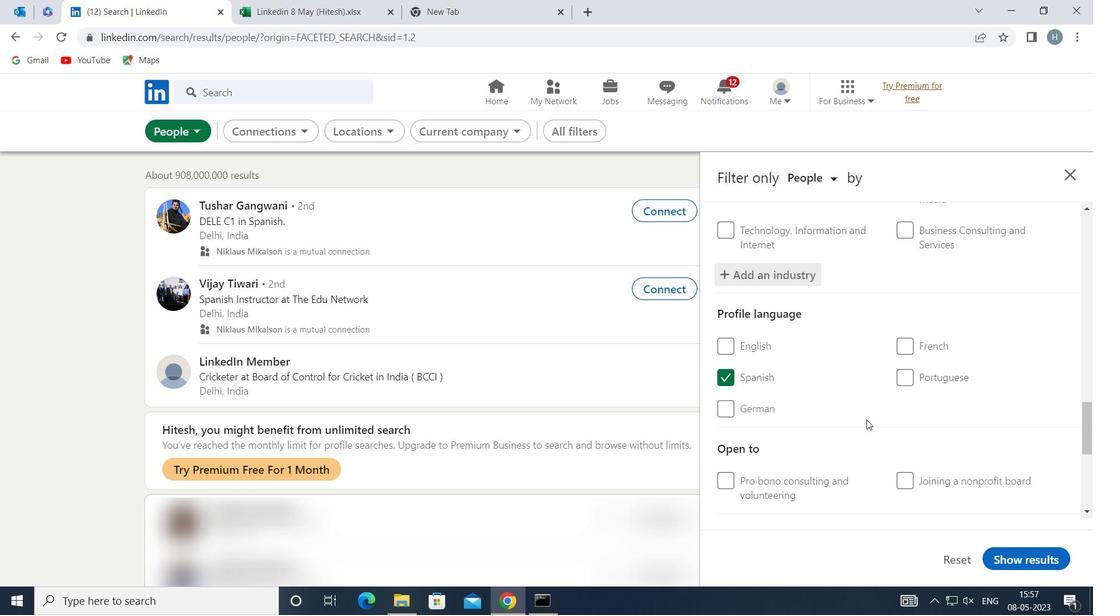 
Action: Mouse moved to (869, 414)
Screenshot: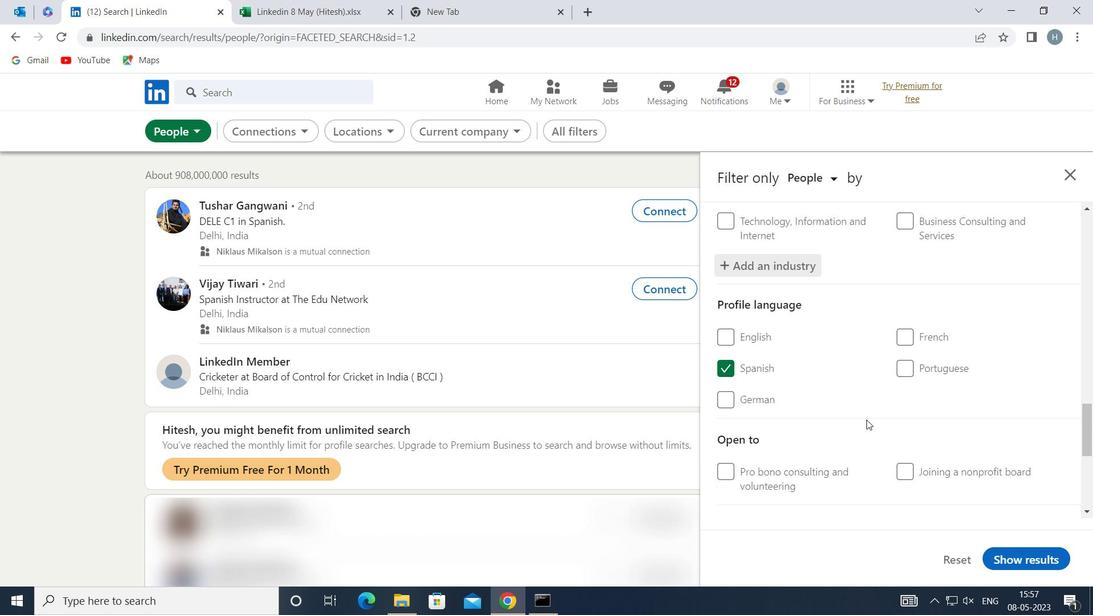 
Action: Mouse scrolled (869, 414) with delta (0, 0)
Screenshot: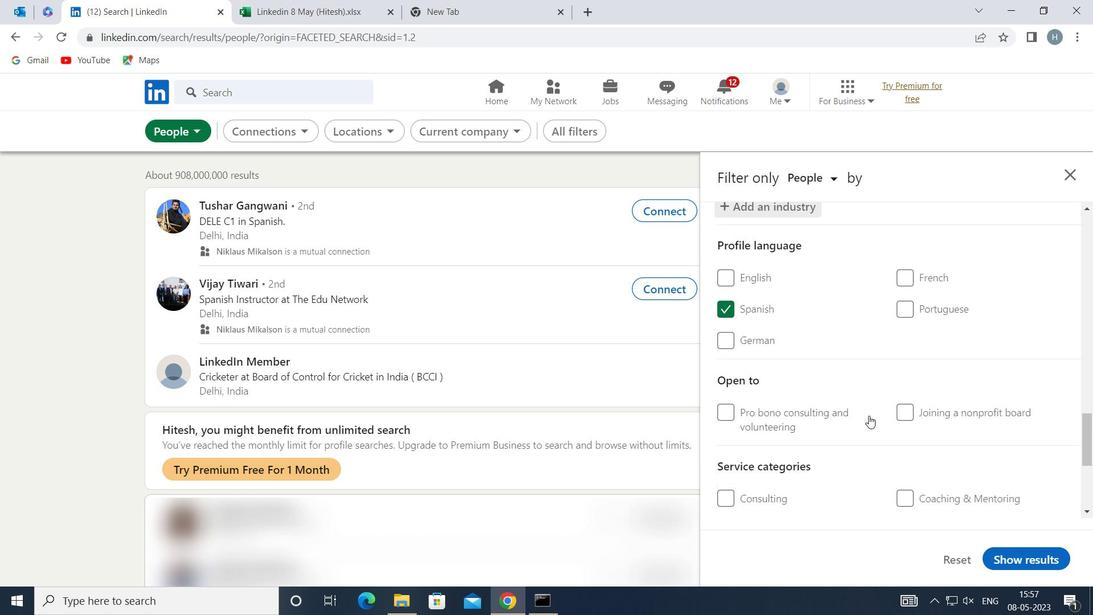 
Action: Mouse moved to (923, 409)
Screenshot: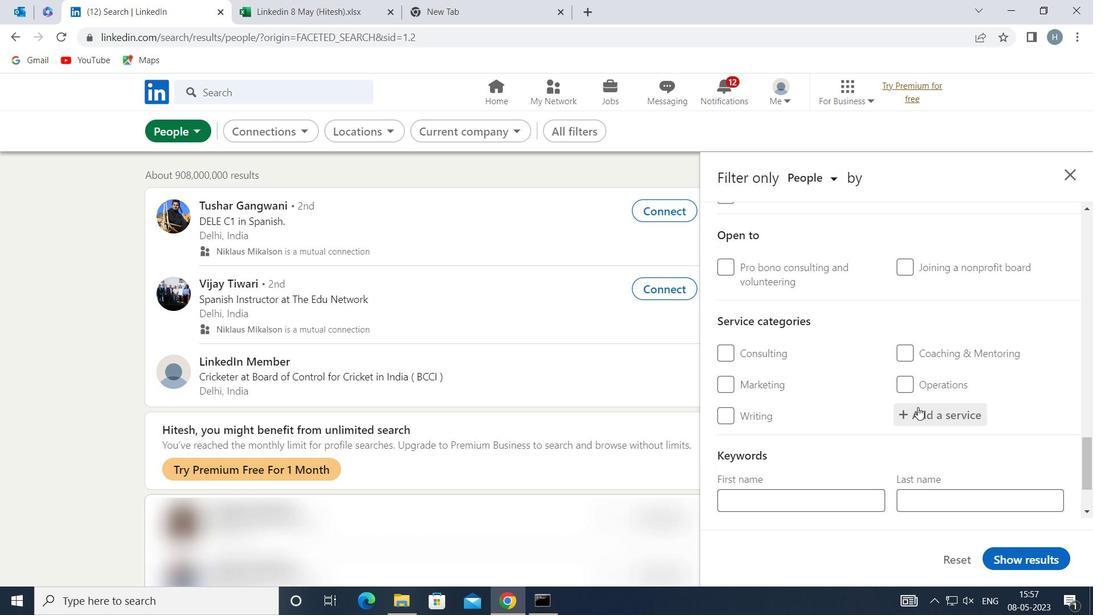 
Action: Mouse pressed left at (923, 409)
Screenshot: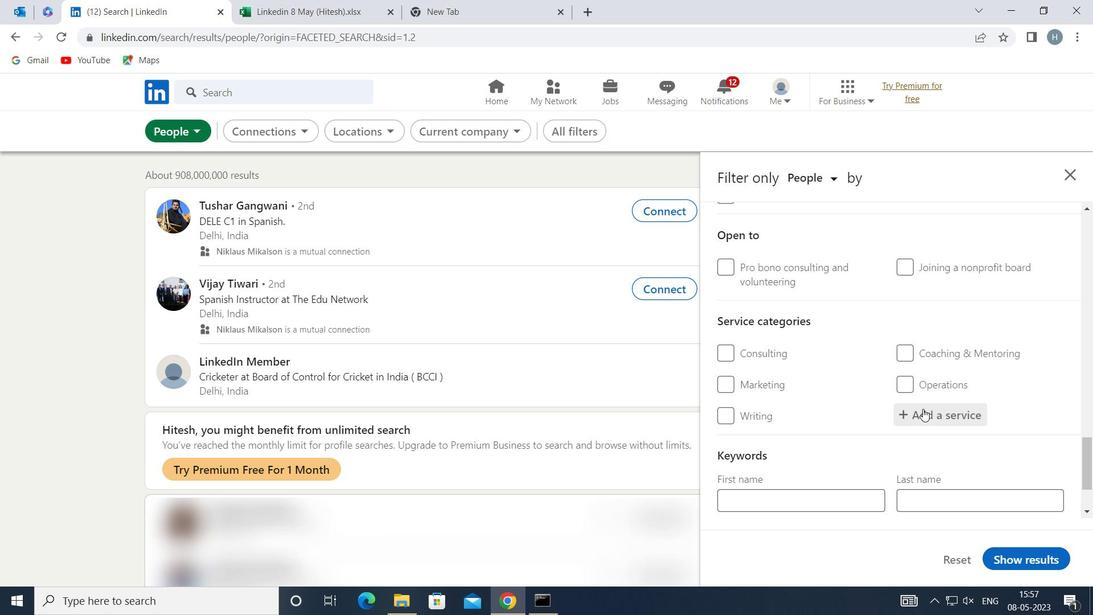 
Action: Key pressed <Key.shift>PERSONAL<Key.space><Key.shift>IN
Screenshot: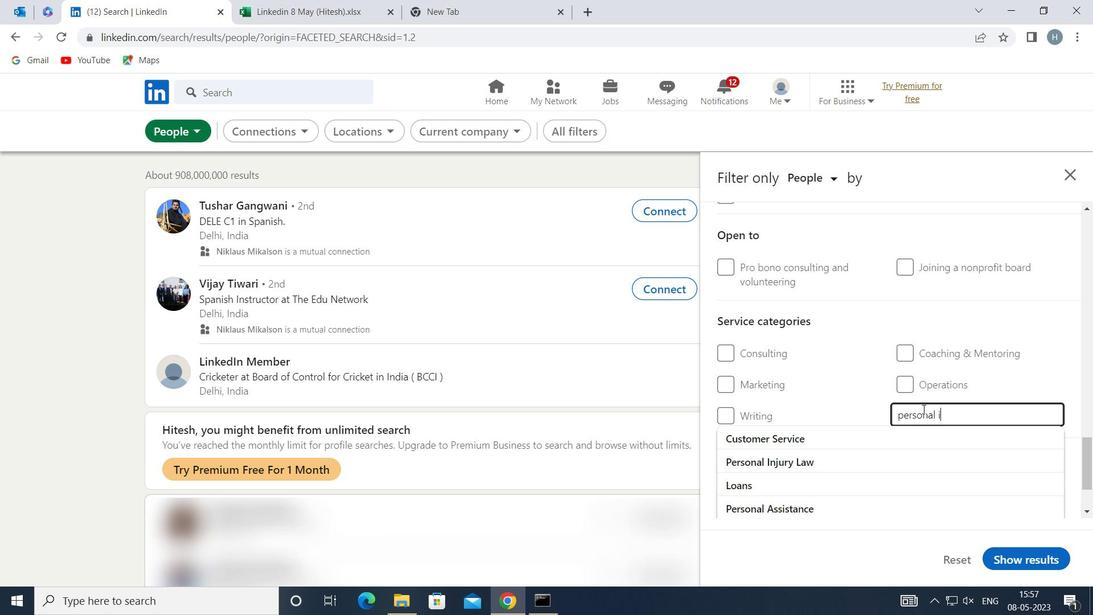 
Action: Mouse moved to (858, 429)
Screenshot: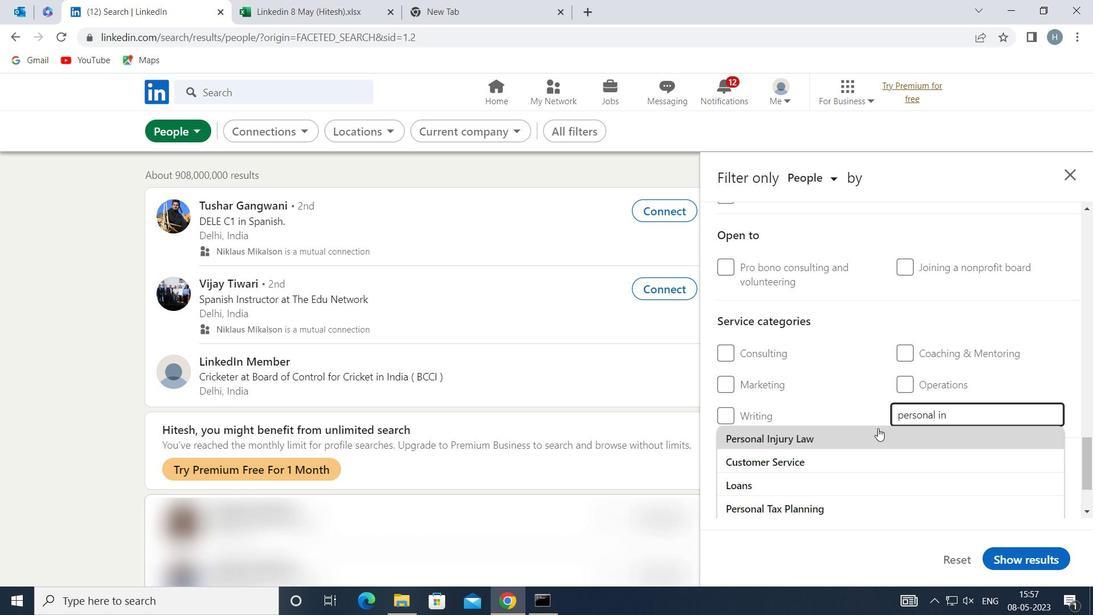 
Action: Mouse pressed left at (858, 429)
Screenshot: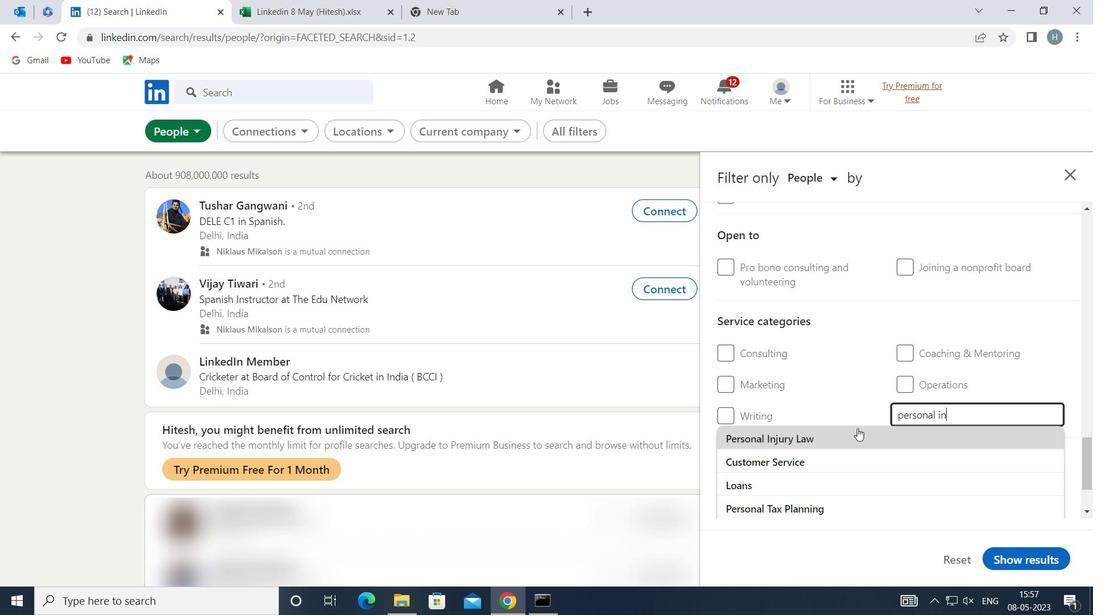 
Action: Mouse moved to (852, 396)
Screenshot: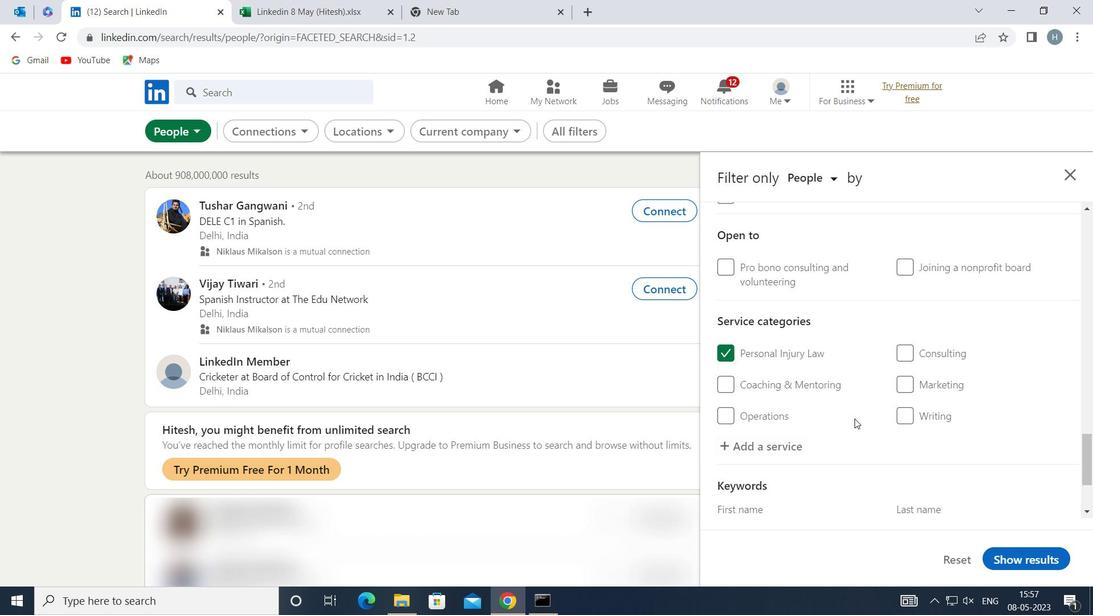 
Action: Mouse scrolled (852, 395) with delta (0, 0)
Screenshot: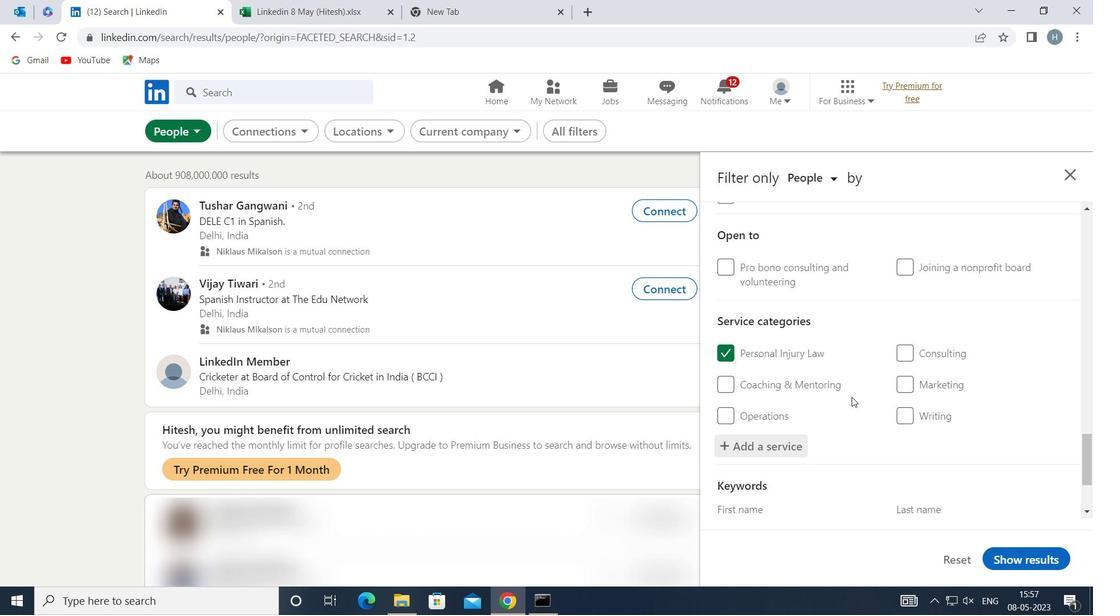 
Action: Mouse scrolled (852, 395) with delta (0, 0)
Screenshot: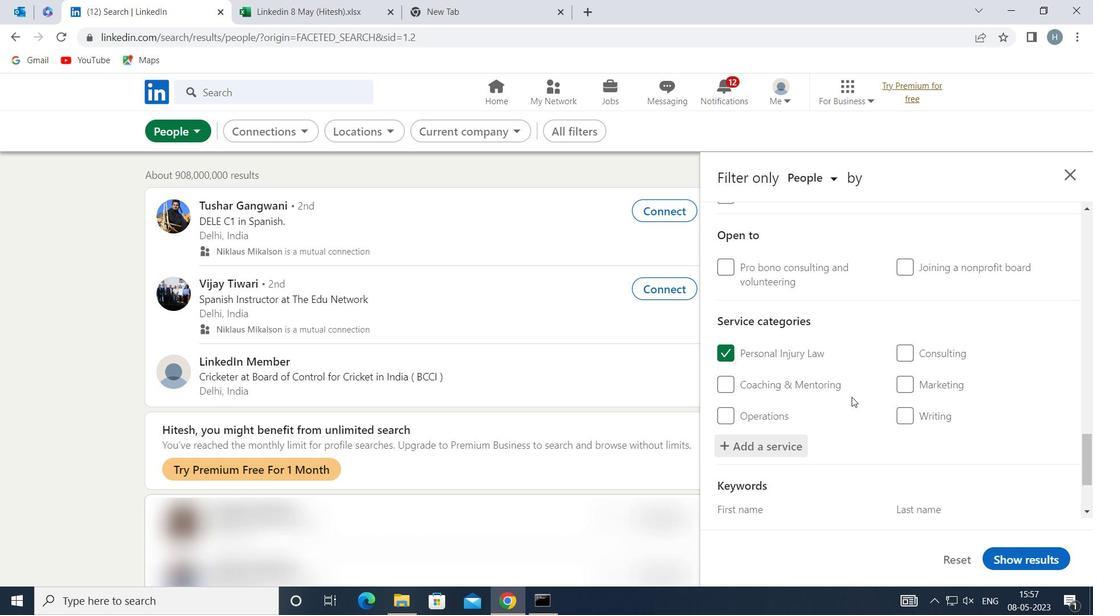 
Action: Mouse scrolled (852, 395) with delta (0, 0)
Screenshot: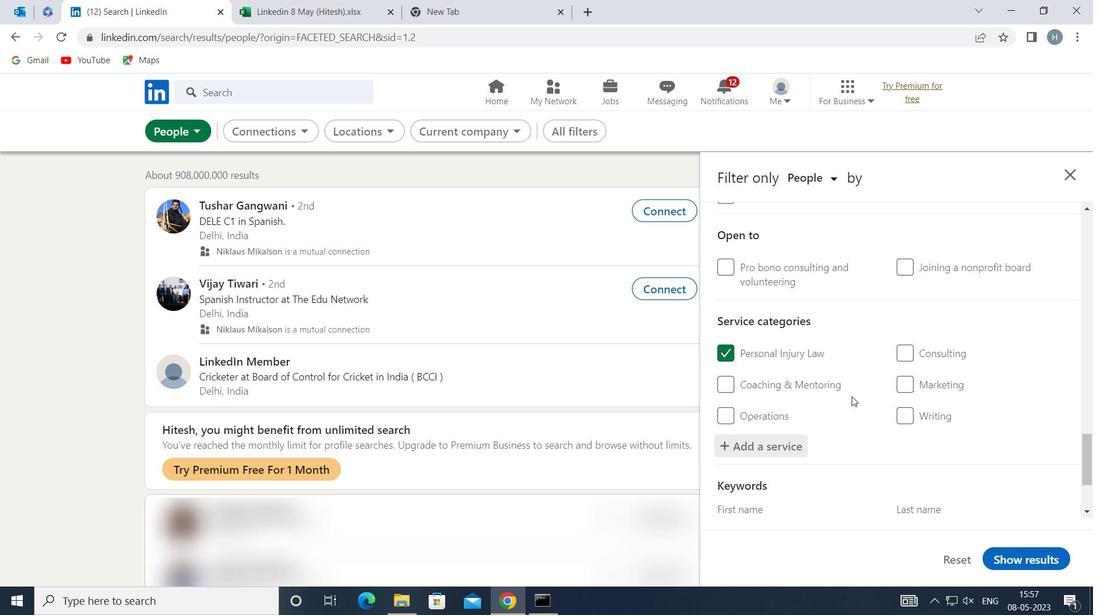
Action: Mouse moved to (852, 395)
Screenshot: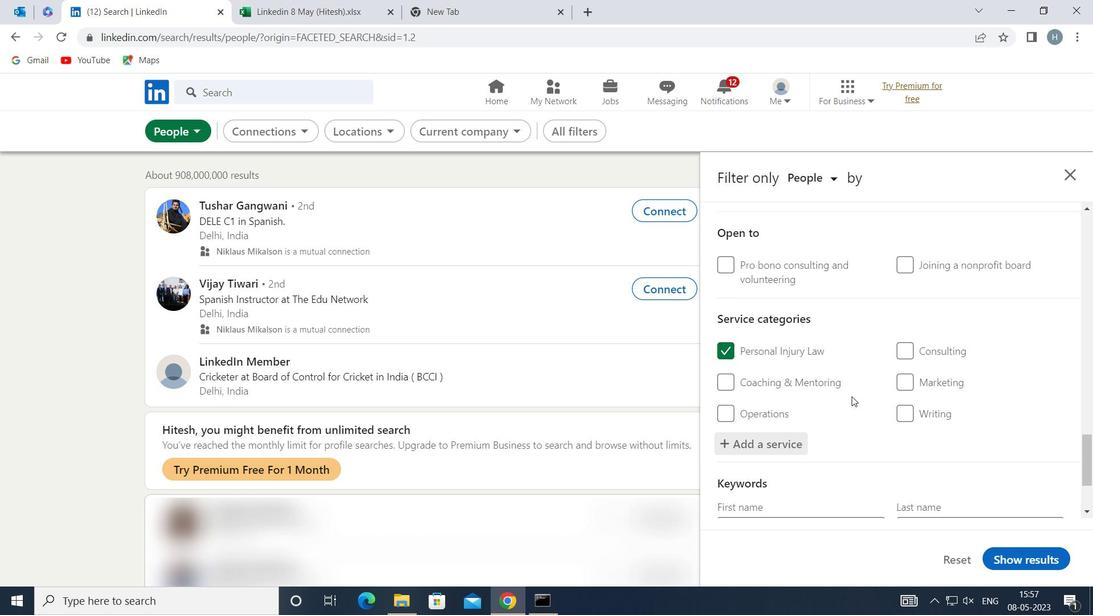 
Action: Mouse scrolled (852, 395) with delta (0, 0)
Screenshot: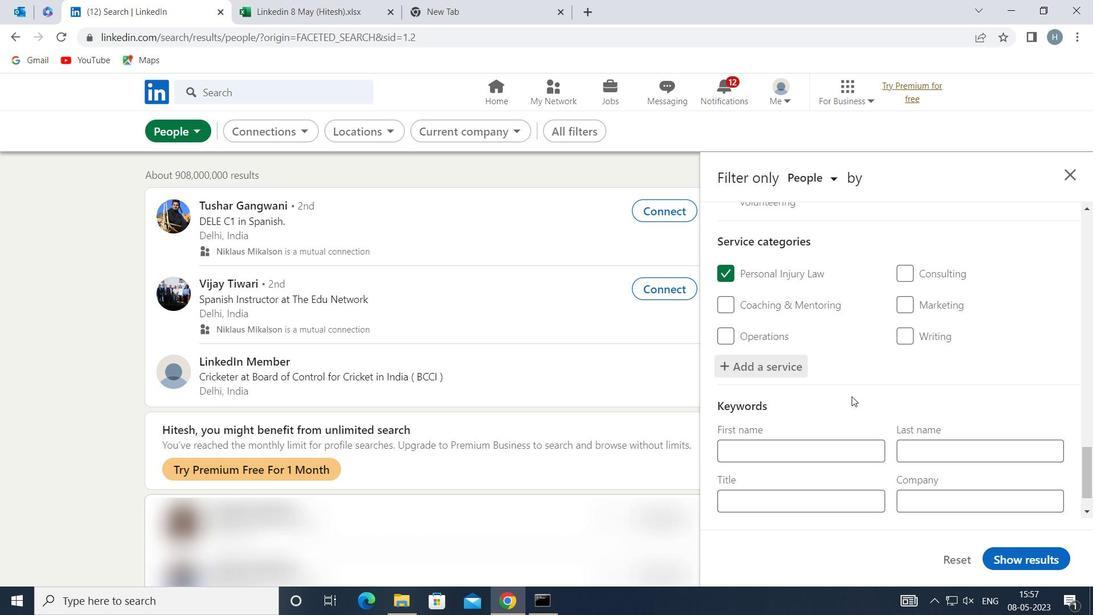 
Action: Mouse scrolled (852, 395) with delta (0, 0)
Screenshot: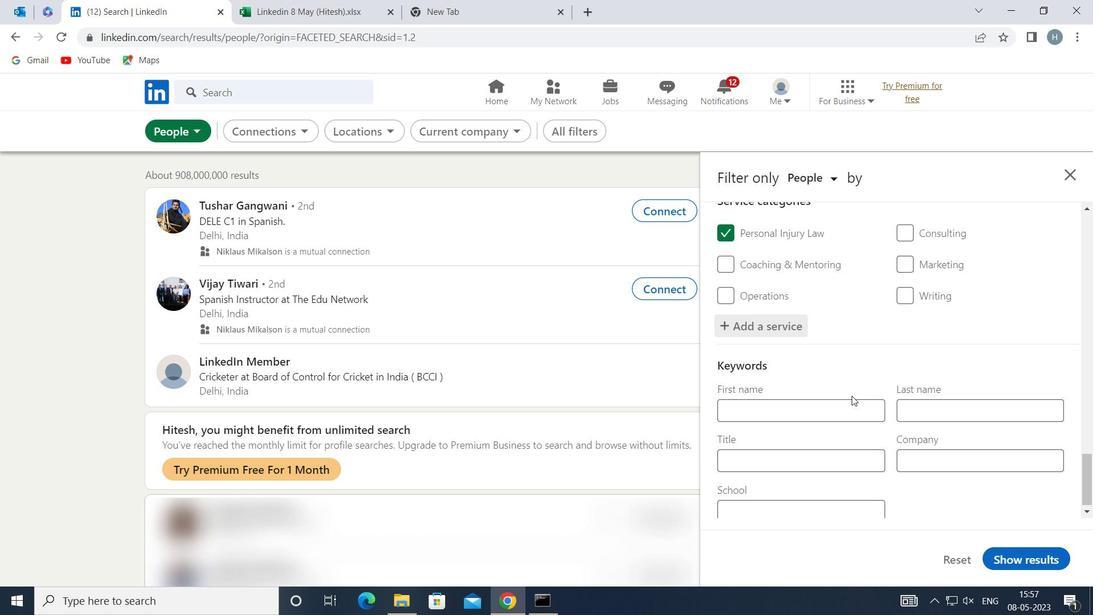 
Action: Mouse moved to (836, 452)
Screenshot: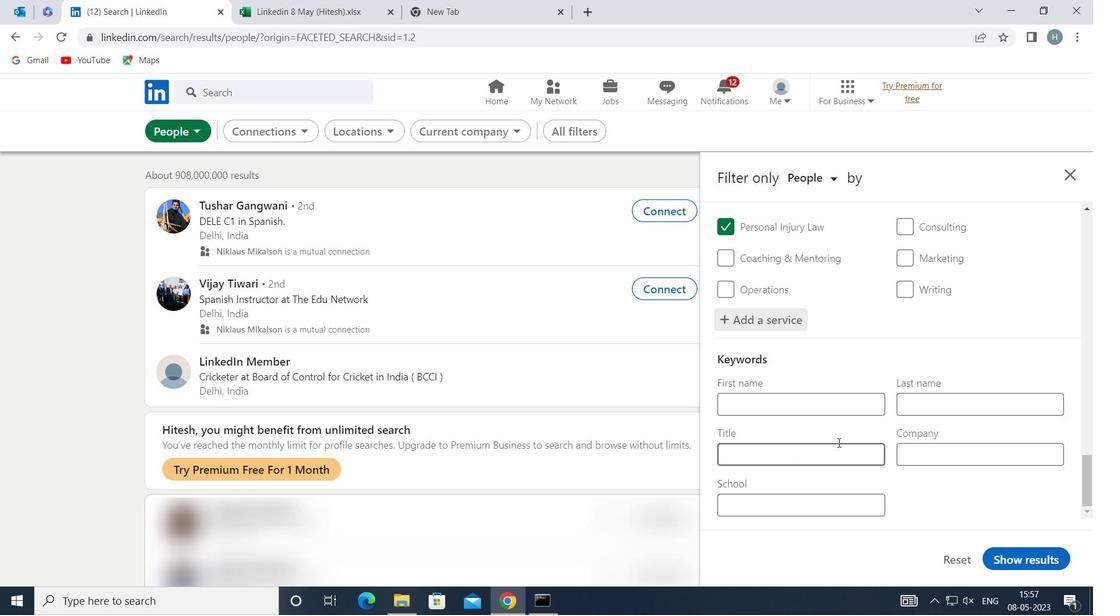 
Action: Mouse pressed left at (836, 452)
Screenshot: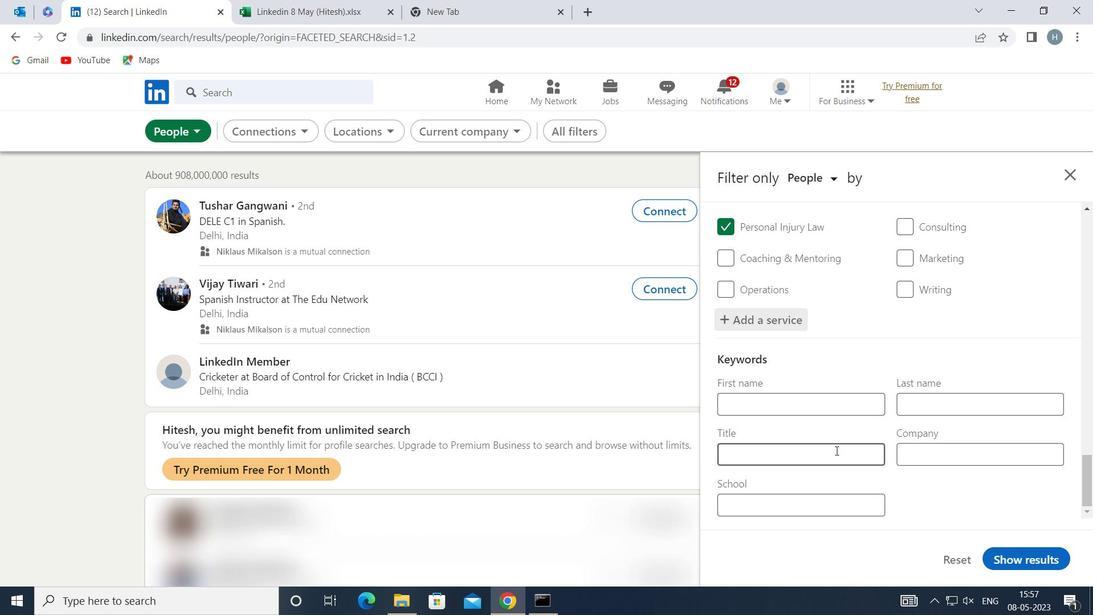 
Action: Key pressed <Key.shift>ENGINEER
Screenshot: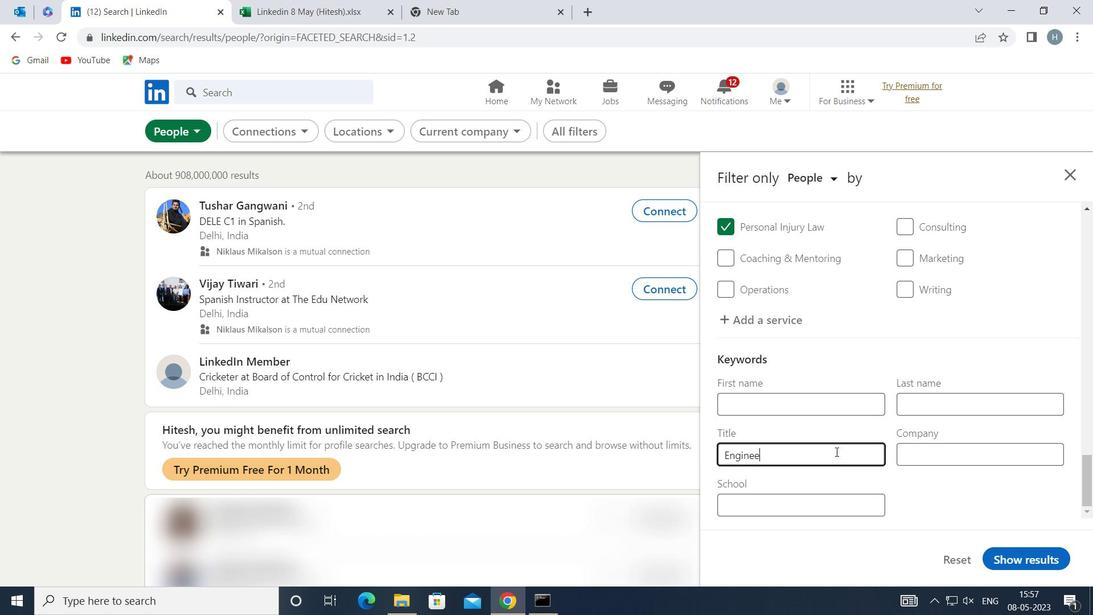 
Action: Mouse moved to (1035, 558)
Screenshot: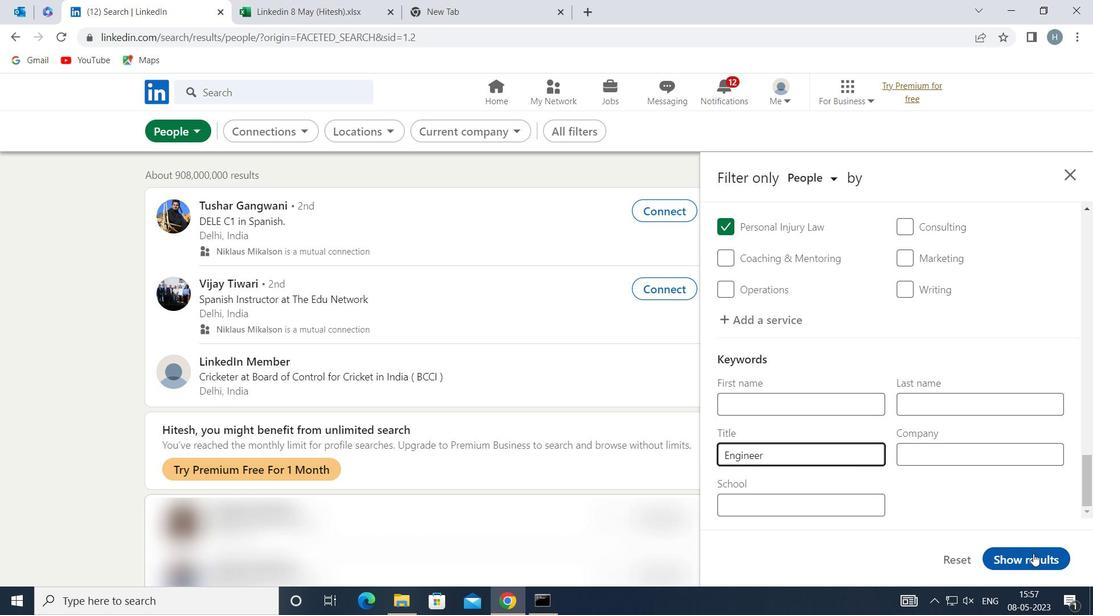 
Action: Mouse pressed left at (1035, 558)
Screenshot: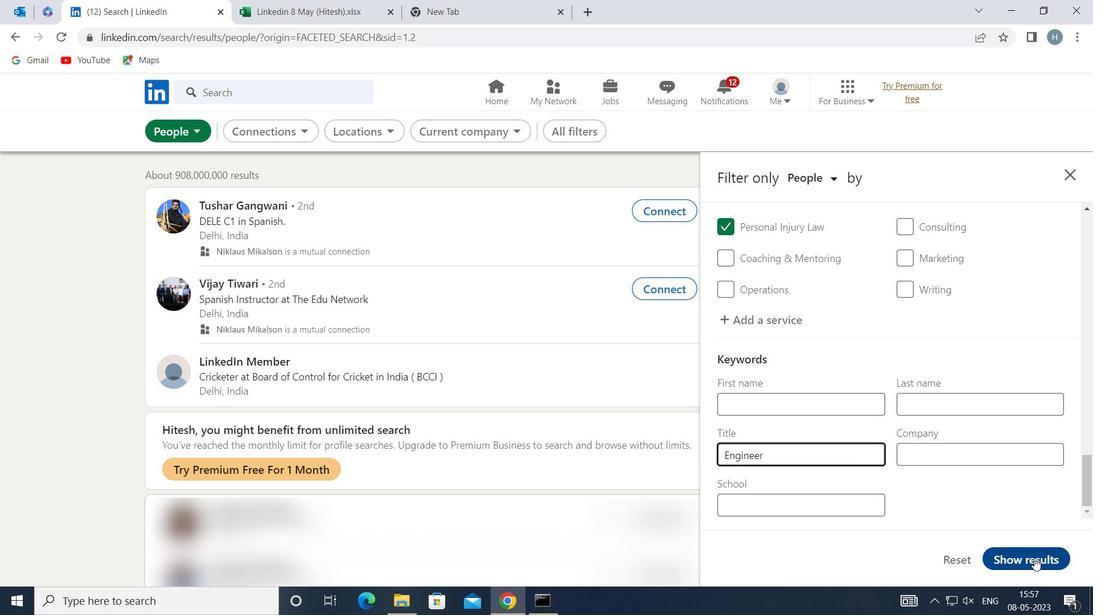 
Action: Mouse moved to (587, 203)
Screenshot: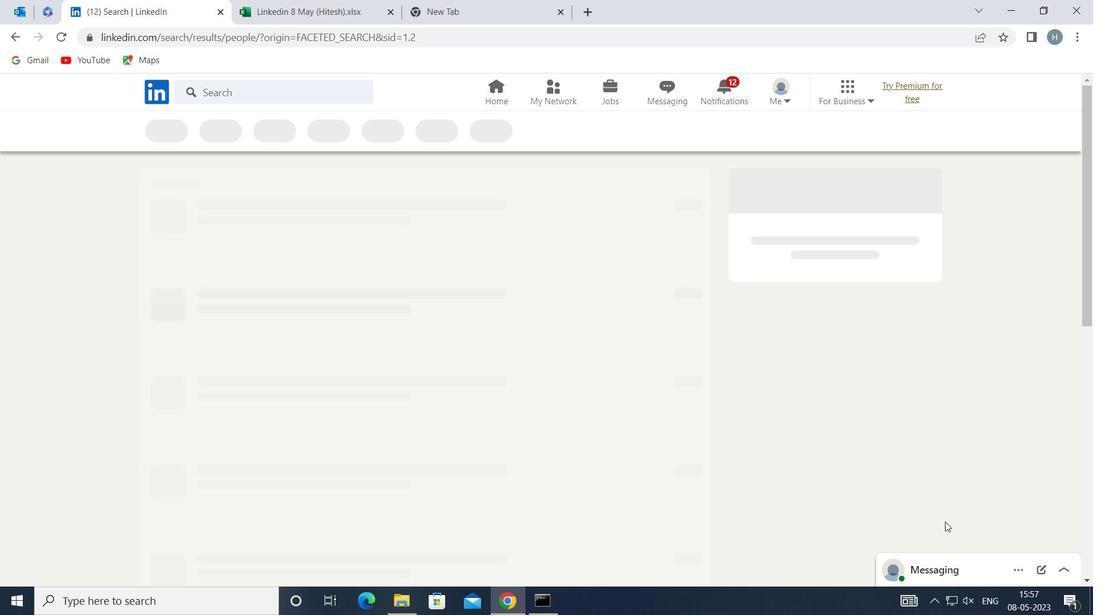 
